 Task: Look for space in L'Eliana, Spain from 11th June, 2023 to 15th June, 2023 for 2 adults in price range Rs.7000 to Rs.16000. Place can be private room with 1  bedroom having 2 beds and 1 bathroom. Property type can be house, flat, guest house, hotel. Booking option can be shelf check-in. Required host language is English.
Action: Mouse moved to (302, 163)
Screenshot: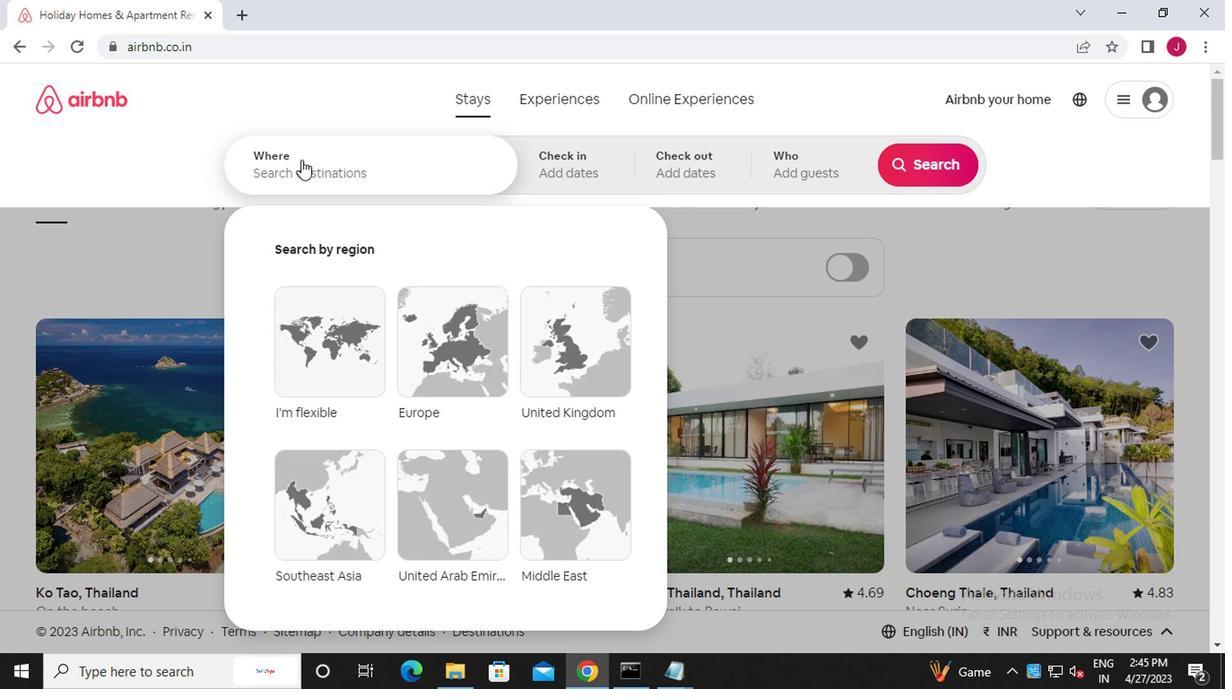 
Action: Mouse pressed left at (302, 163)
Screenshot: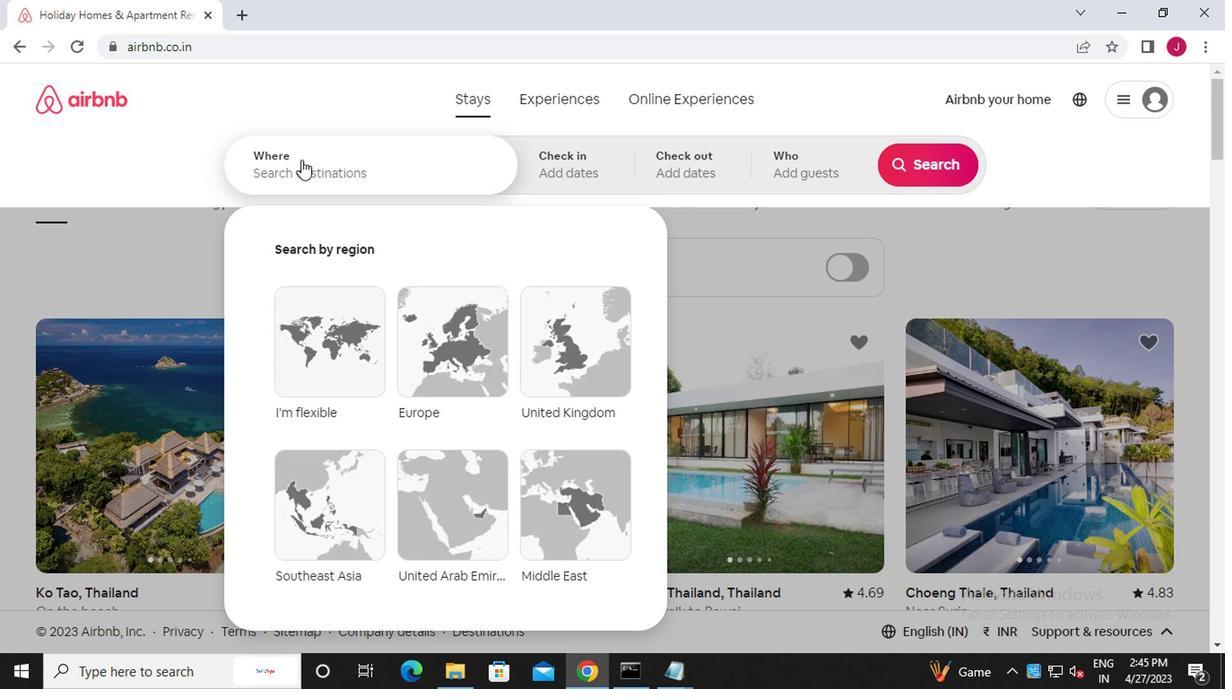 
Action: Mouse moved to (305, 165)
Screenshot: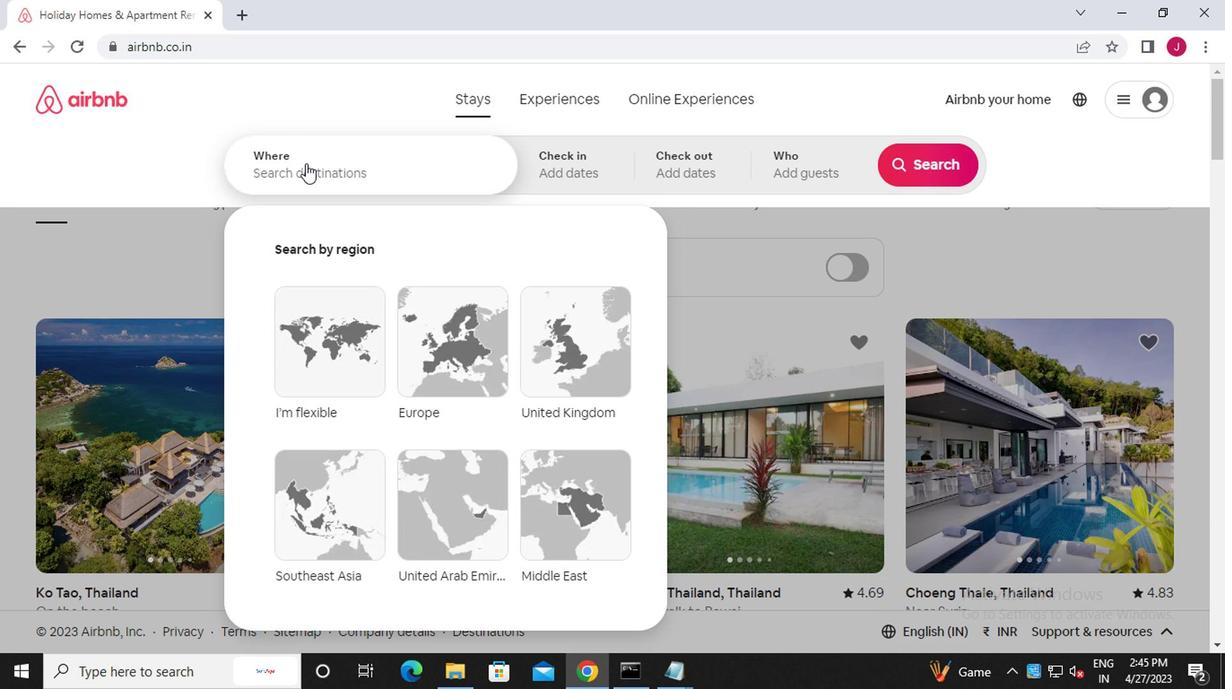 
Action: Key pressed l<Key.space><Key.caps_lock>e<Key.caps_lock>liana
Screenshot: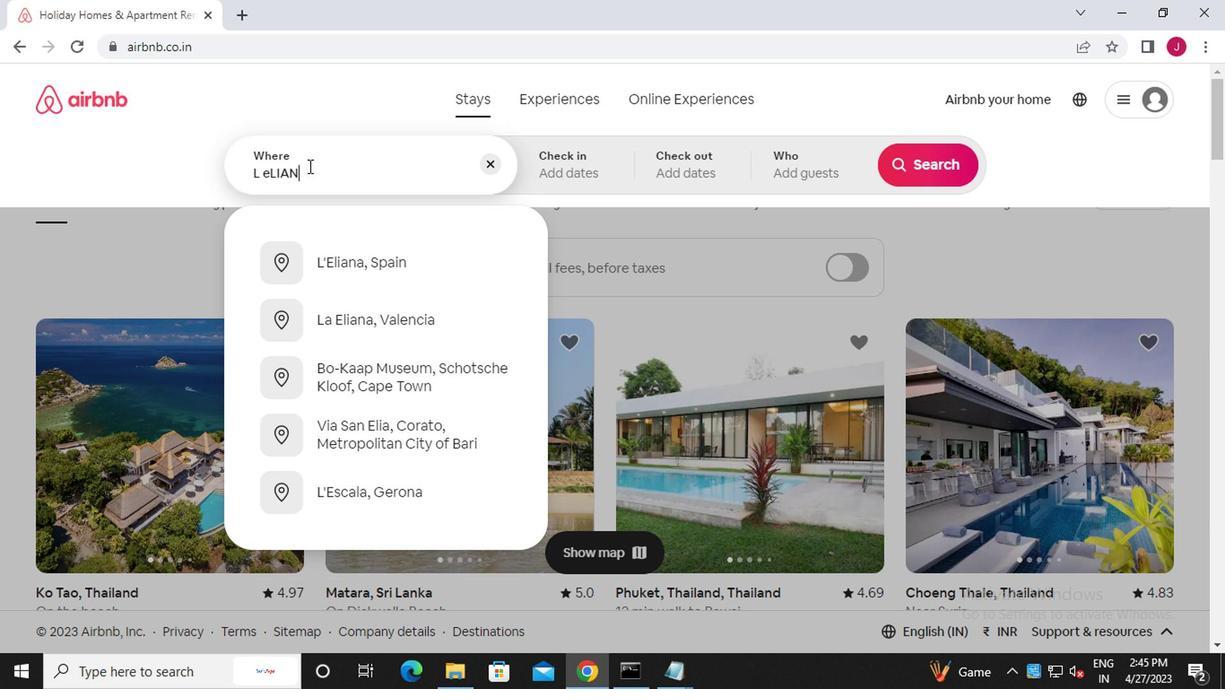 
Action: Mouse moved to (372, 264)
Screenshot: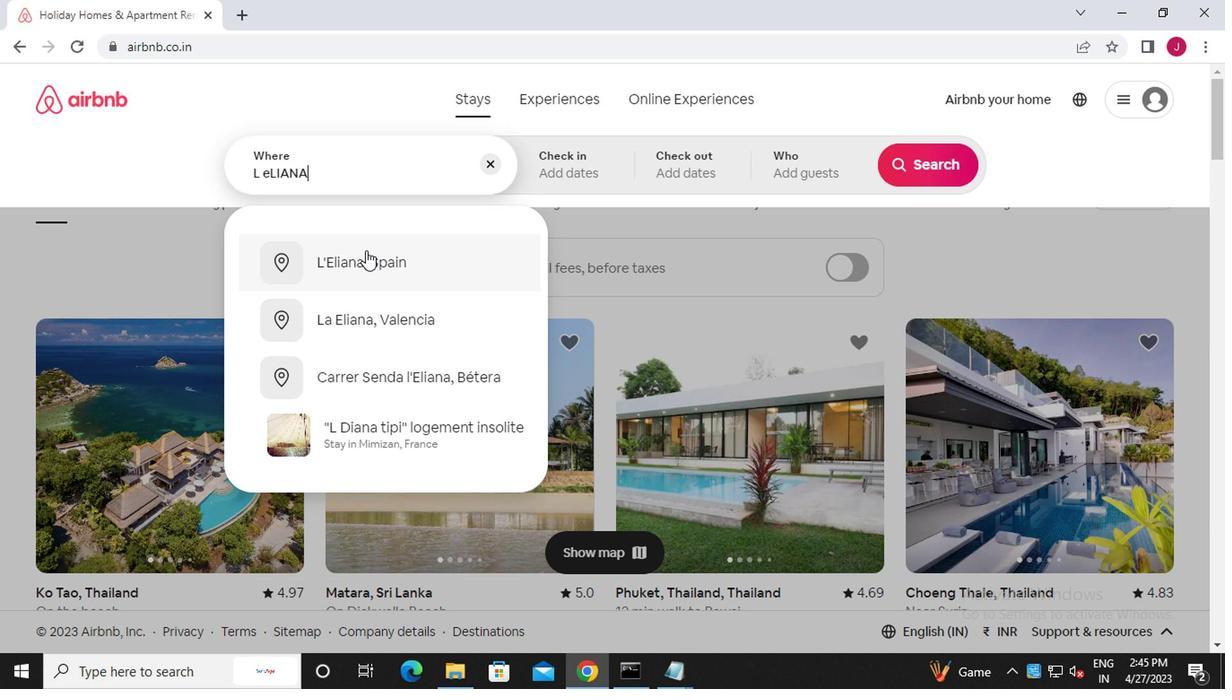 
Action: Mouse pressed left at (372, 264)
Screenshot: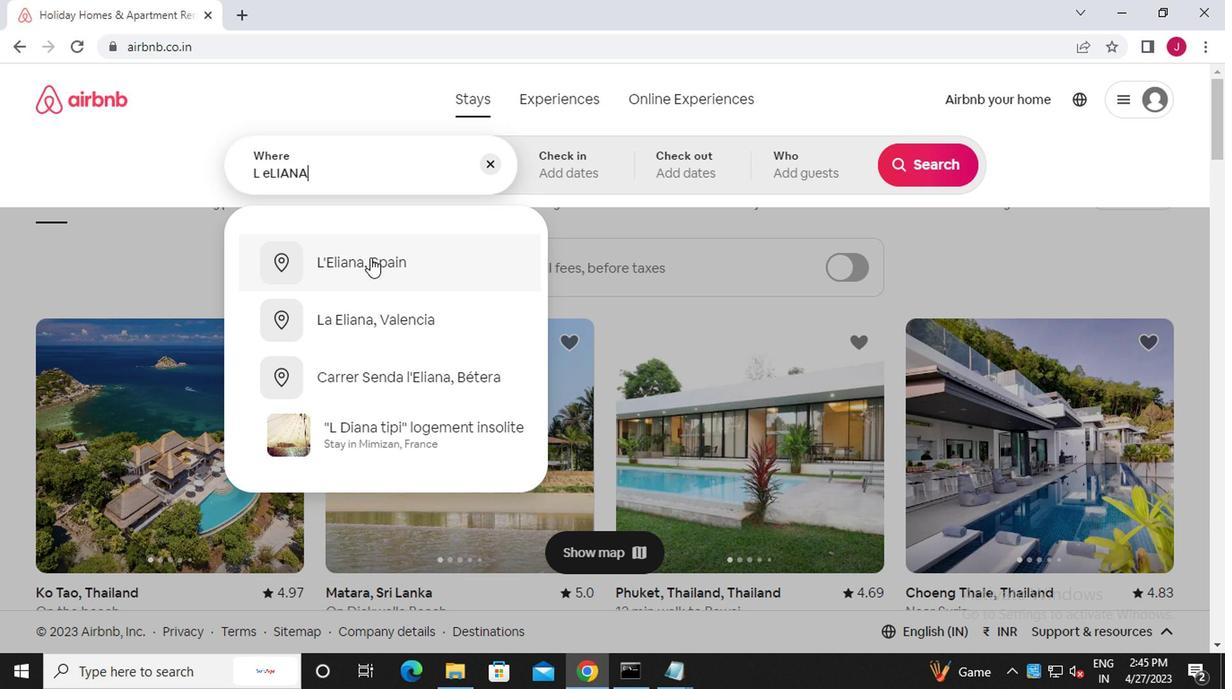 
Action: Mouse moved to (911, 308)
Screenshot: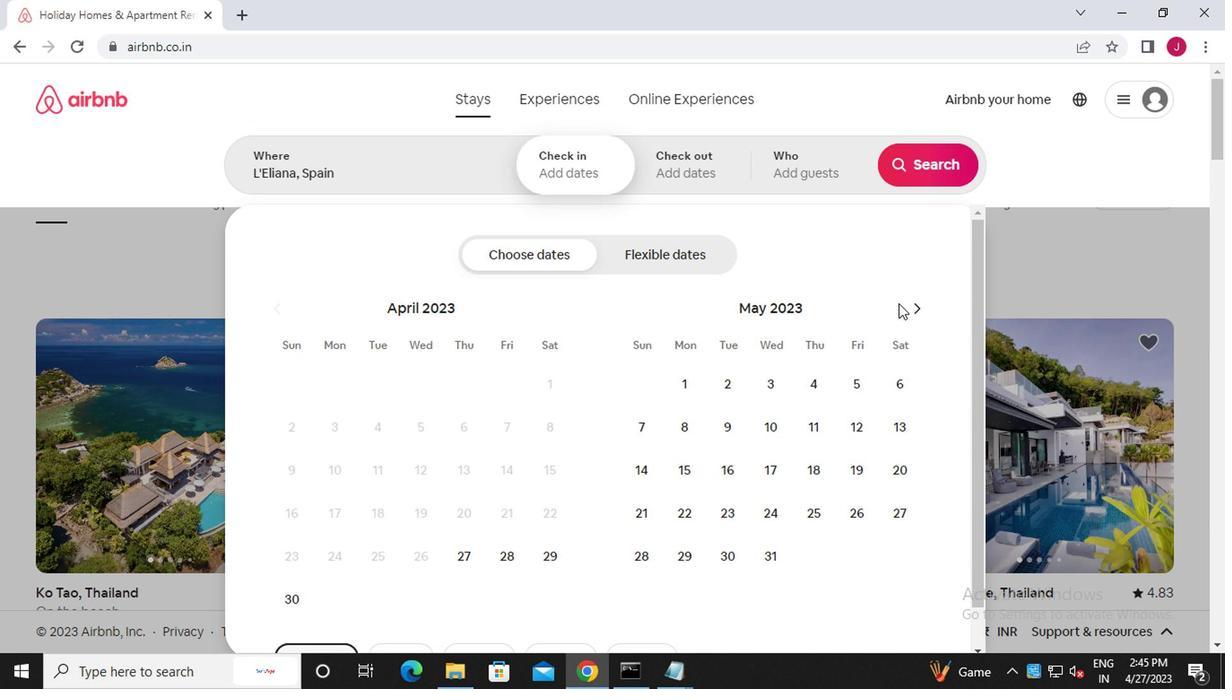 
Action: Mouse pressed left at (911, 308)
Screenshot: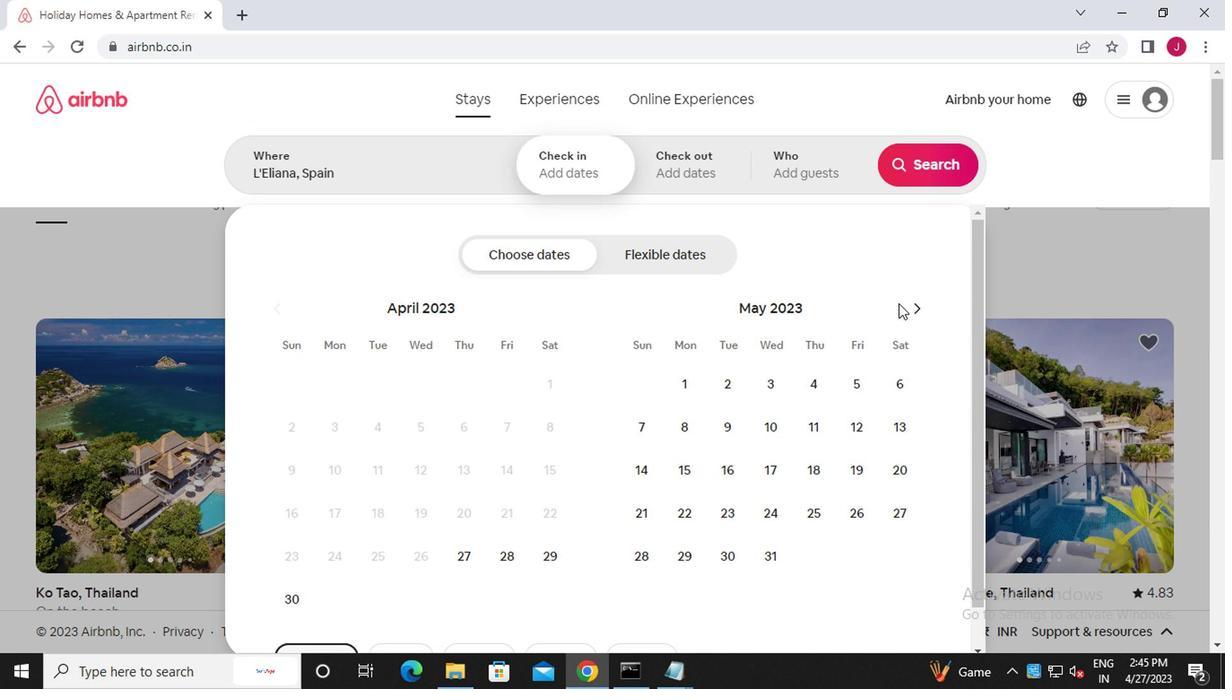 
Action: Mouse moved to (651, 463)
Screenshot: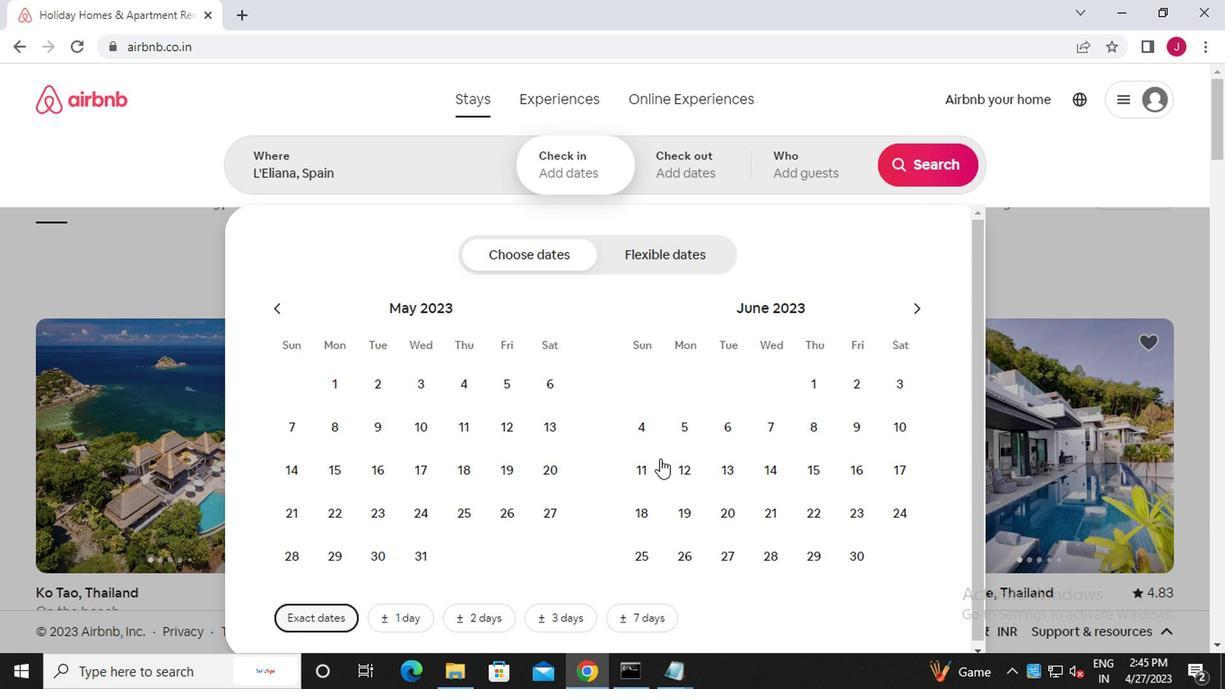 
Action: Mouse pressed left at (651, 463)
Screenshot: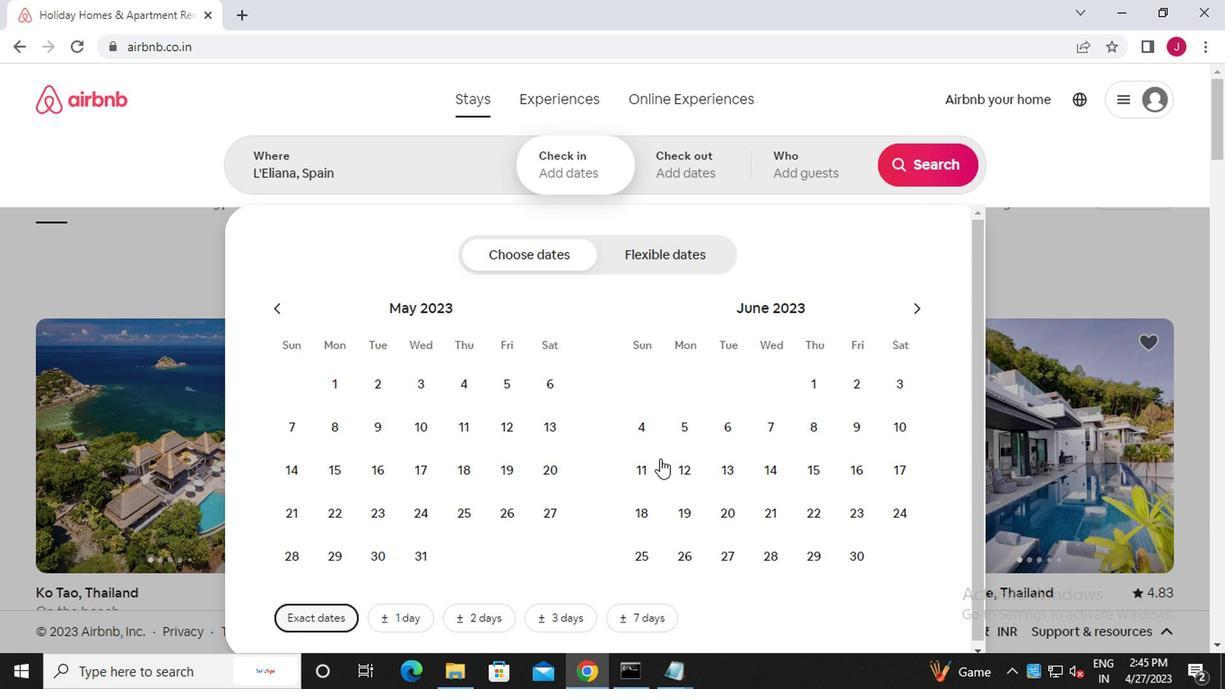 
Action: Mouse moved to (810, 461)
Screenshot: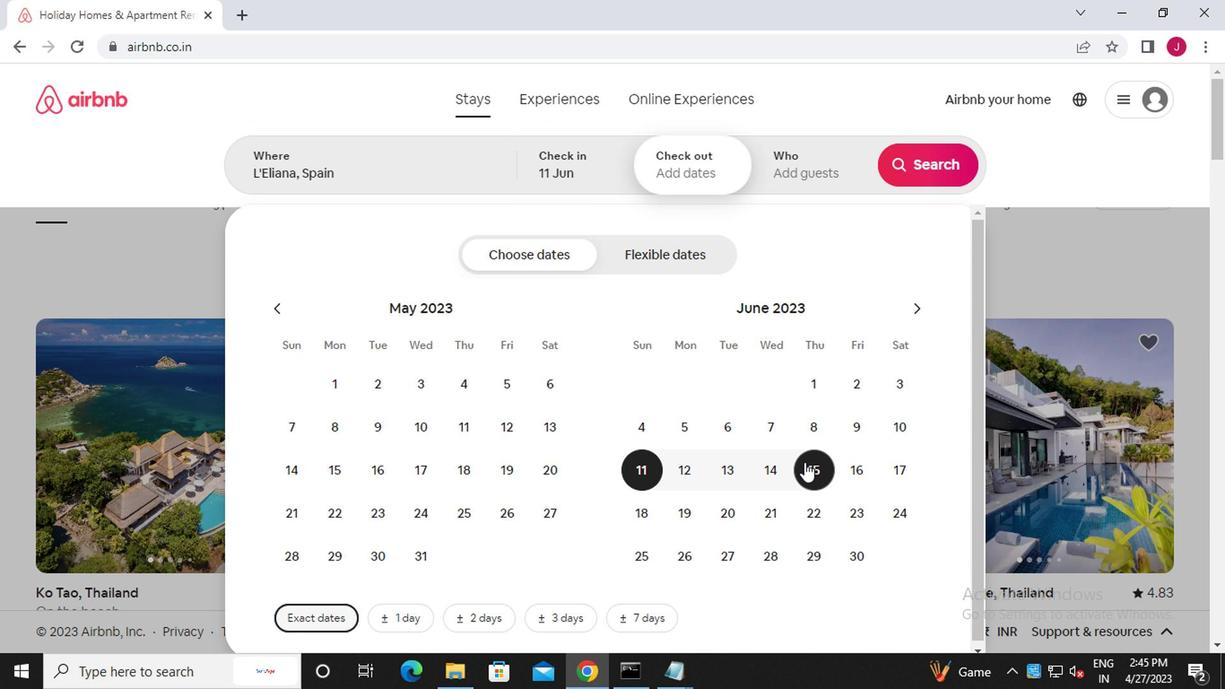 
Action: Mouse pressed left at (810, 461)
Screenshot: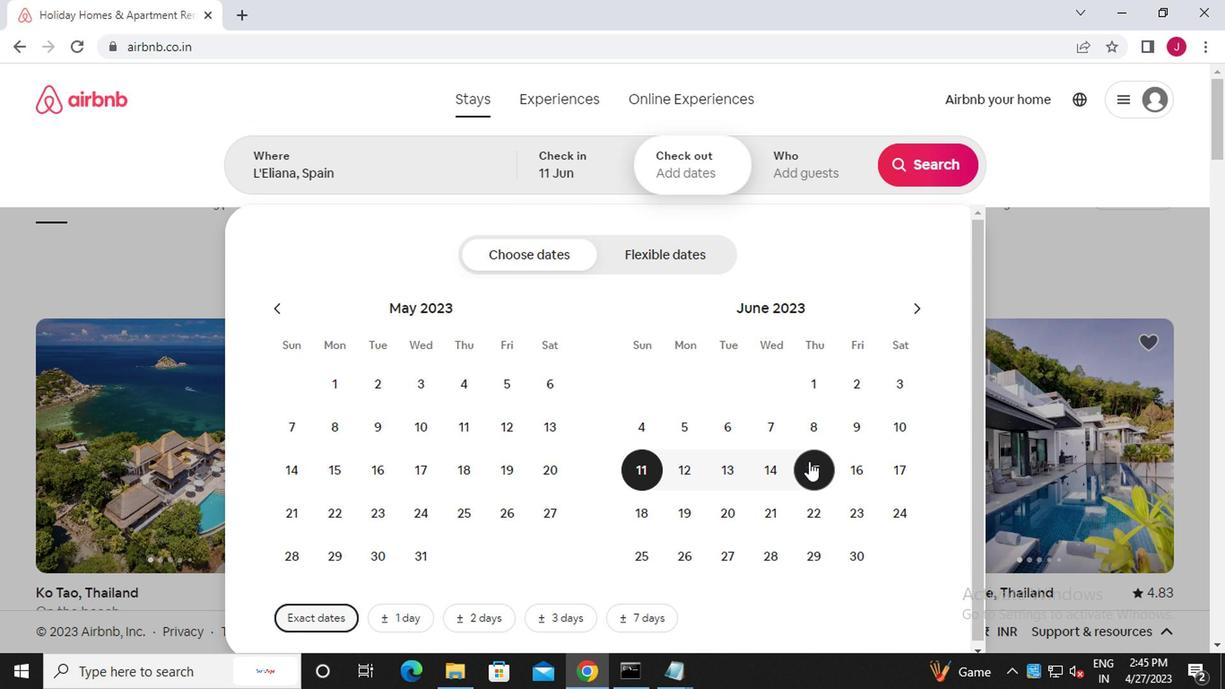 
Action: Mouse moved to (825, 176)
Screenshot: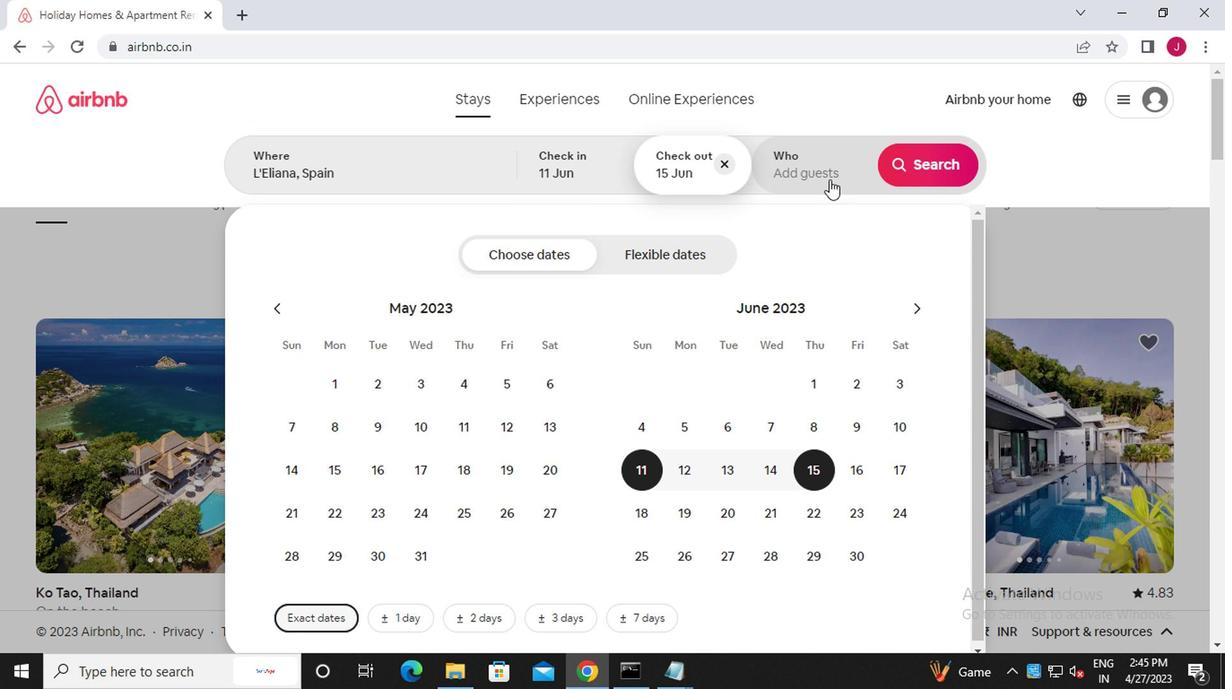
Action: Mouse pressed left at (825, 176)
Screenshot: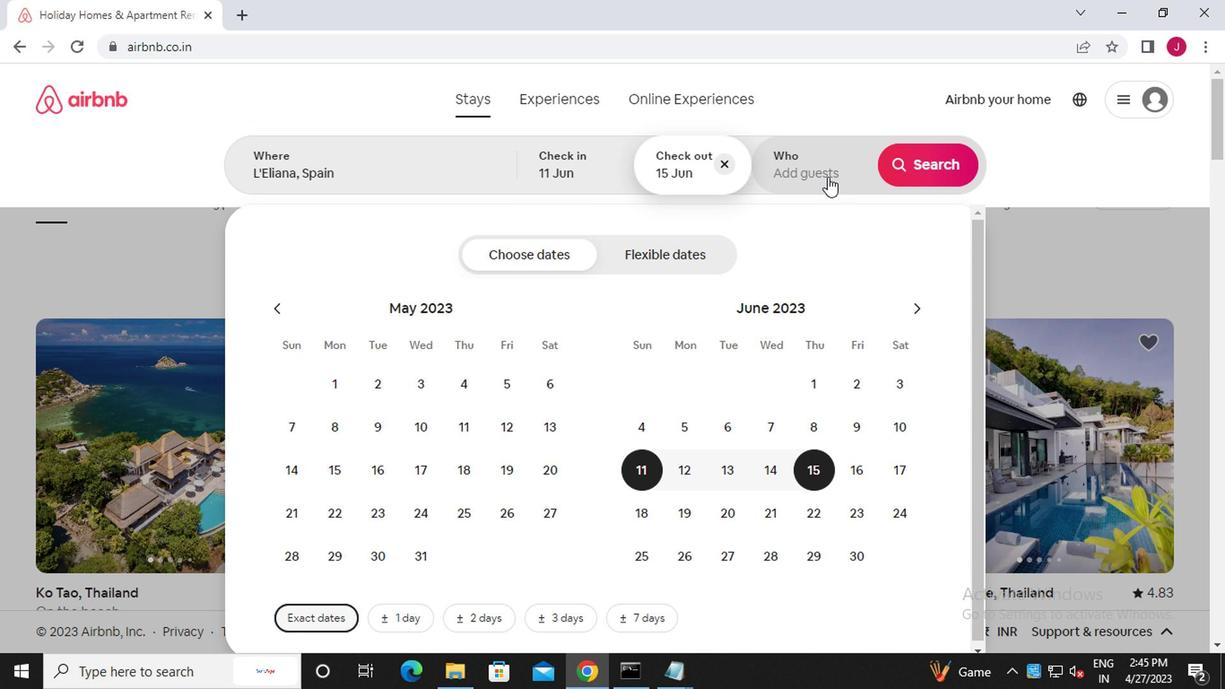 
Action: Mouse moved to (925, 257)
Screenshot: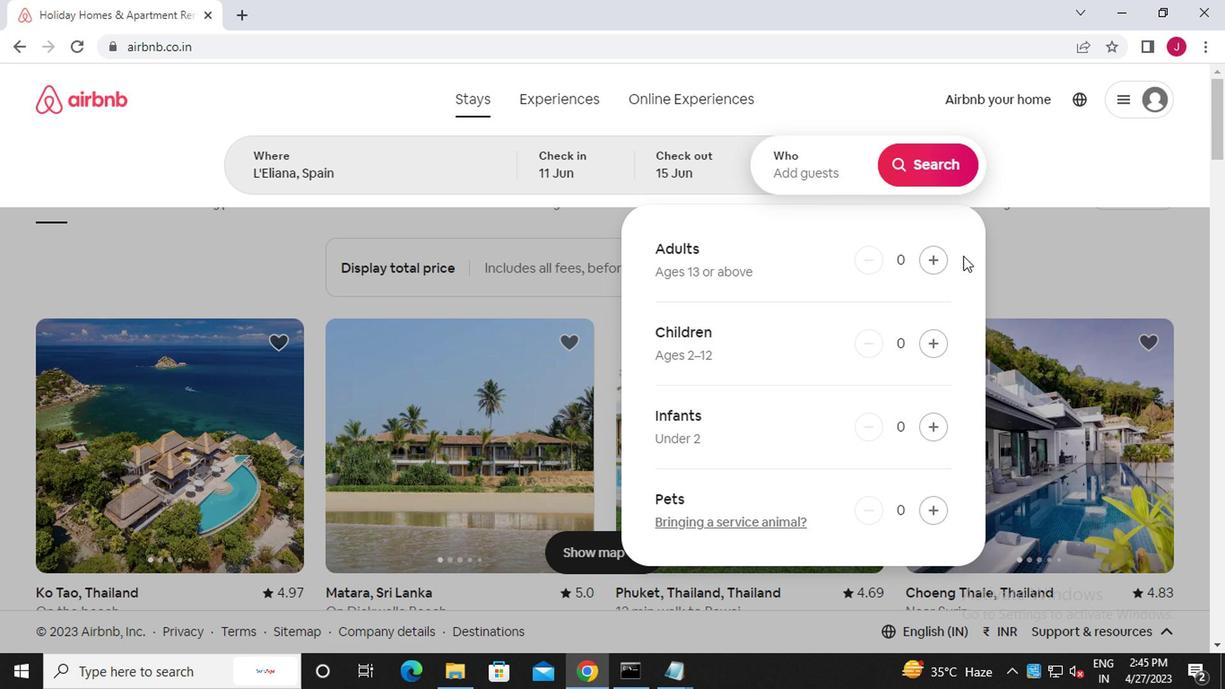
Action: Mouse pressed left at (925, 257)
Screenshot: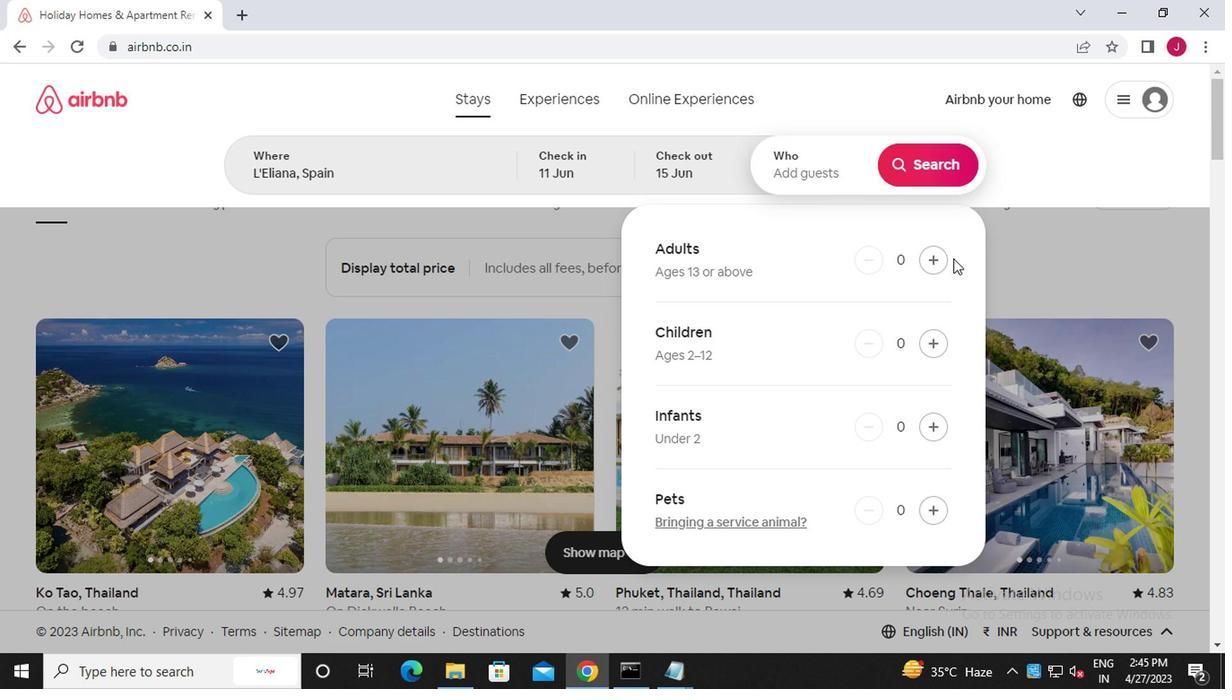 
Action: Mouse moved to (926, 257)
Screenshot: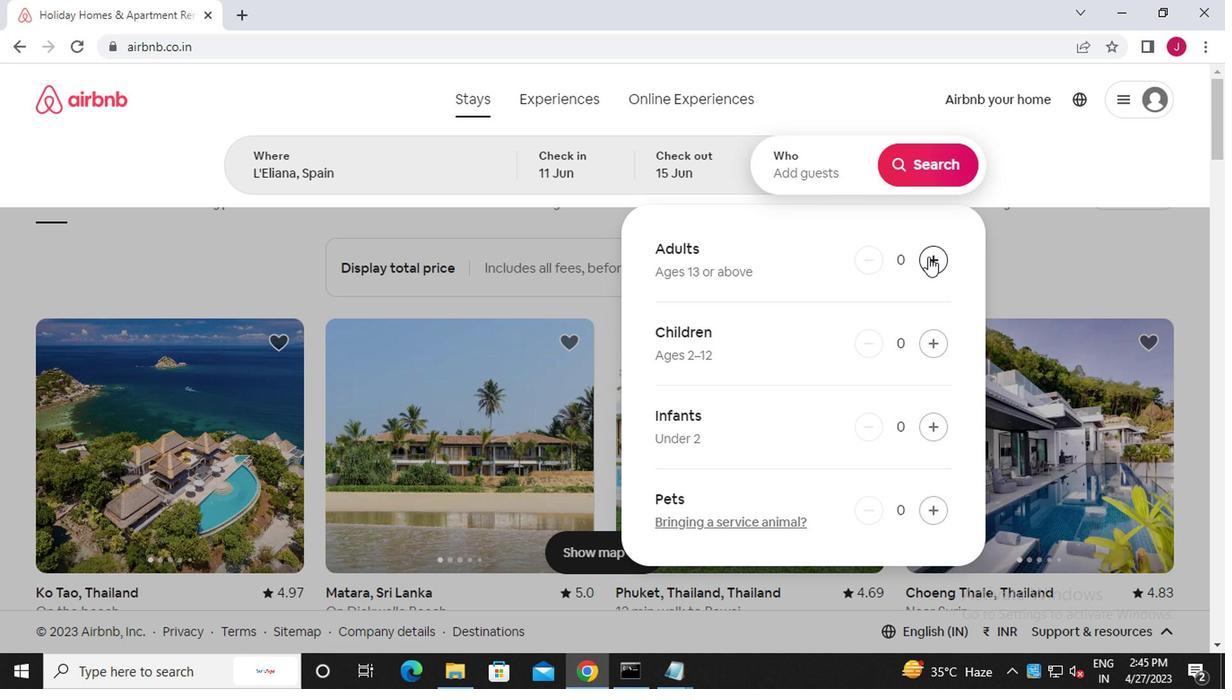 
Action: Mouse pressed left at (926, 257)
Screenshot: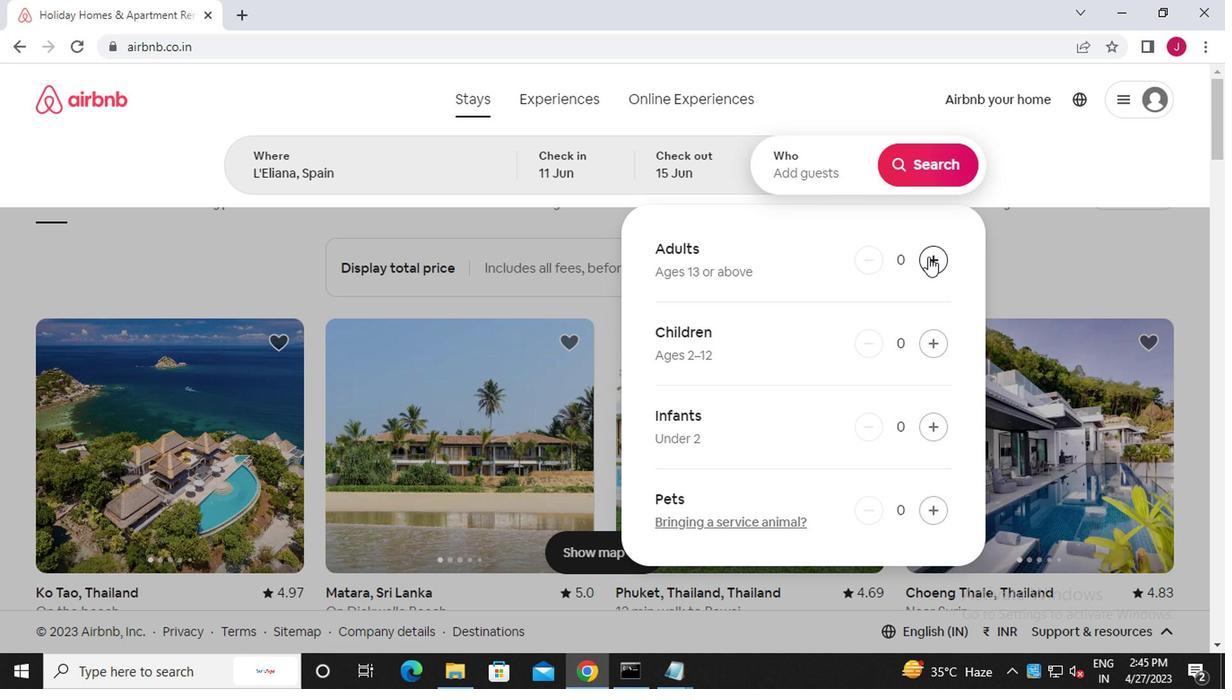 
Action: Mouse moved to (939, 160)
Screenshot: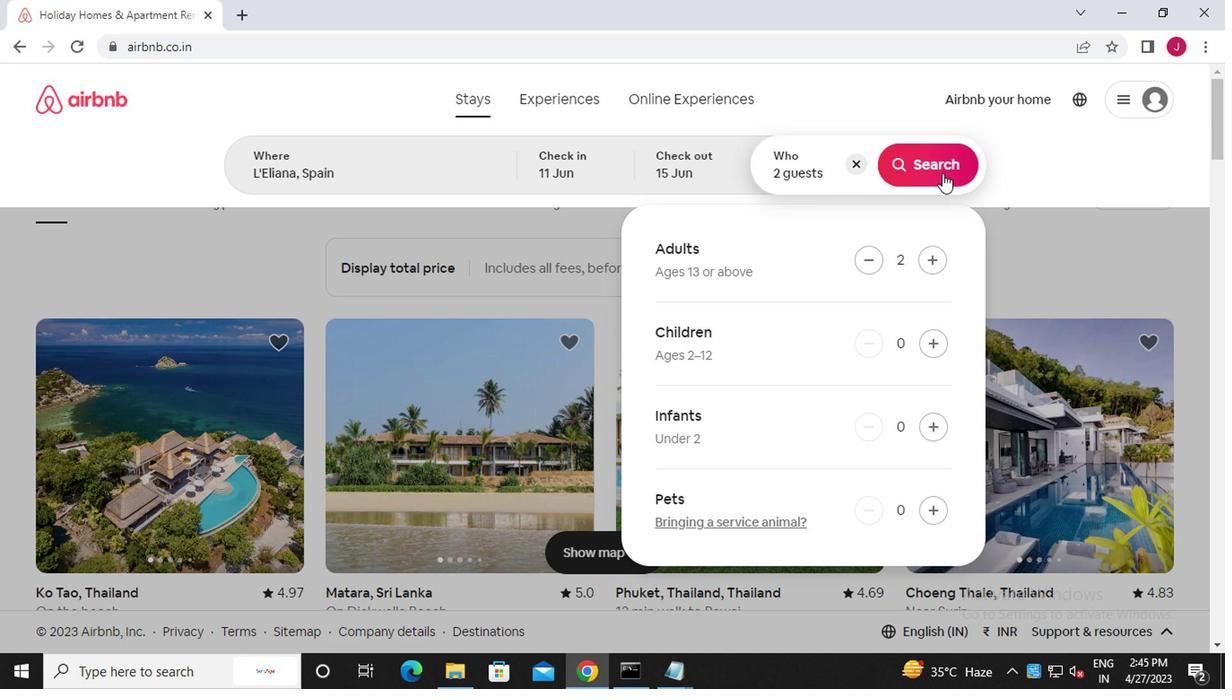 
Action: Mouse pressed left at (939, 160)
Screenshot: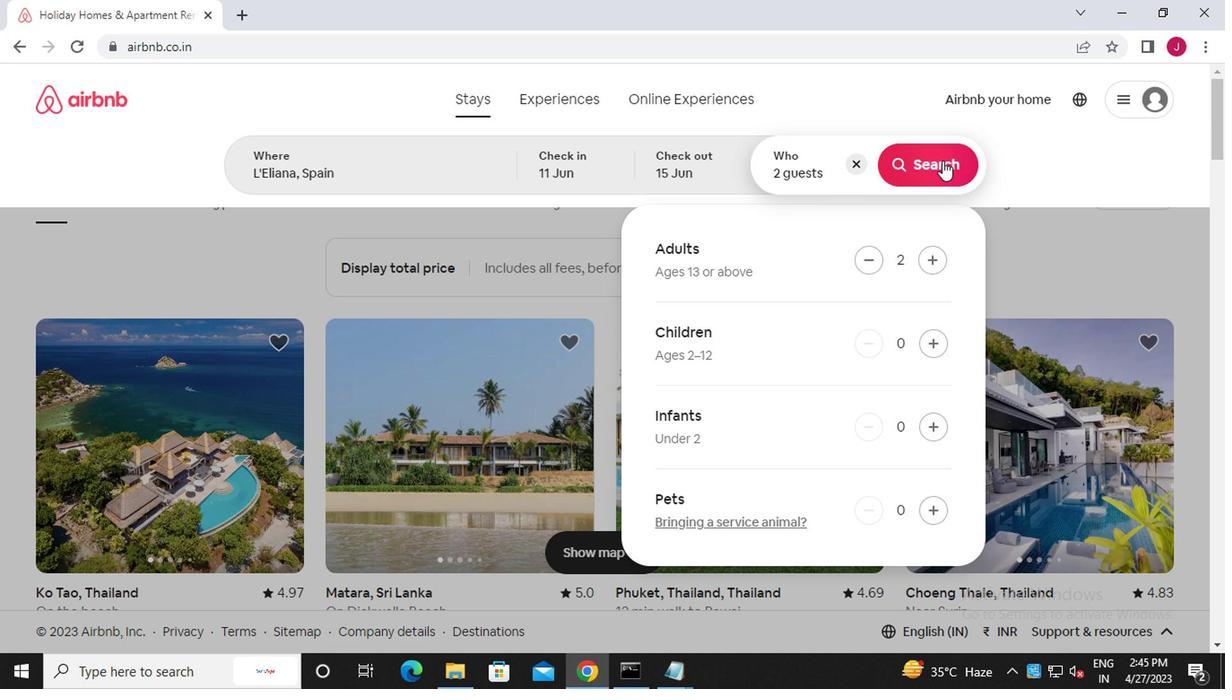 
Action: Mouse moved to (1158, 172)
Screenshot: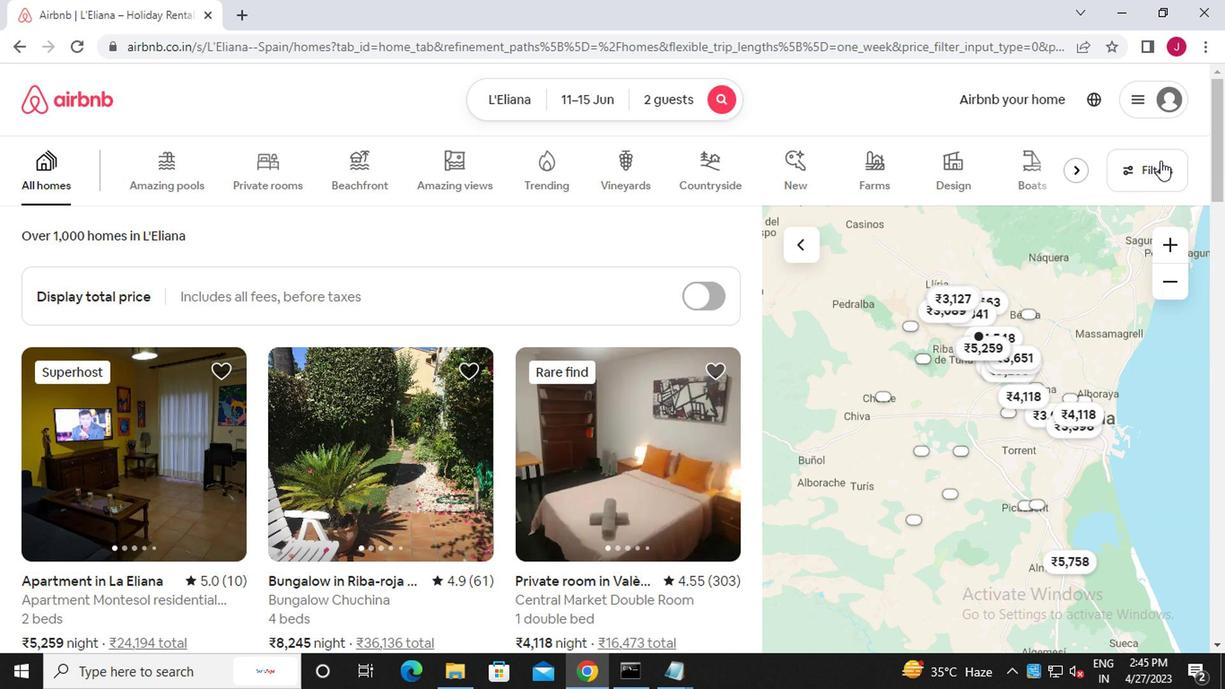 
Action: Mouse pressed left at (1158, 172)
Screenshot: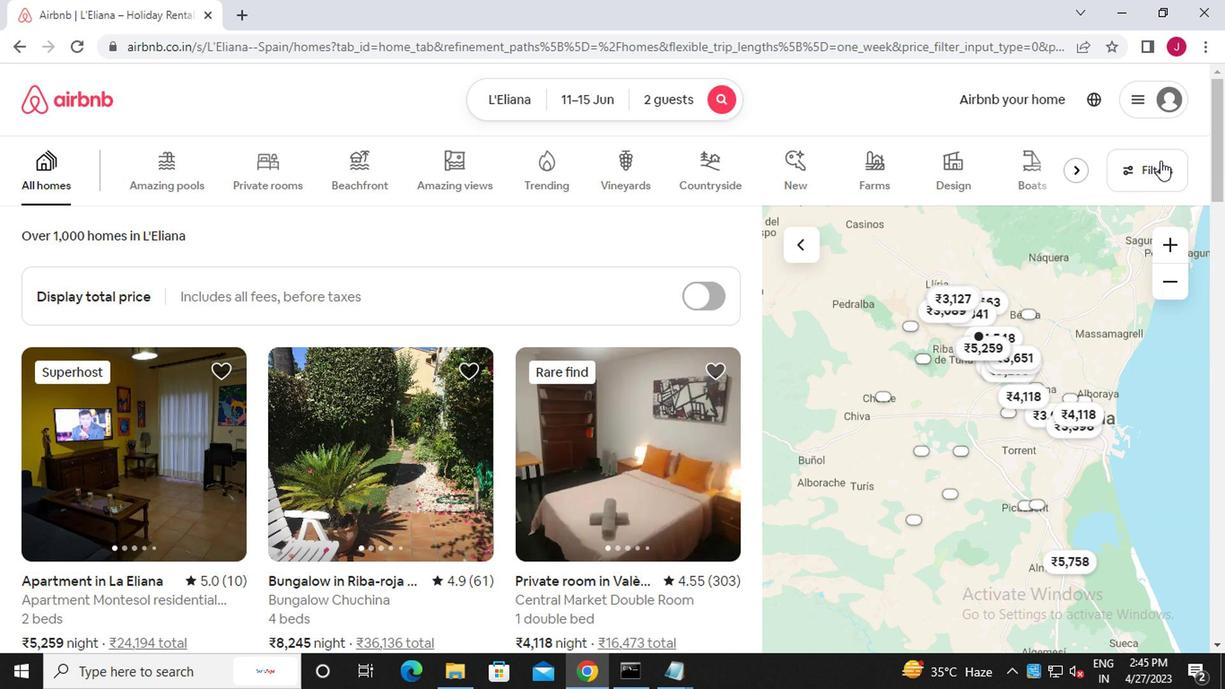 
Action: Mouse moved to (428, 408)
Screenshot: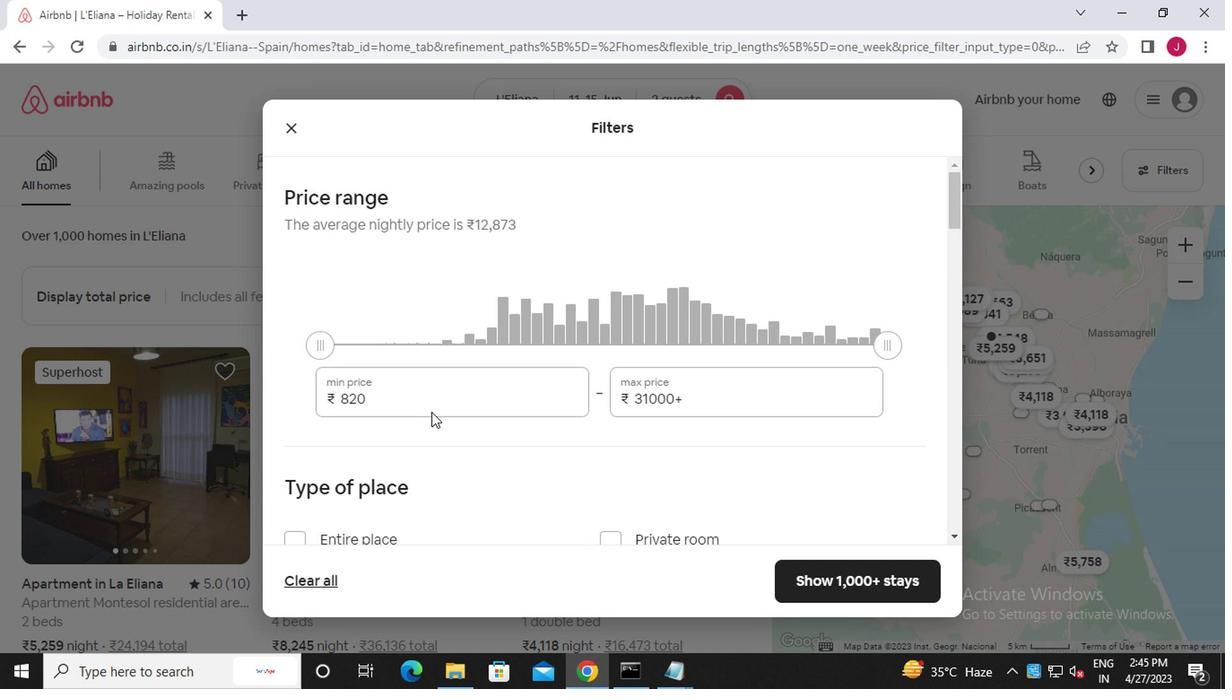 
Action: Mouse pressed left at (428, 408)
Screenshot: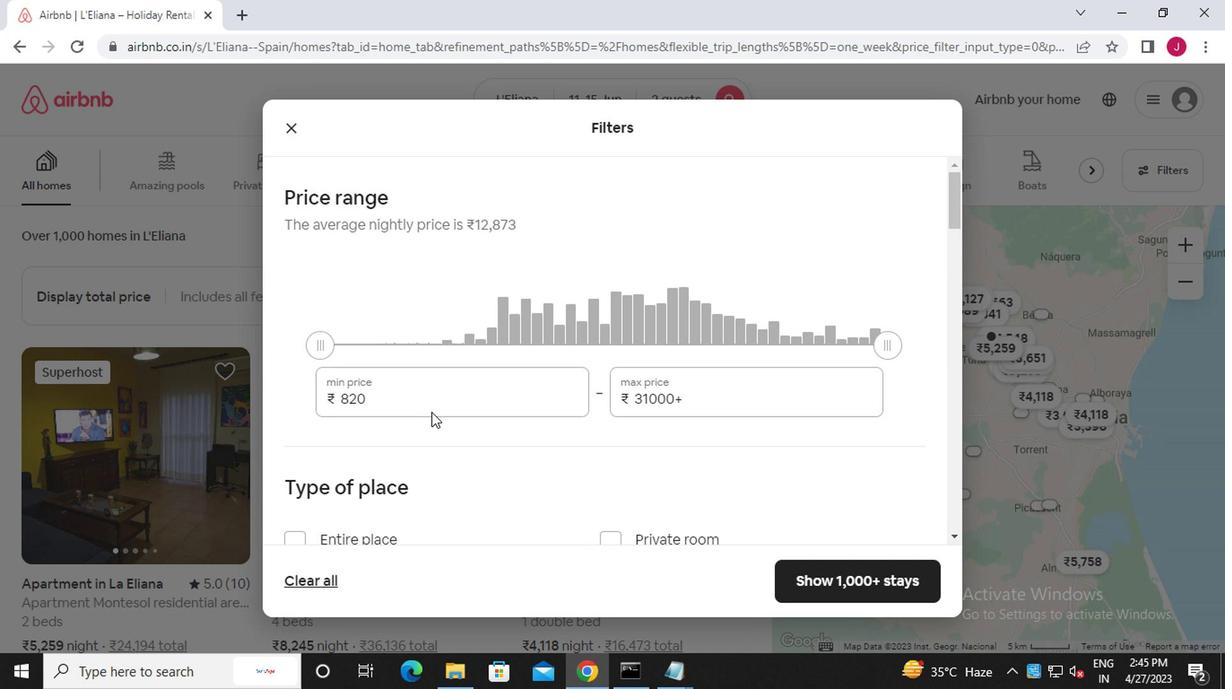 
Action: Key pressed <Key.backspace><Key.backspace><Key.backspace><Key.backspace><Key.backspace><Key.backspace><Key.backspace><Key.backspace><Key.backspace><Key.backspace><<103>><<96>><<96>><<96>>
Screenshot: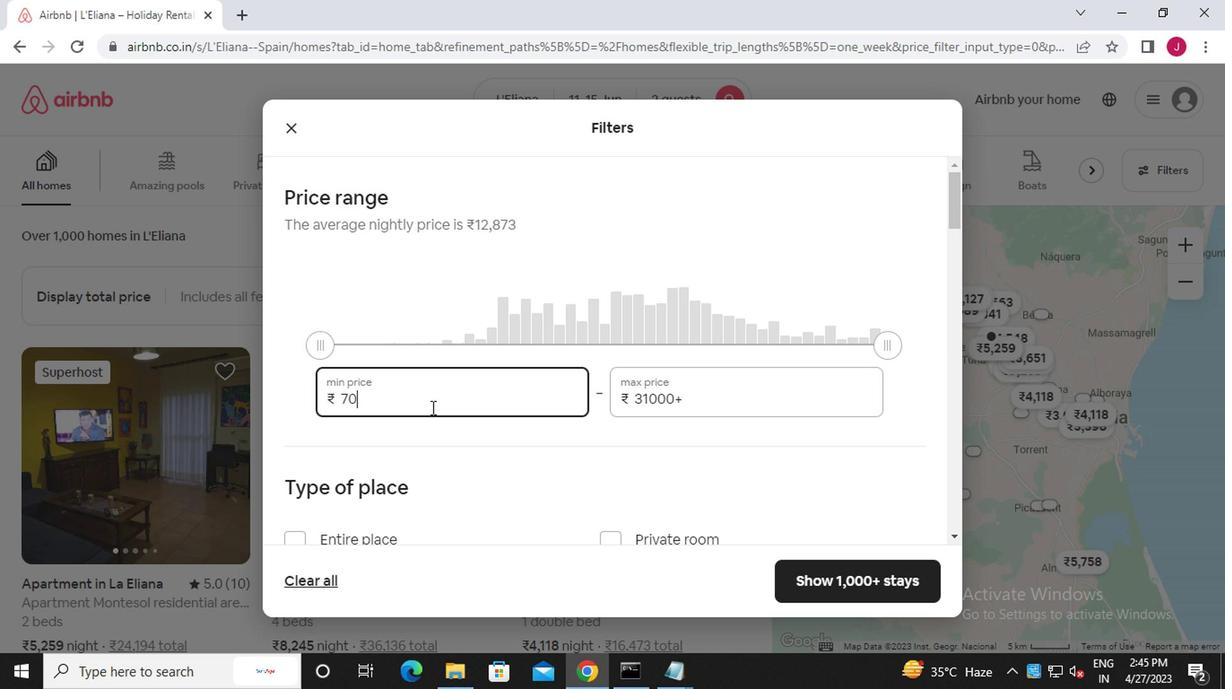 
Action: Mouse moved to (726, 390)
Screenshot: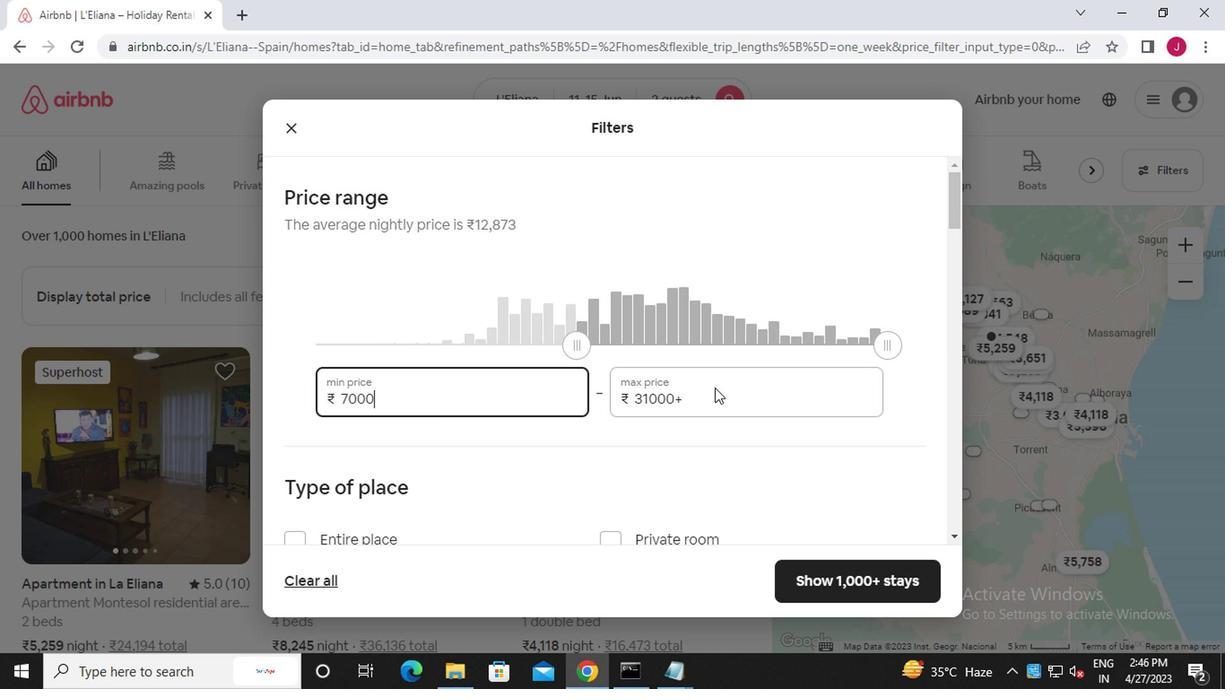 
Action: Mouse pressed left at (726, 390)
Screenshot: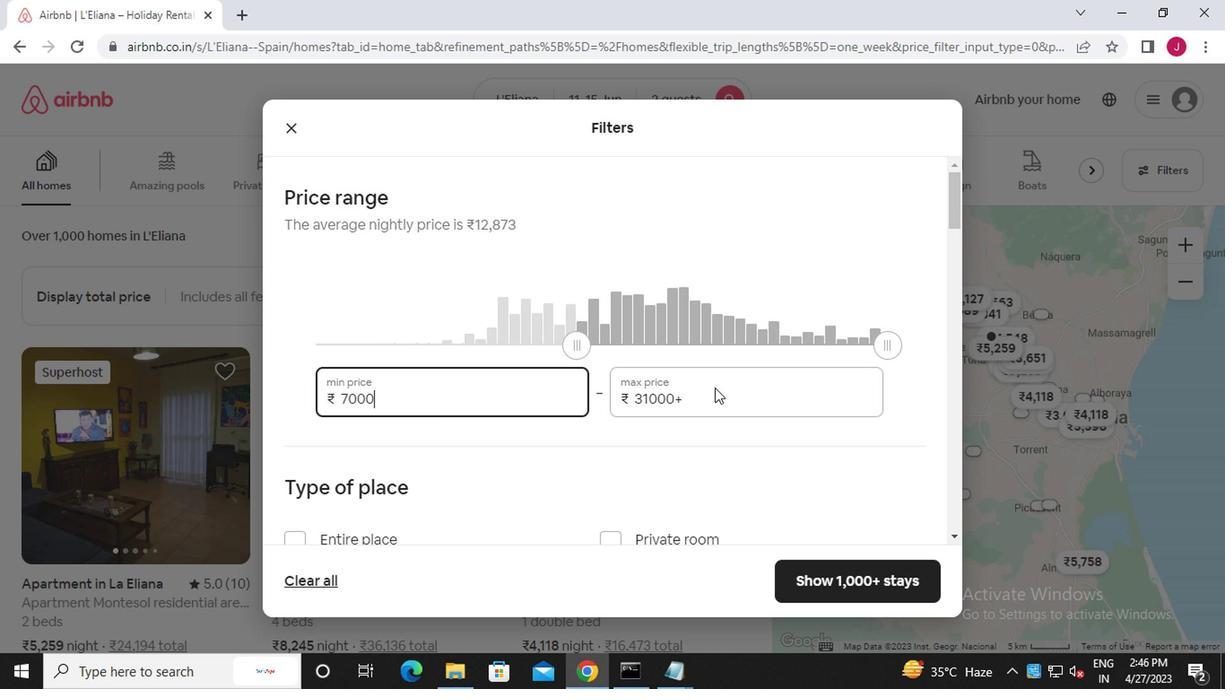 
Action: Mouse moved to (723, 397)
Screenshot: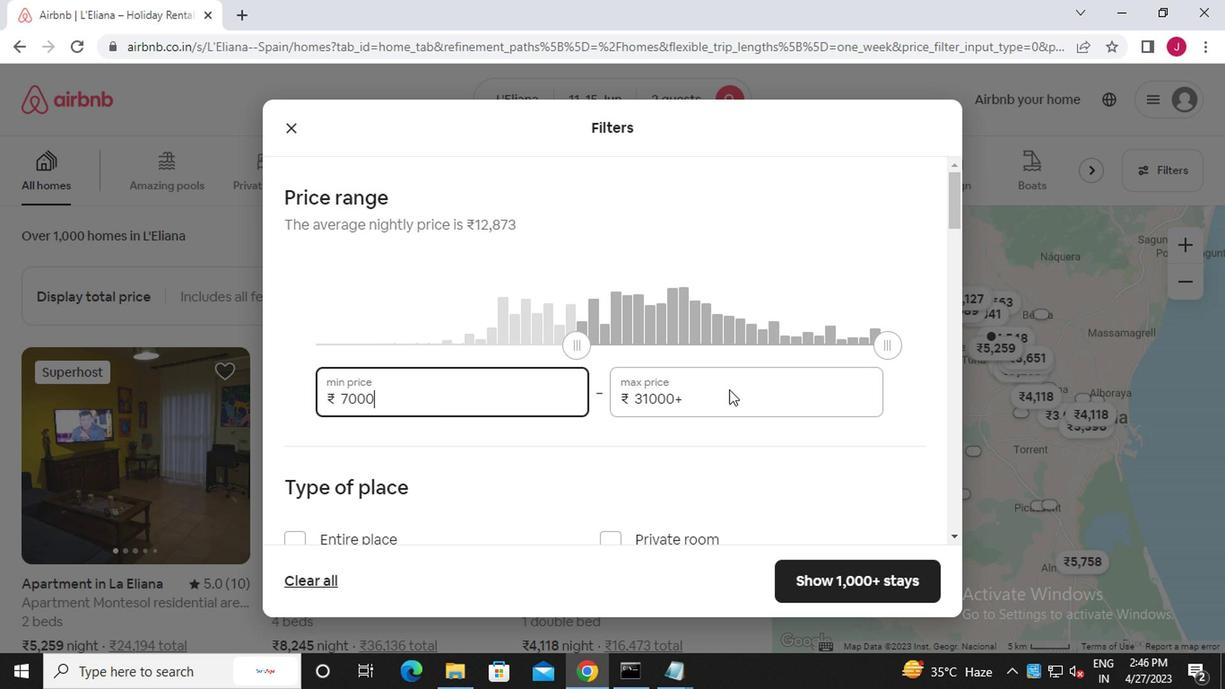 
Action: Key pressed <Key.backspace><Key.backspace><Key.backspace><Key.backspace><Key.backspace><Key.backspace><Key.backspace><Key.backspace><Key.backspace><Key.backspace><Key.backspace><Key.backspace><<97>><<102>><<96>><<96>><<96>>
Screenshot: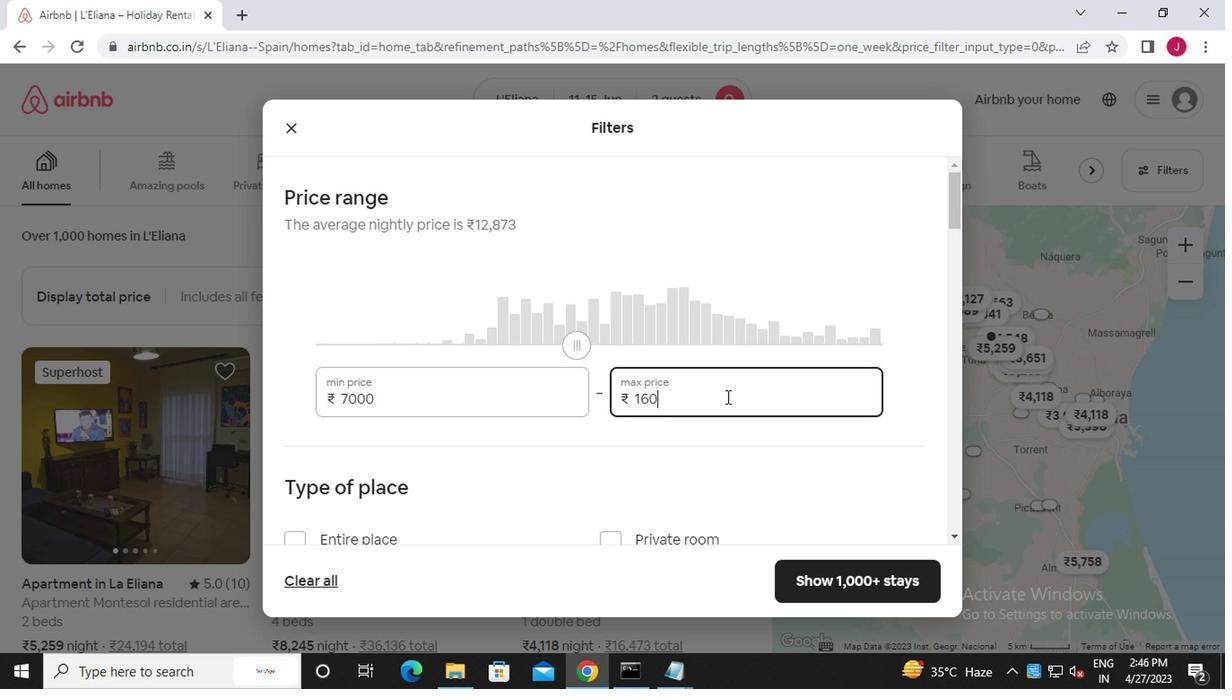 
Action: Mouse moved to (721, 398)
Screenshot: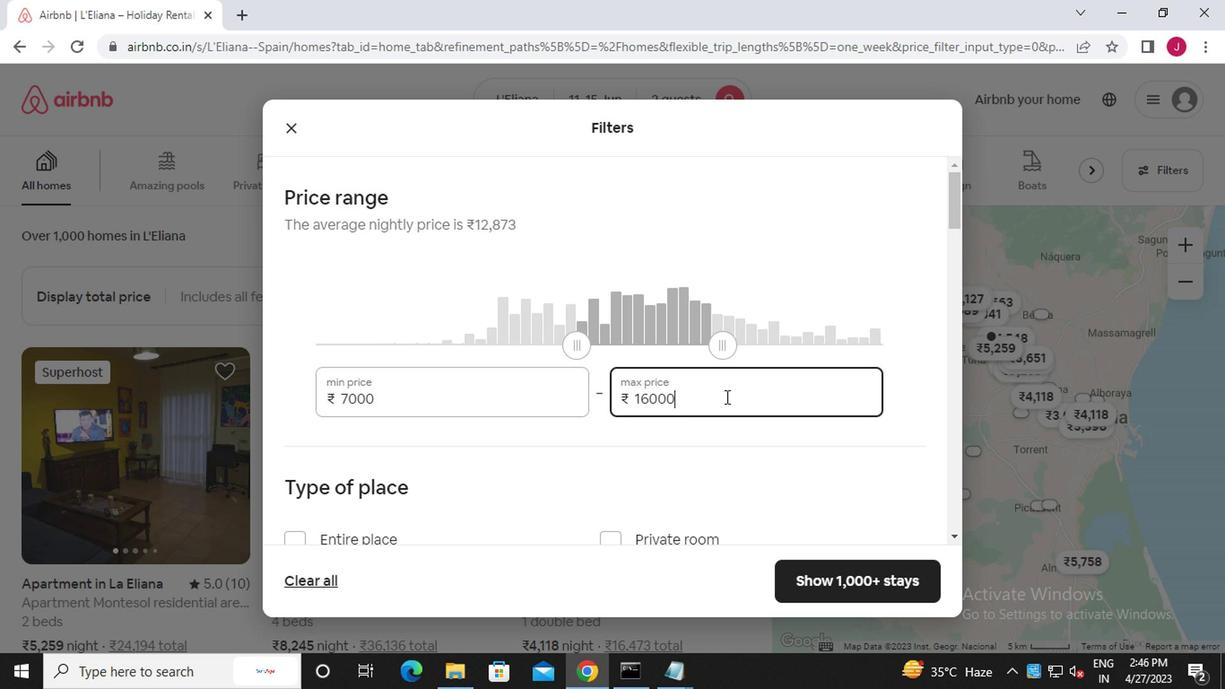 
Action: Mouse scrolled (721, 397) with delta (0, 0)
Screenshot: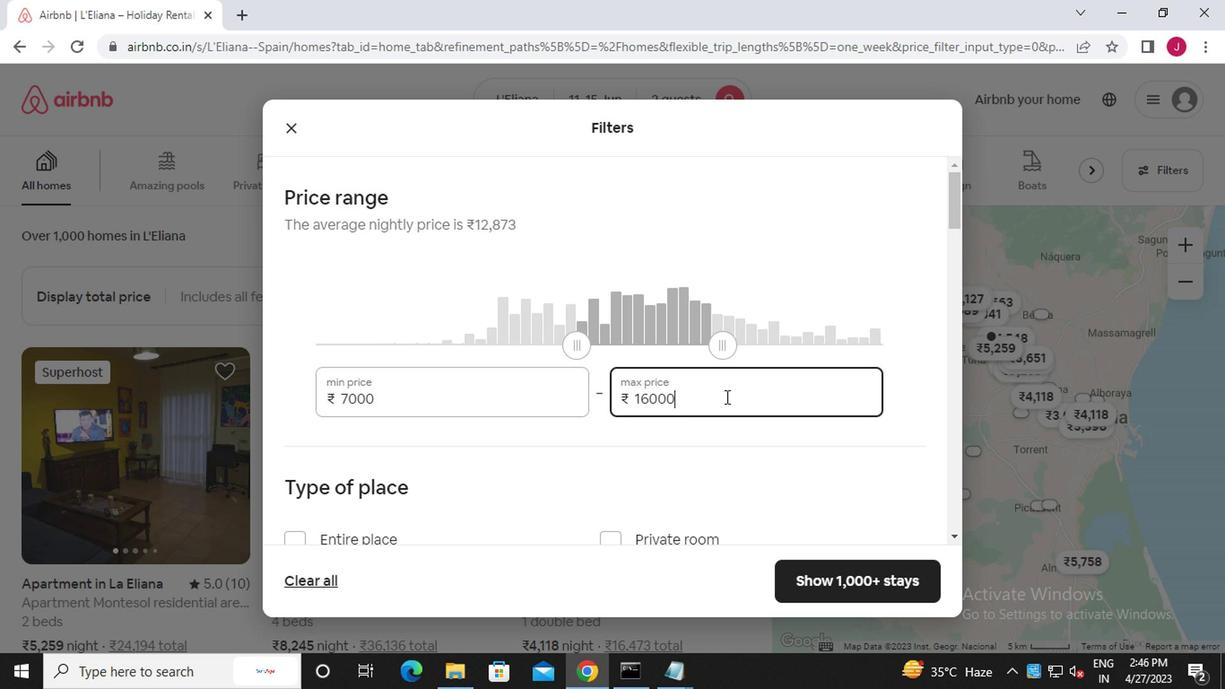 
Action: Mouse moved to (722, 401)
Screenshot: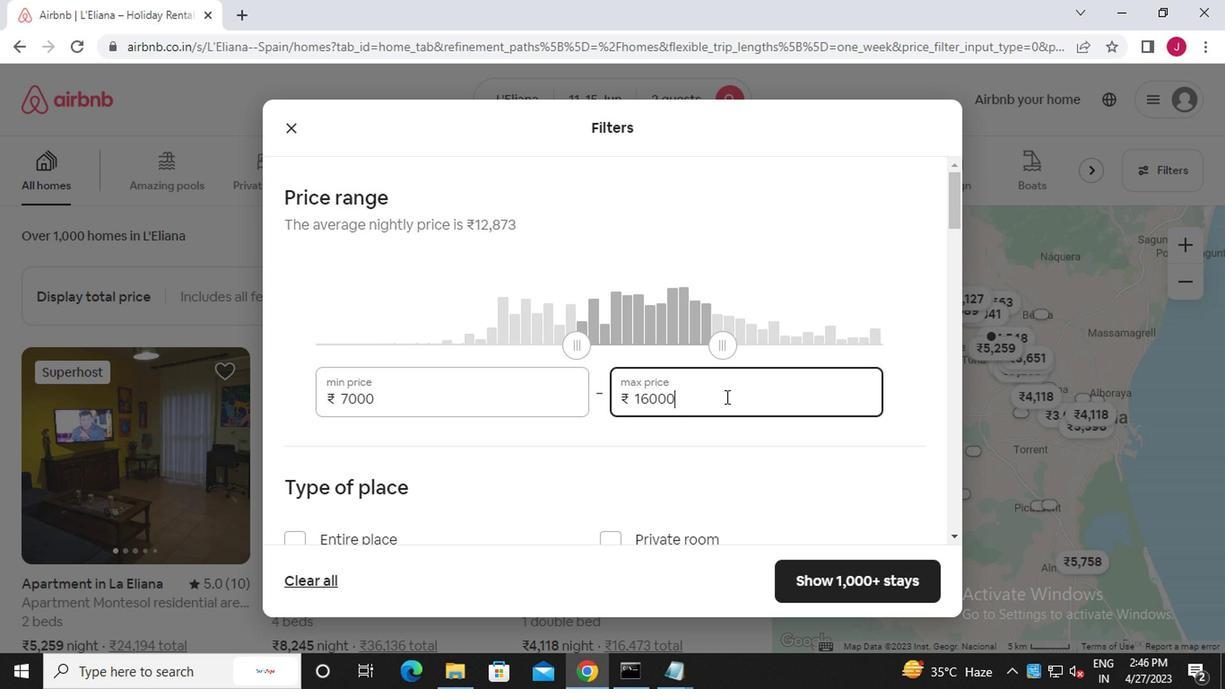 
Action: Mouse scrolled (722, 400) with delta (0, -1)
Screenshot: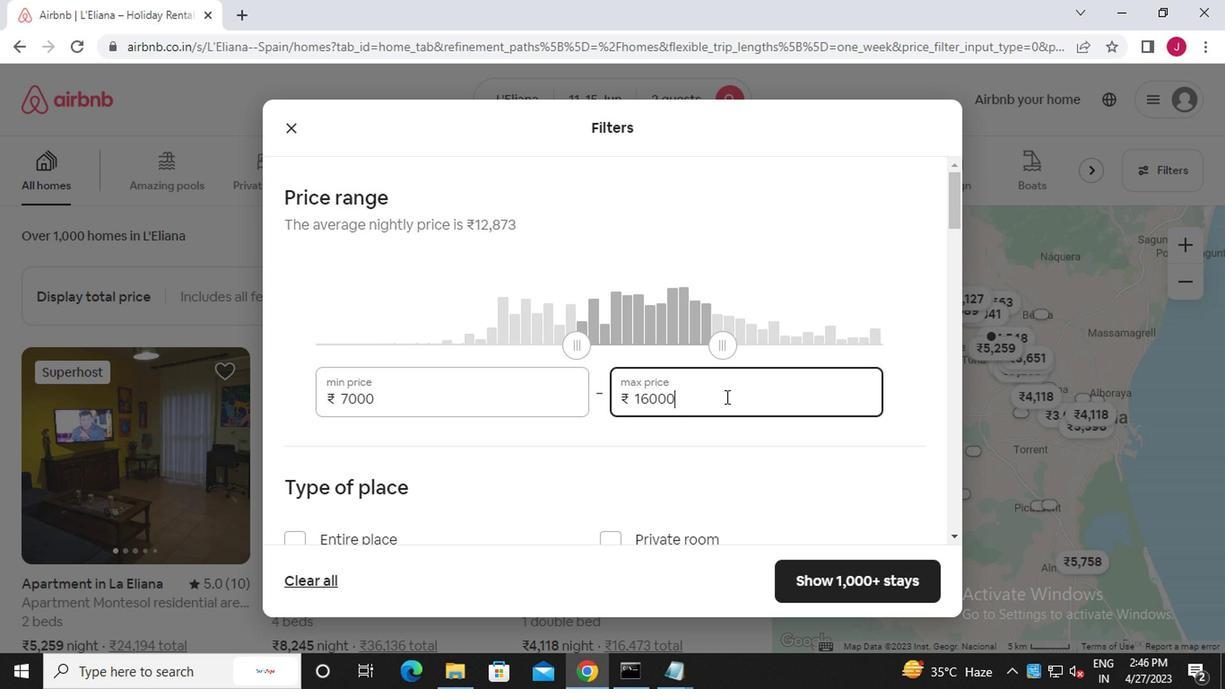 
Action: Mouse moved to (724, 402)
Screenshot: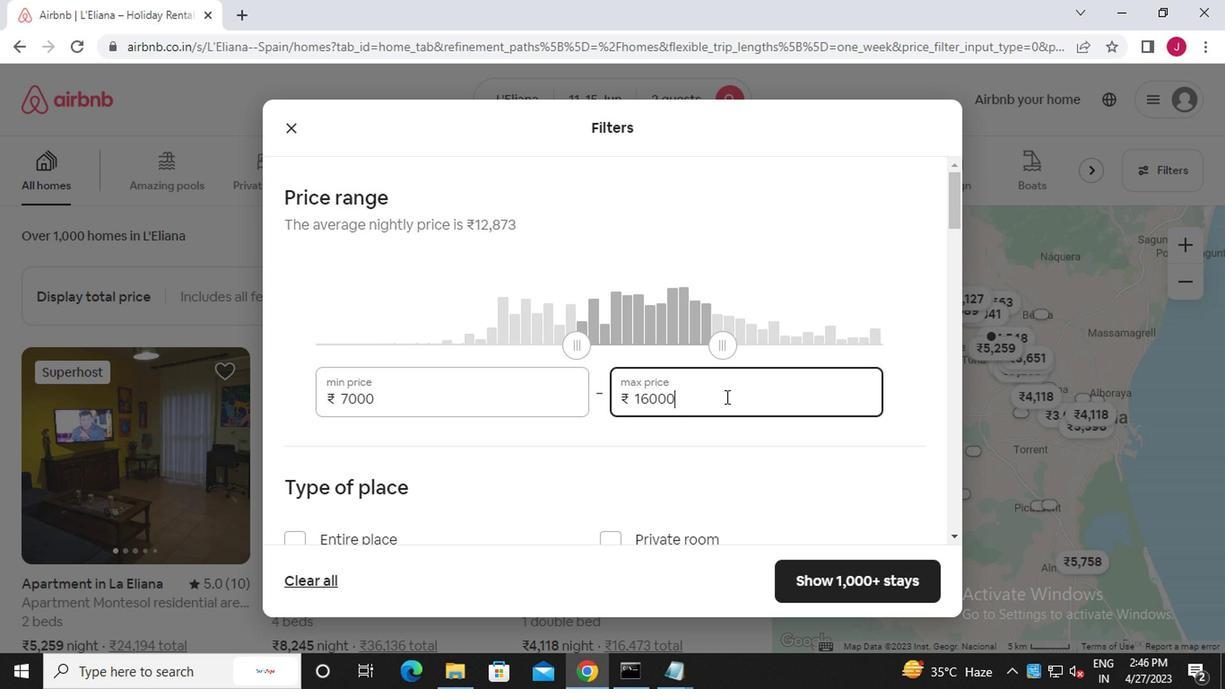 
Action: Mouse scrolled (724, 401) with delta (0, 0)
Screenshot: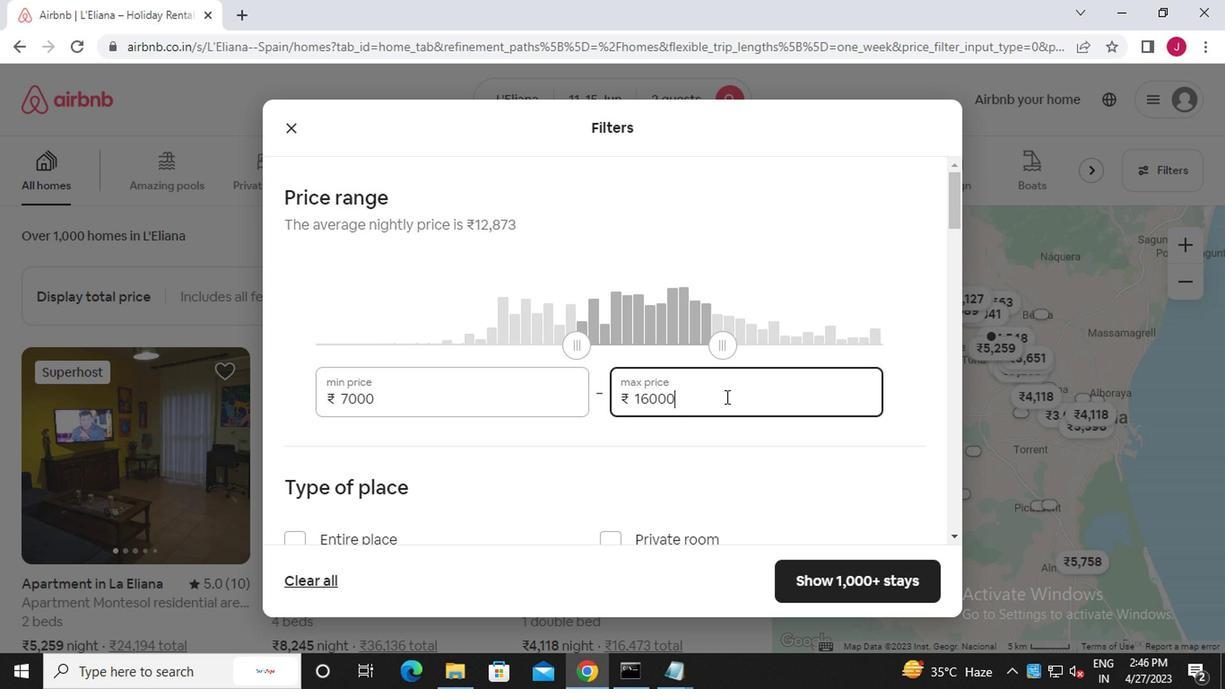 
Action: Mouse moved to (726, 404)
Screenshot: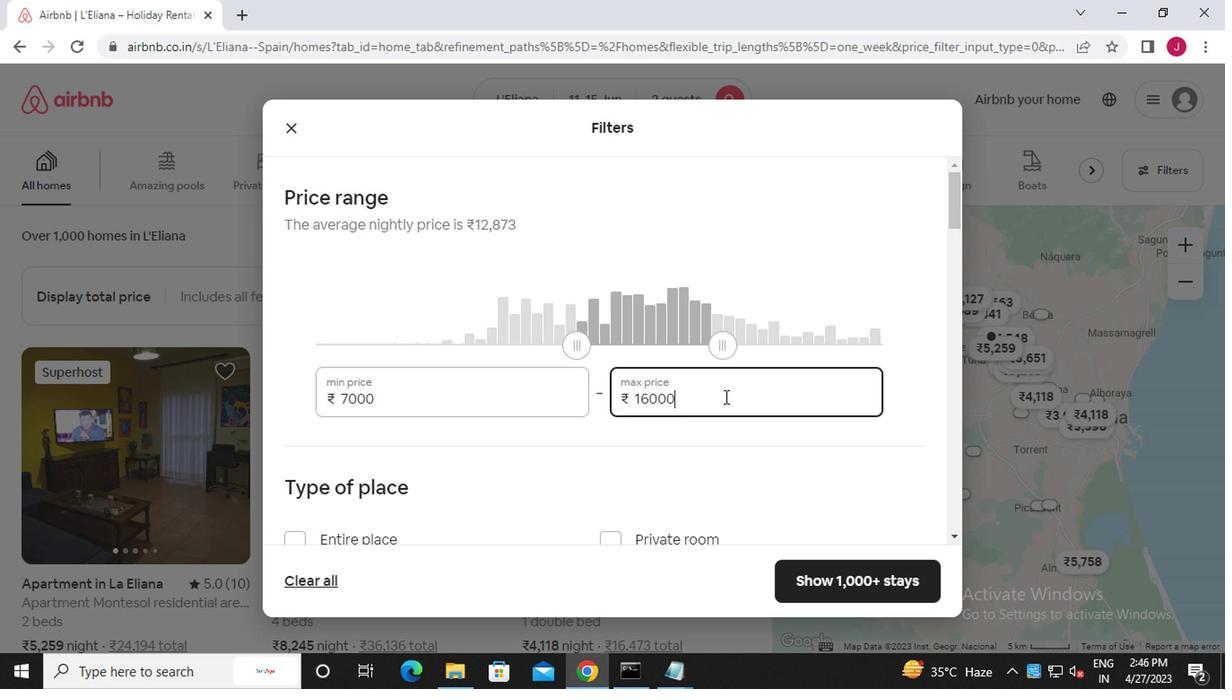 
Action: Mouse scrolled (726, 403) with delta (0, 0)
Screenshot: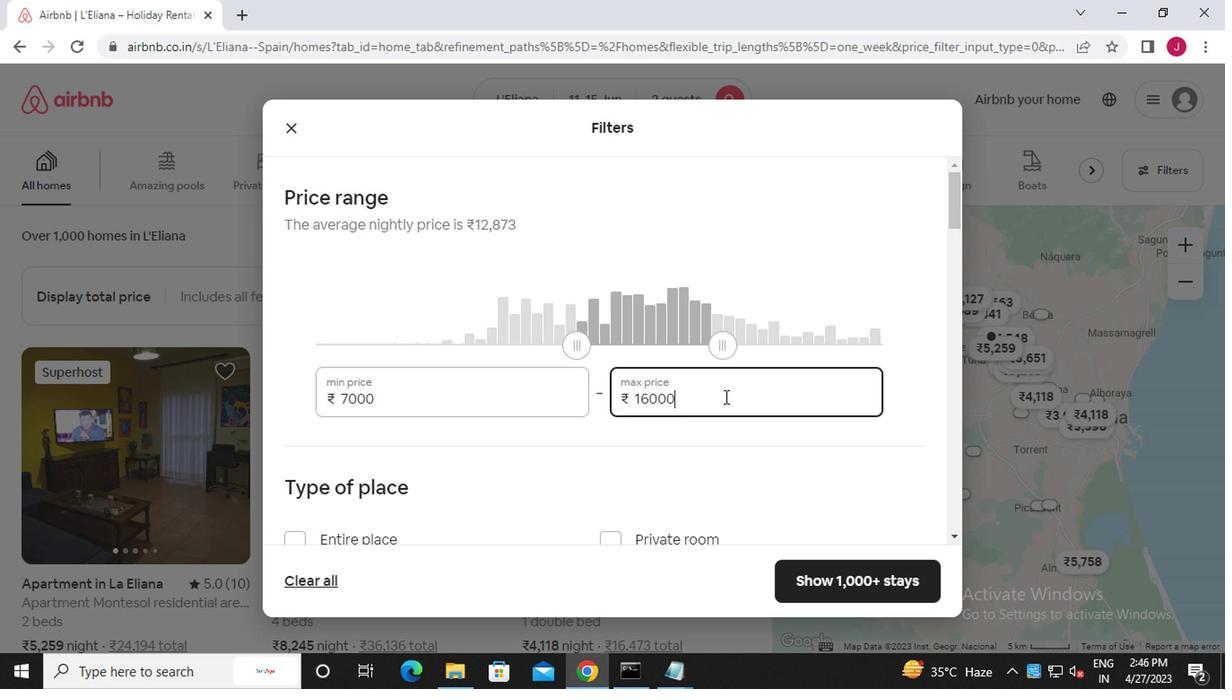 
Action: Mouse moved to (610, 179)
Screenshot: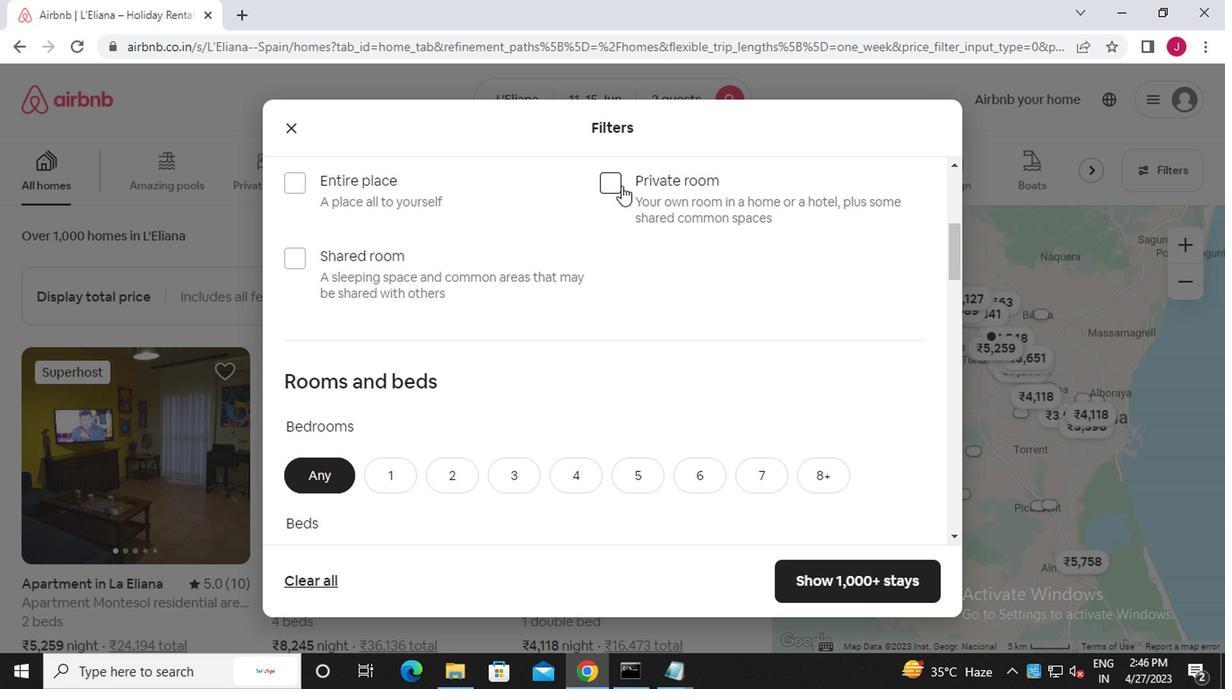 
Action: Mouse pressed left at (610, 179)
Screenshot: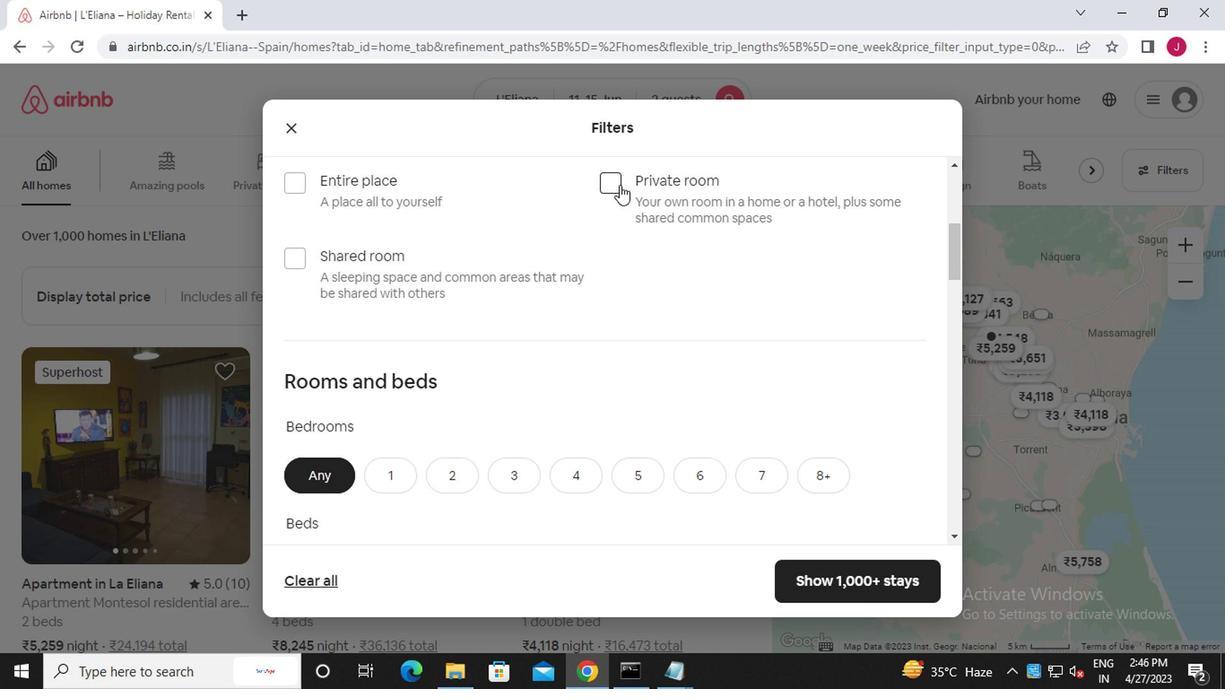 
Action: Mouse moved to (387, 358)
Screenshot: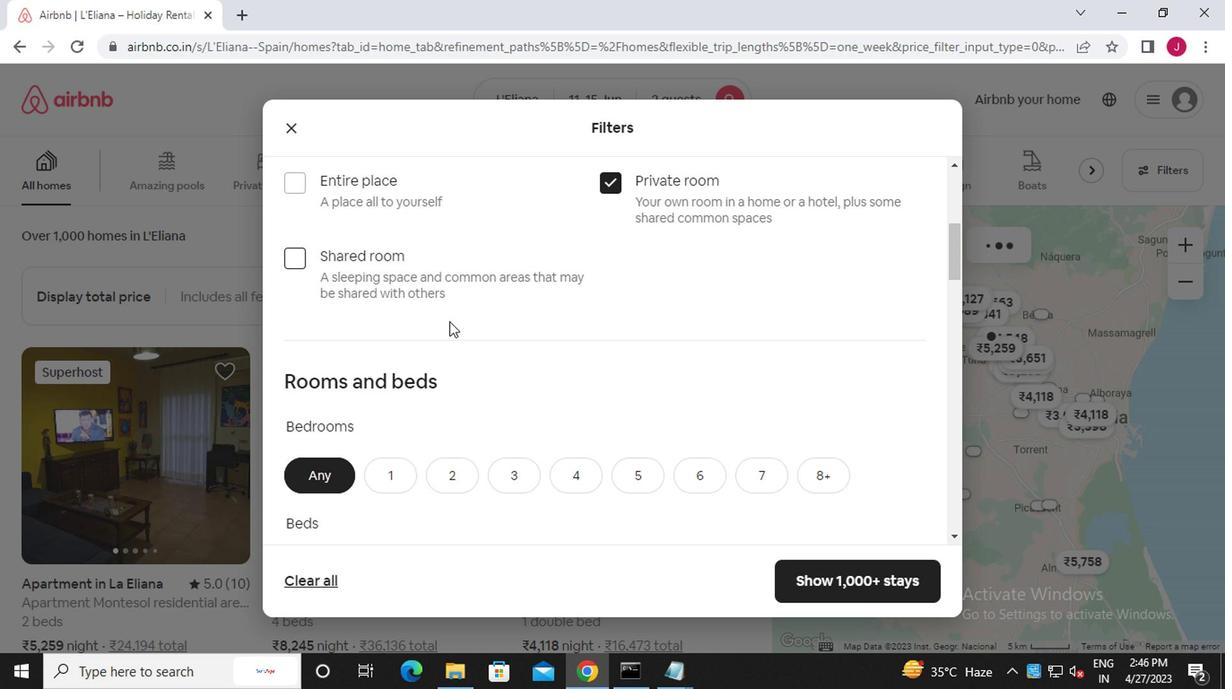 
Action: Mouse scrolled (387, 358) with delta (0, 0)
Screenshot: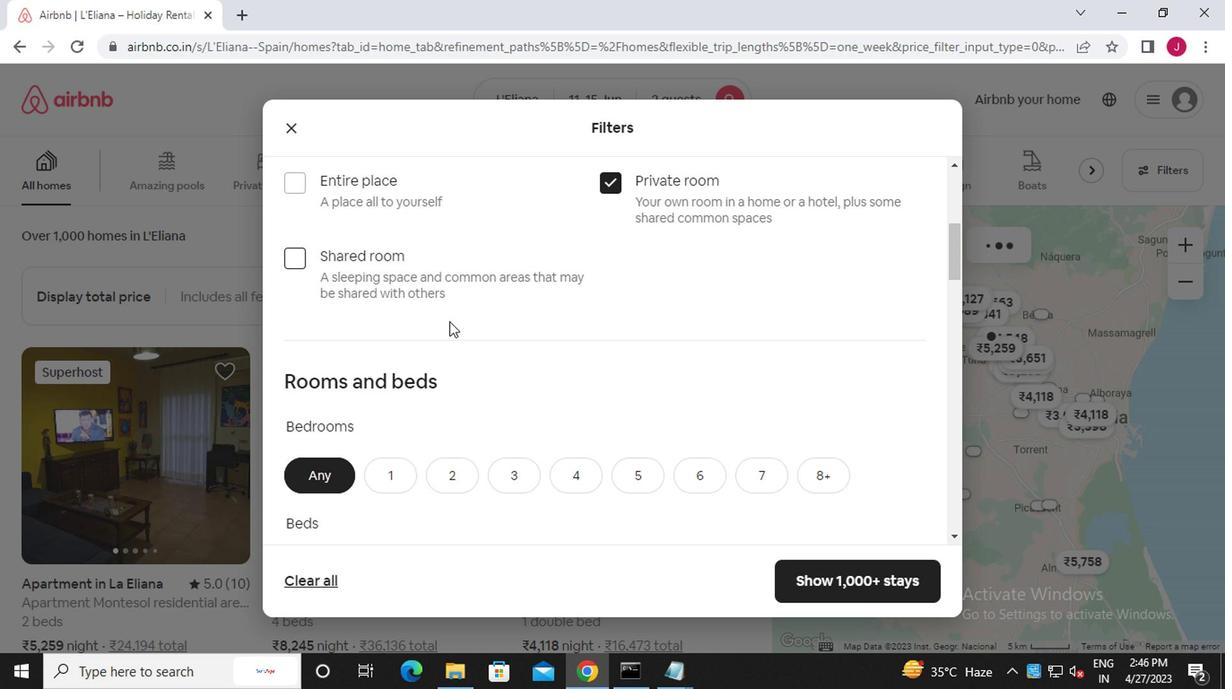 
Action: Mouse scrolled (387, 358) with delta (0, 0)
Screenshot: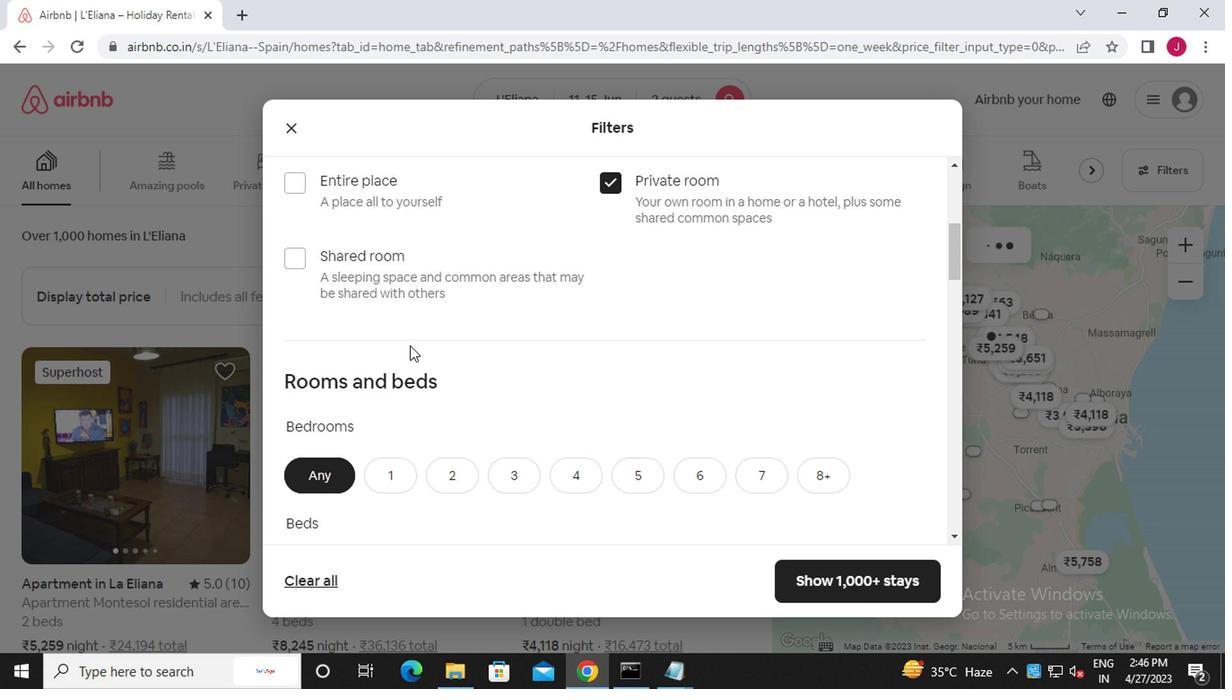 
Action: Mouse moved to (403, 306)
Screenshot: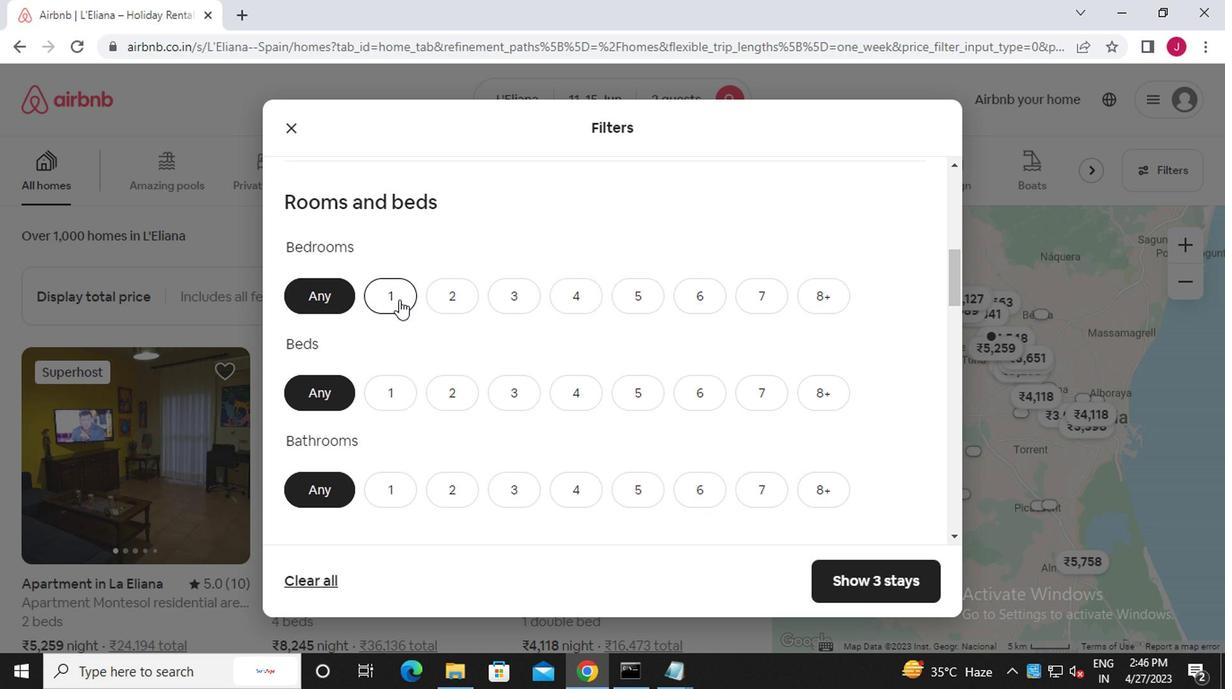
Action: Mouse pressed left at (403, 306)
Screenshot: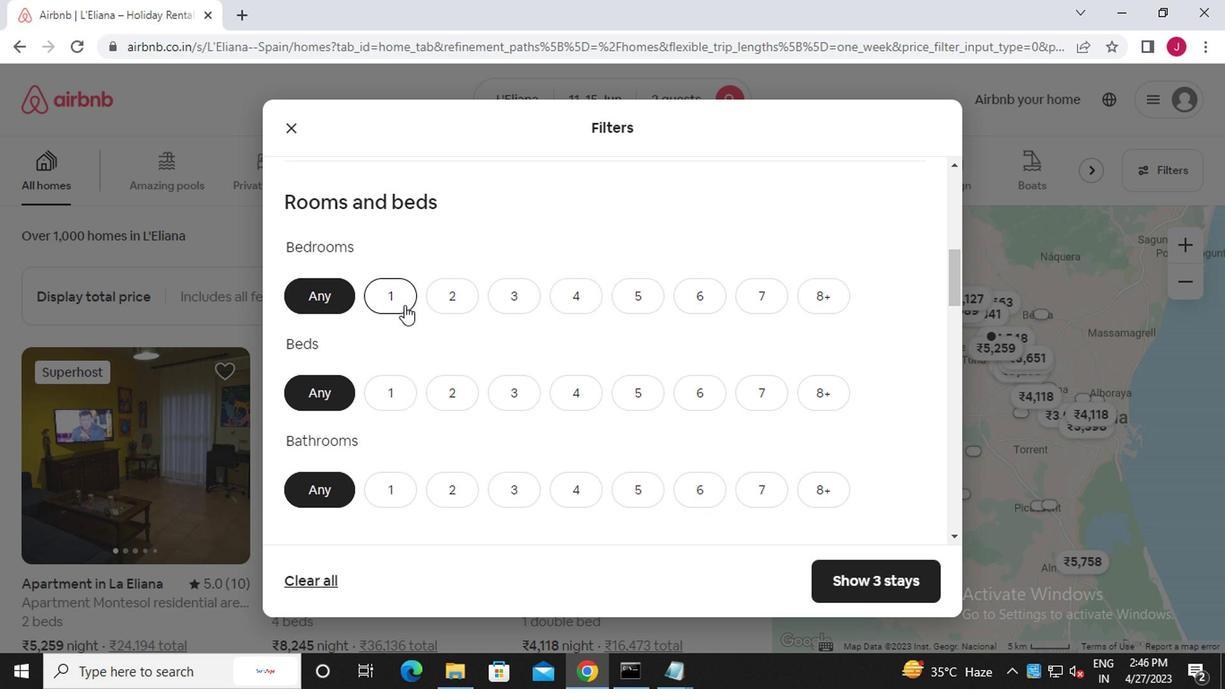
Action: Mouse moved to (455, 382)
Screenshot: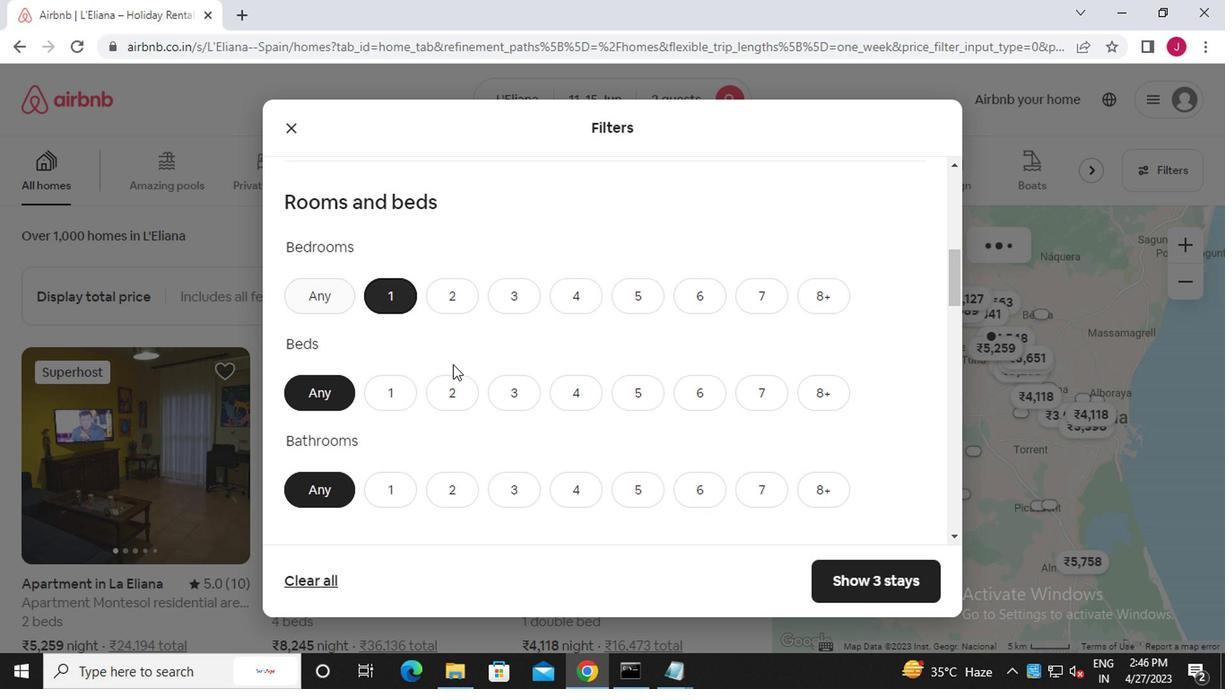
Action: Mouse pressed left at (455, 382)
Screenshot: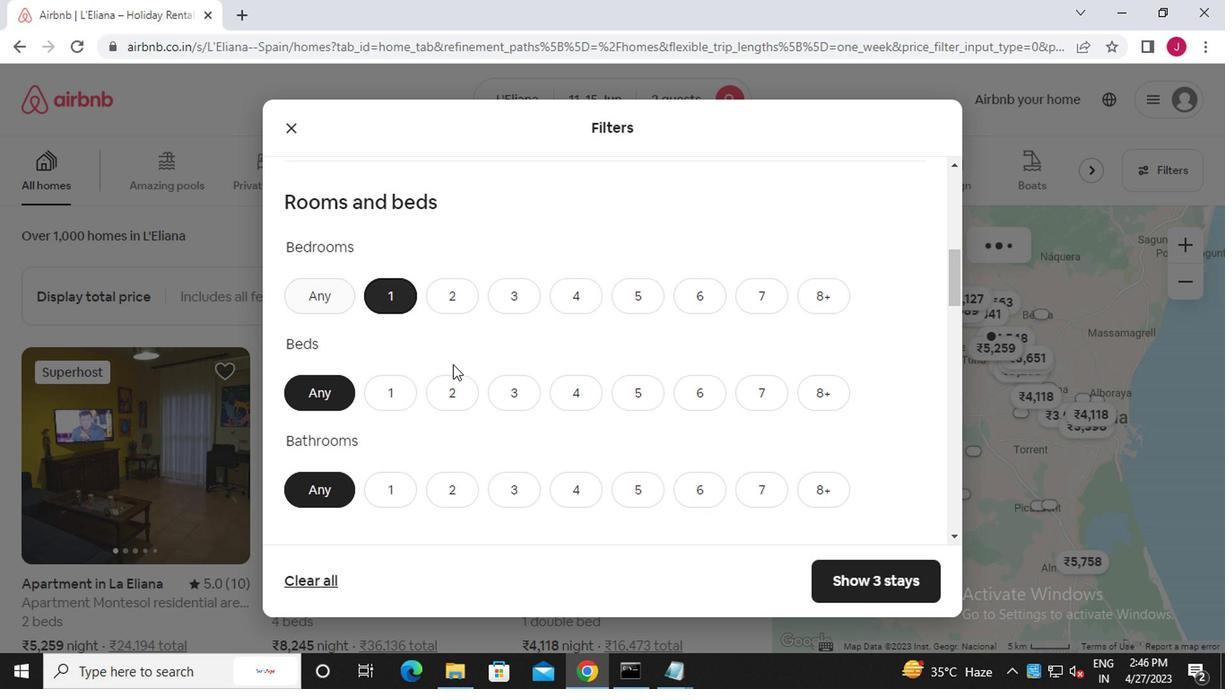 
Action: Mouse moved to (394, 483)
Screenshot: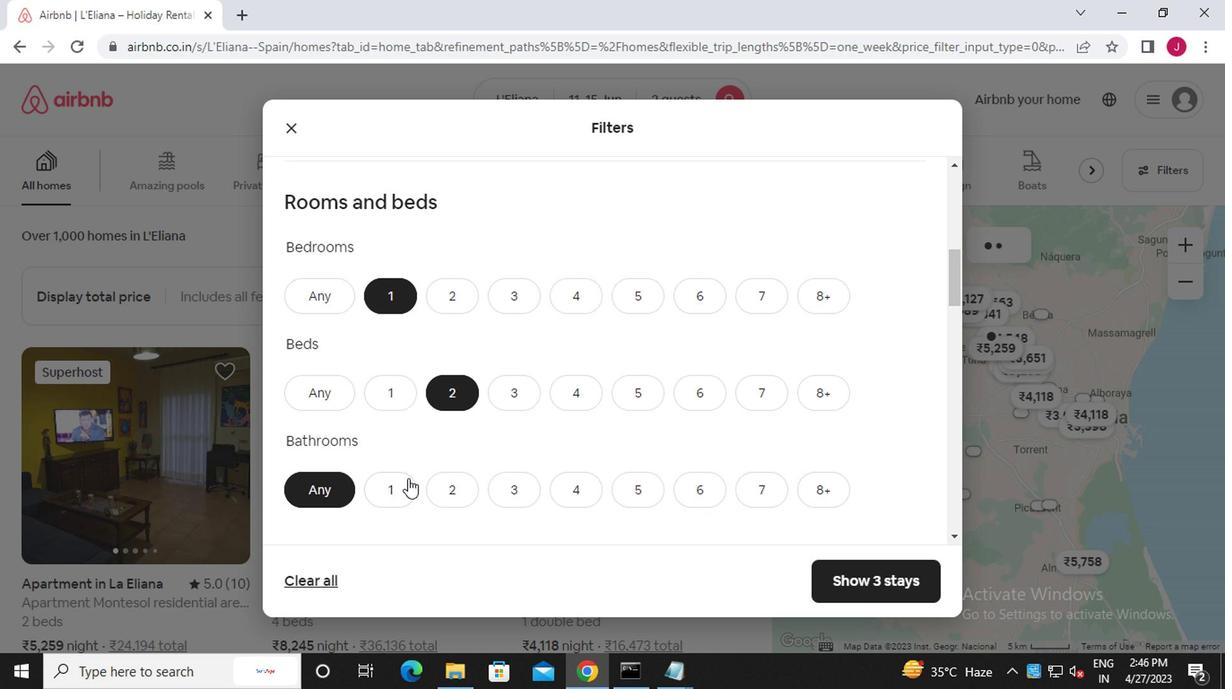 
Action: Mouse pressed left at (394, 483)
Screenshot: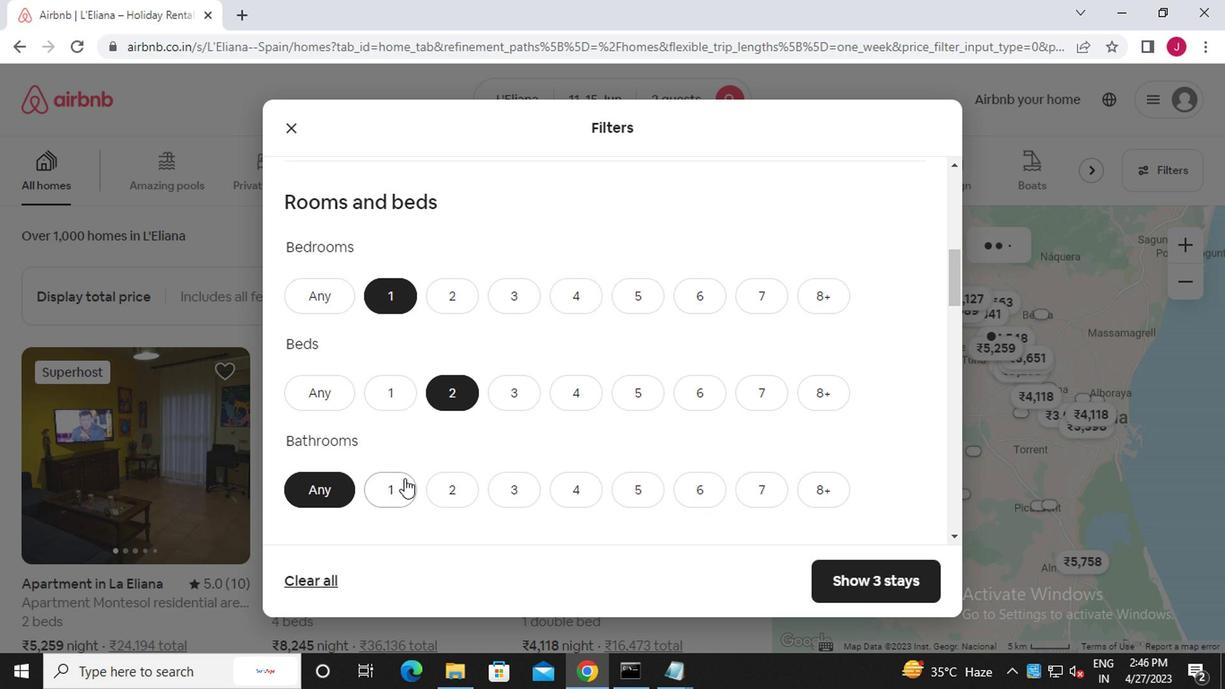 
Action: Mouse moved to (437, 511)
Screenshot: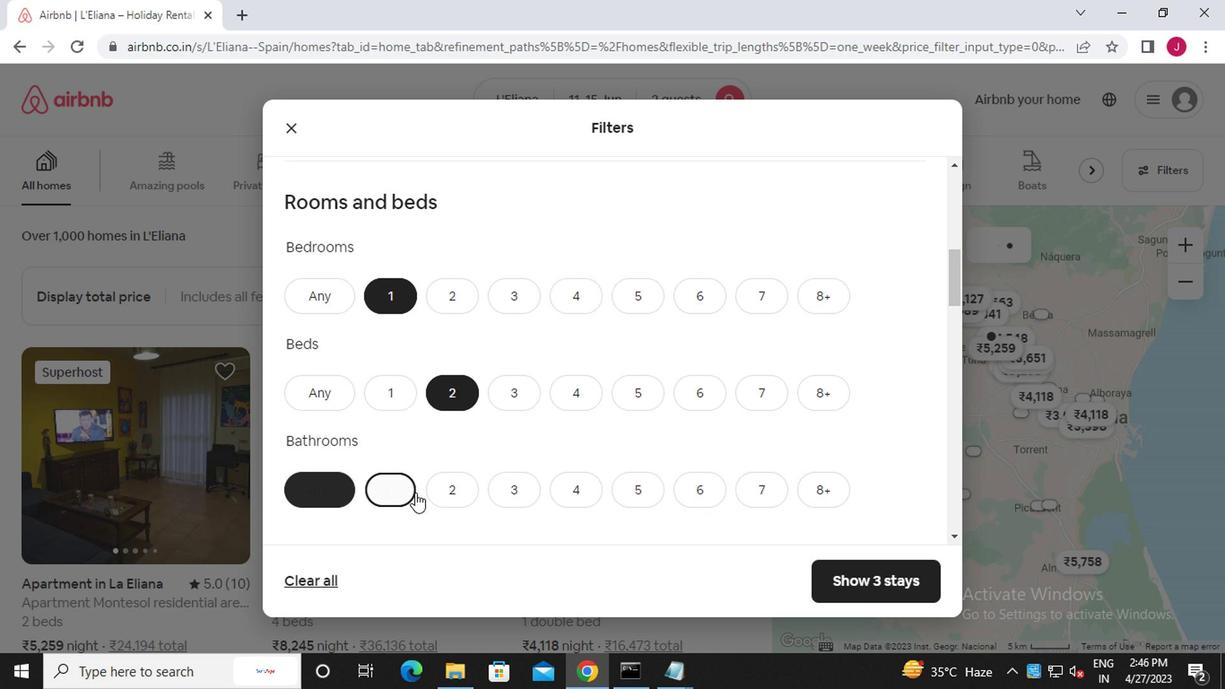 
Action: Mouse scrolled (437, 509) with delta (0, -1)
Screenshot: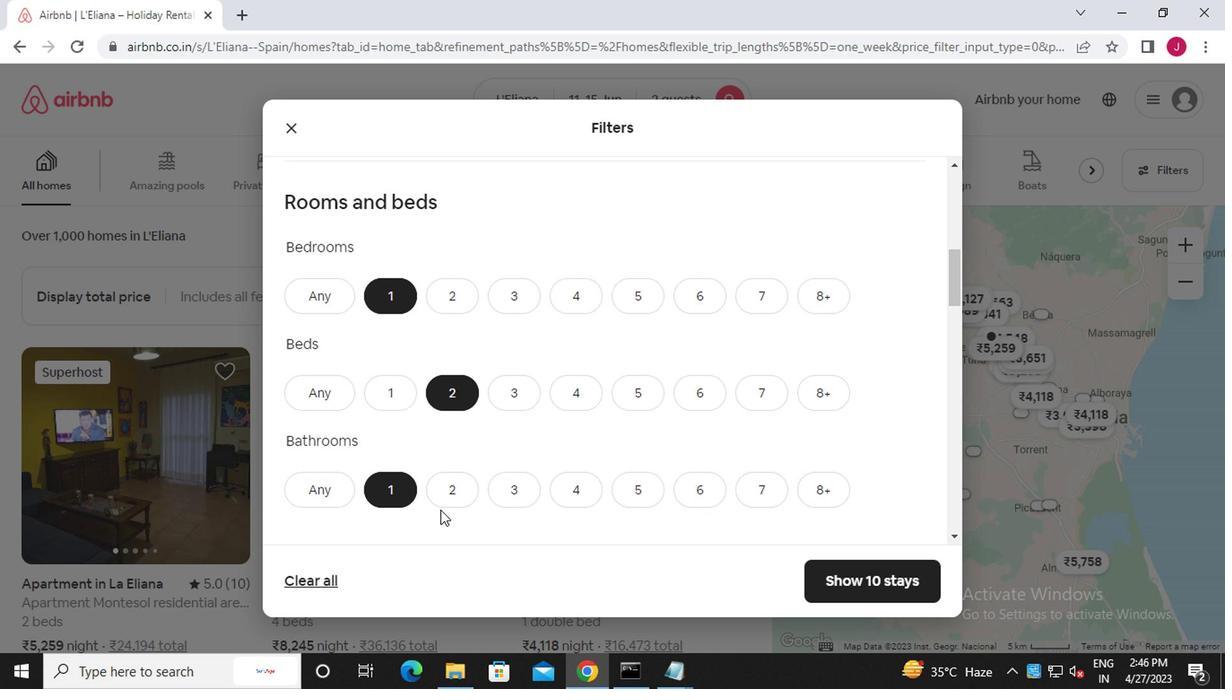 
Action: Mouse scrolled (437, 509) with delta (0, -1)
Screenshot: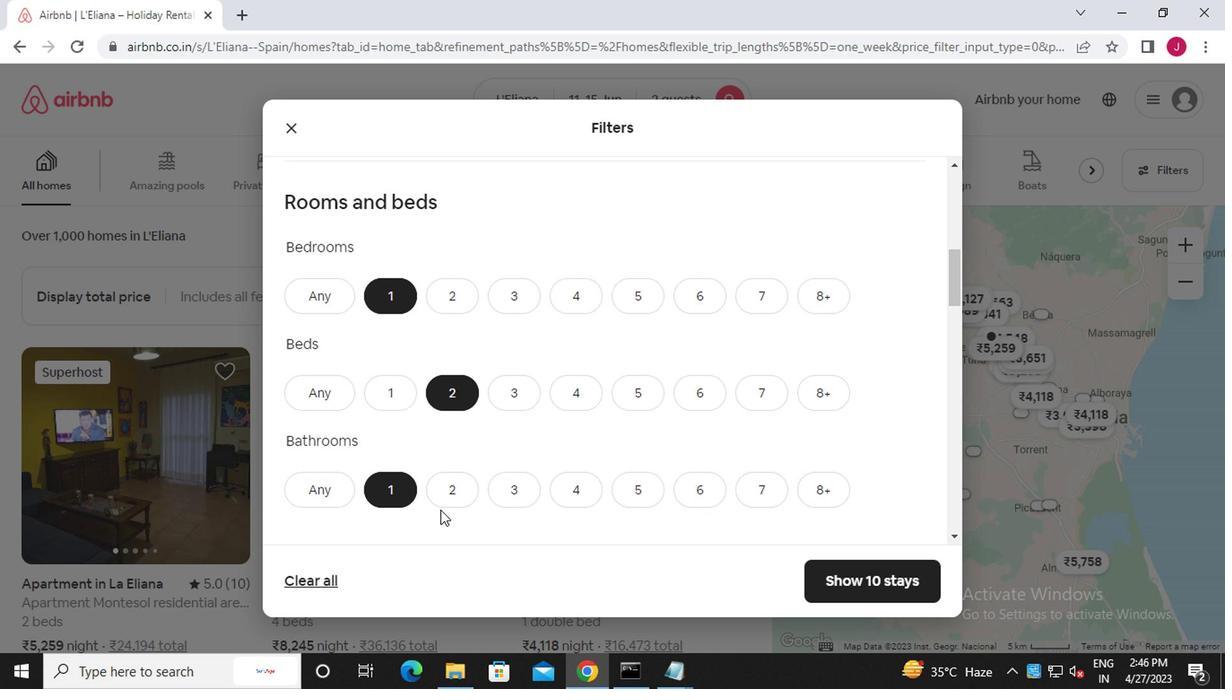 
Action: Mouse moved to (372, 511)
Screenshot: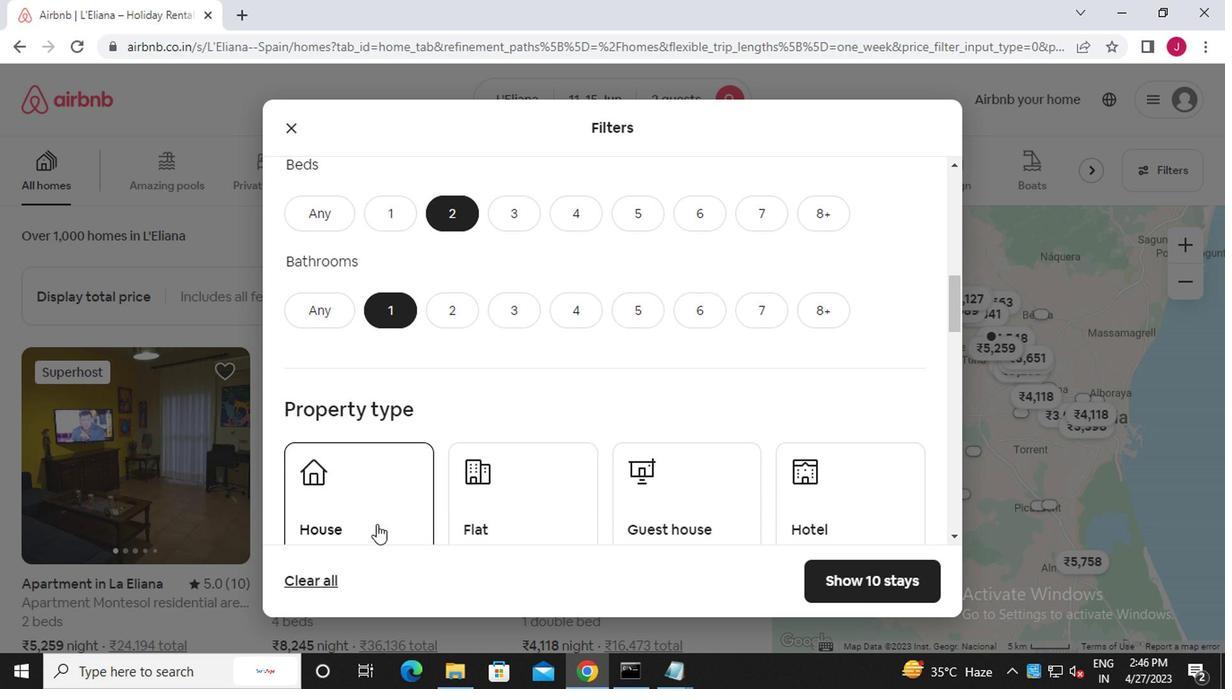 
Action: Mouse pressed left at (372, 511)
Screenshot: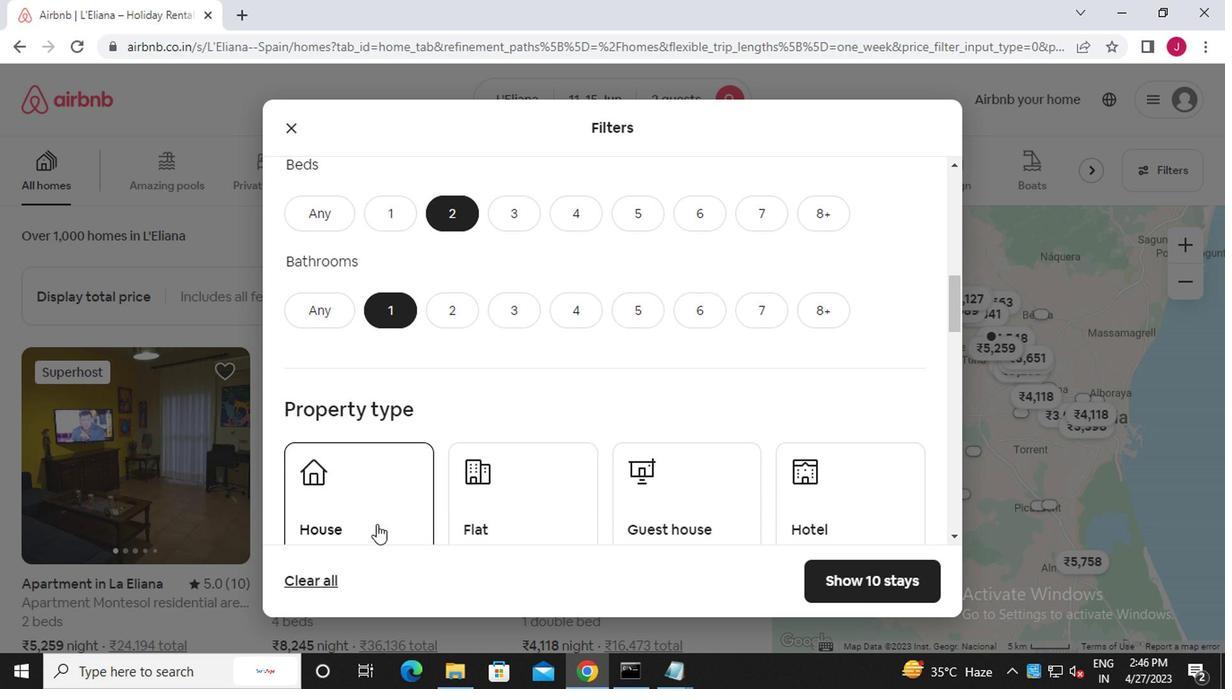 
Action: Mouse moved to (488, 505)
Screenshot: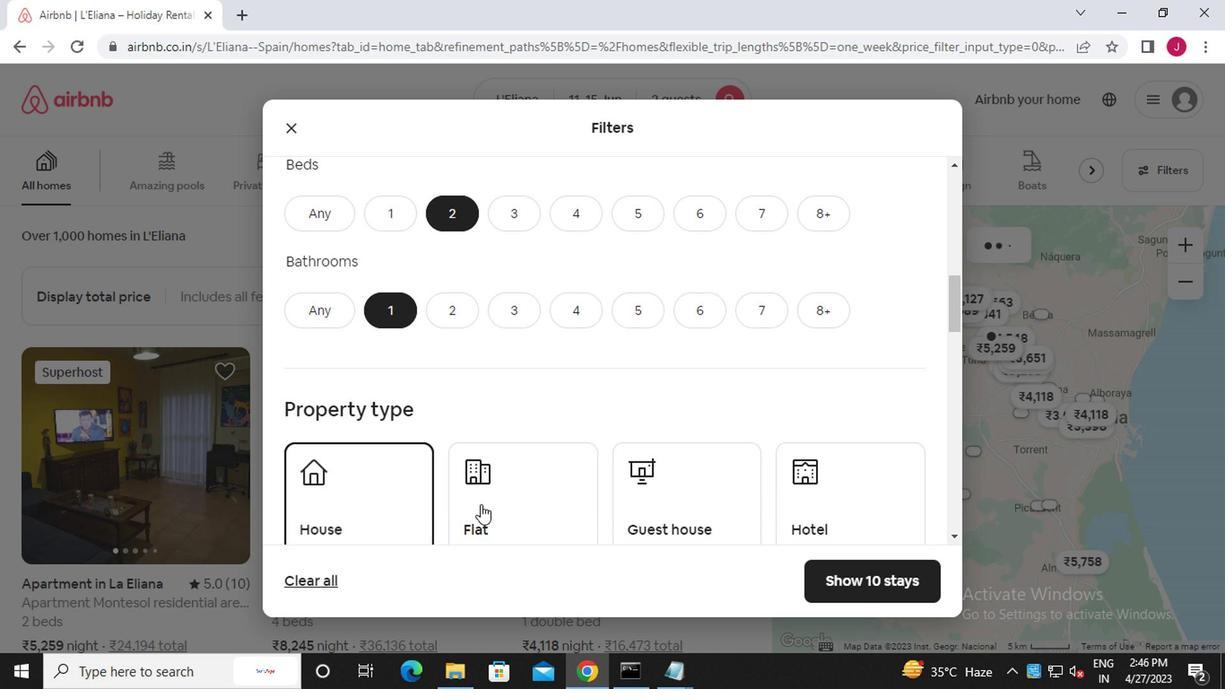 
Action: Mouse pressed left at (488, 505)
Screenshot: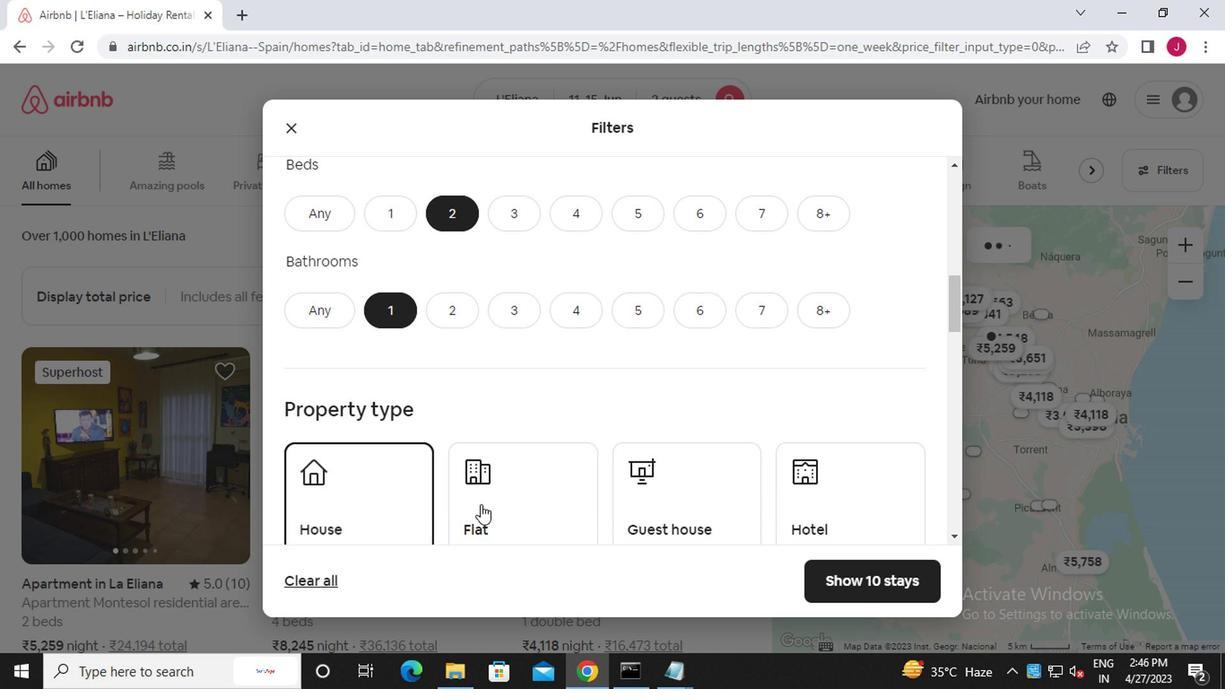 
Action: Mouse moved to (617, 507)
Screenshot: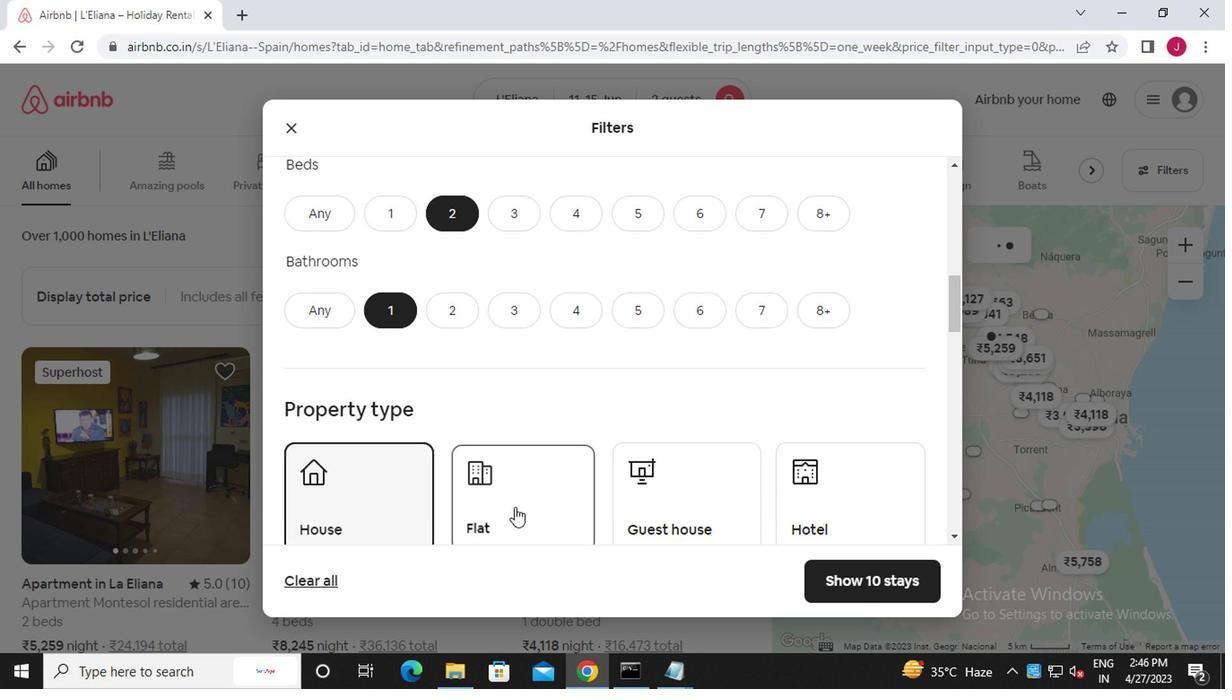 
Action: Mouse pressed left at (617, 507)
Screenshot: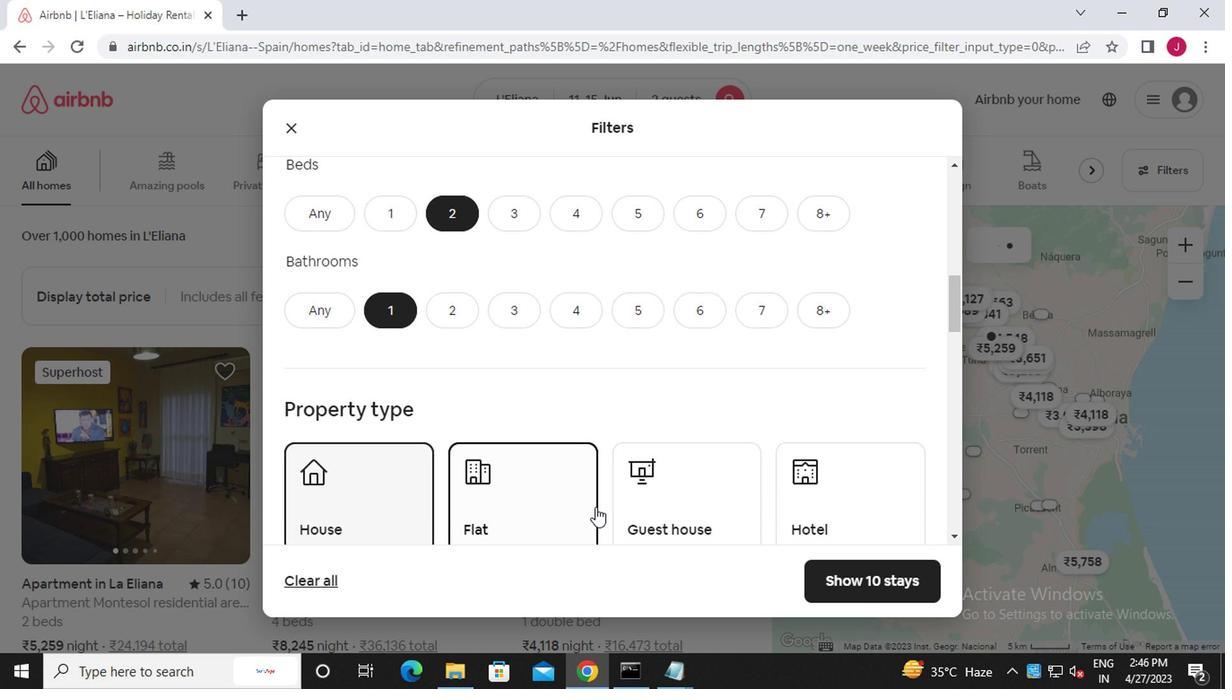 
Action: Mouse moved to (821, 500)
Screenshot: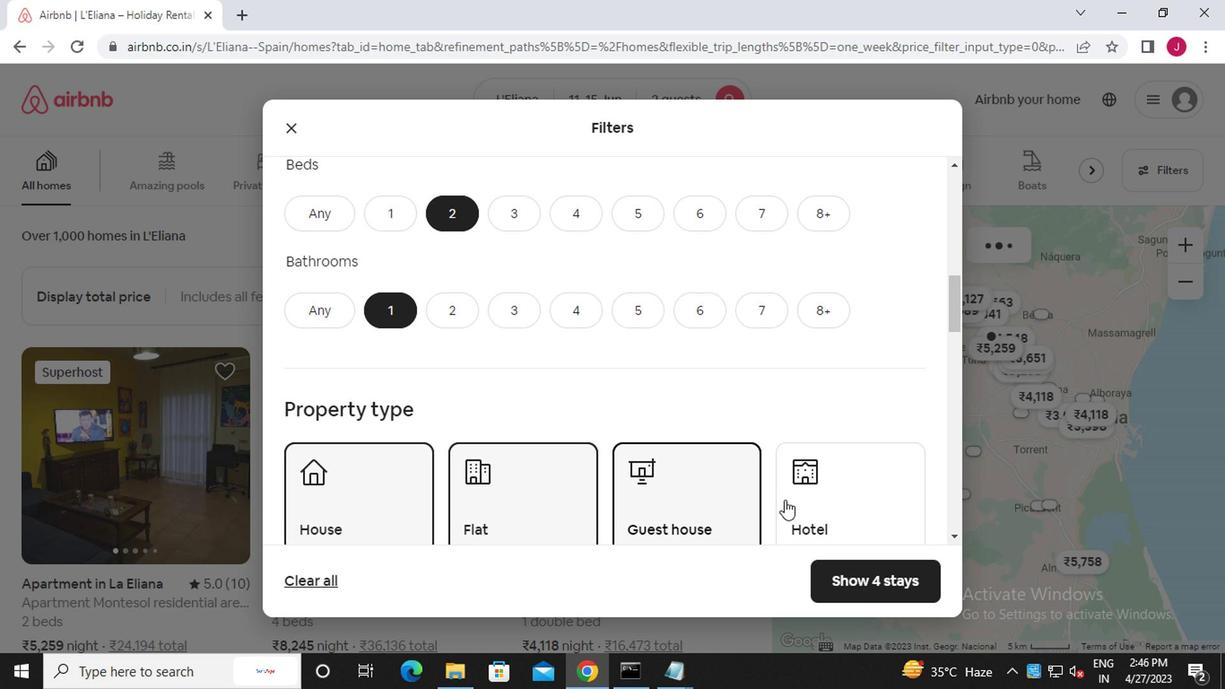 
Action: Mouse pressed left at (821, 500)
Screenshot: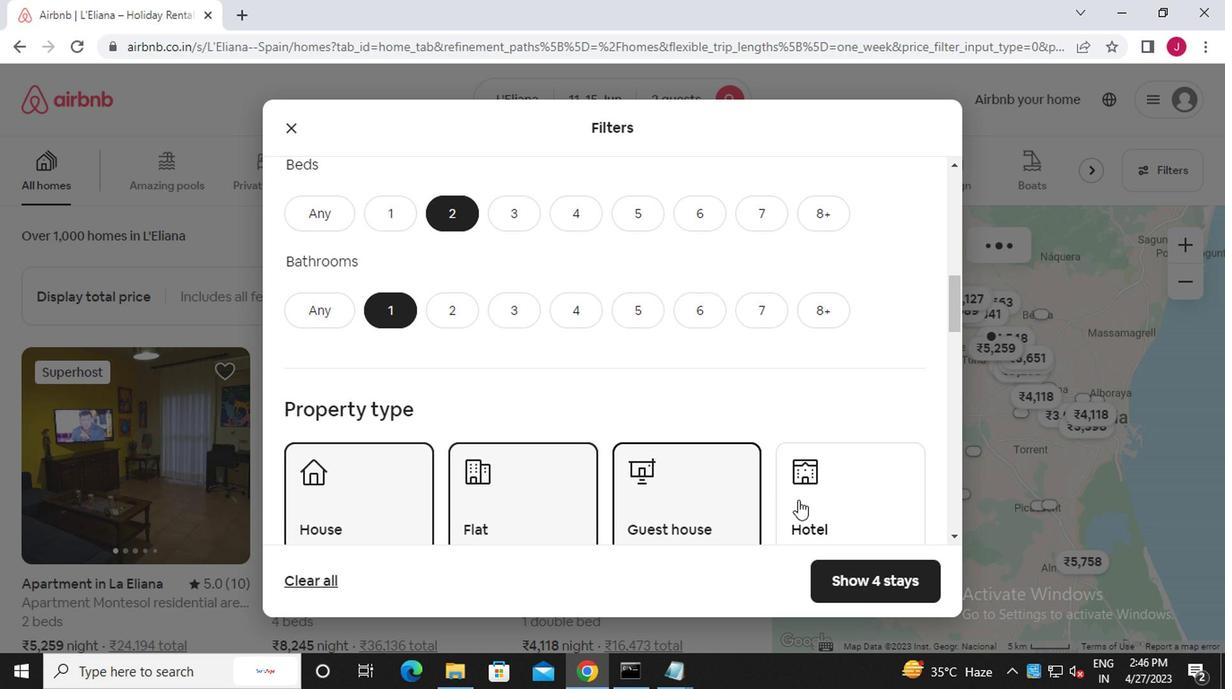 
Action: Mouse moved to (610, 477)
Screenshot: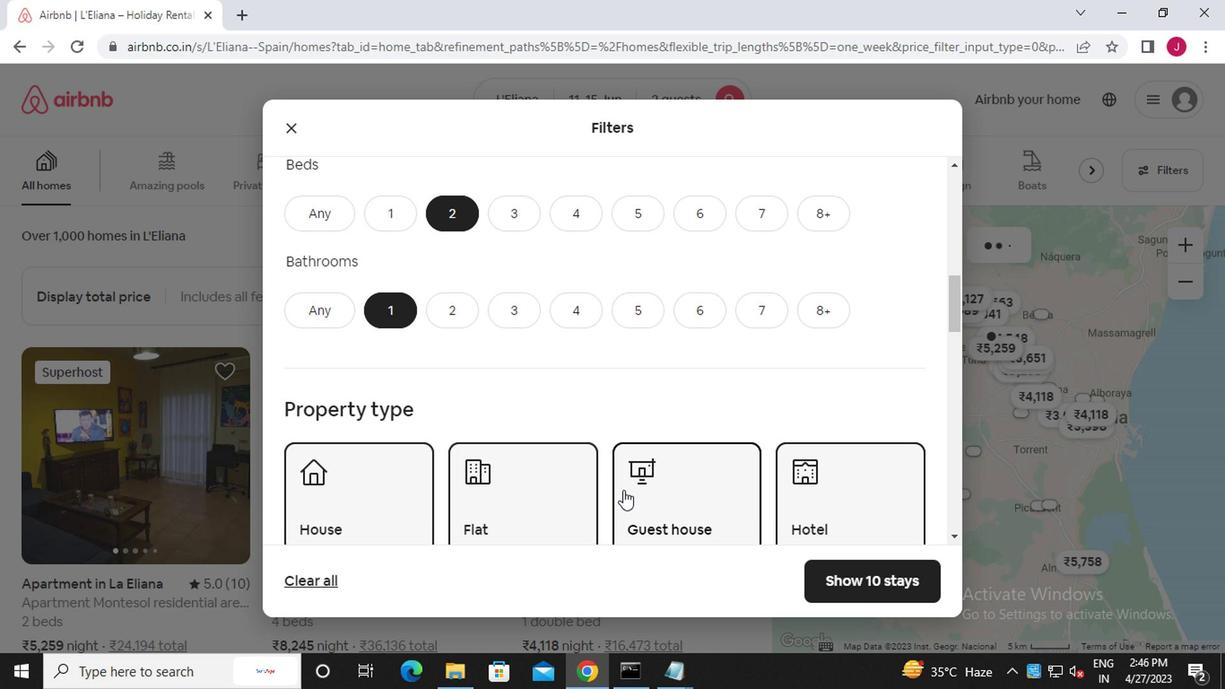 
Action: Mouse scrolled (610, 476) with delta (0, 0)
Screenshot: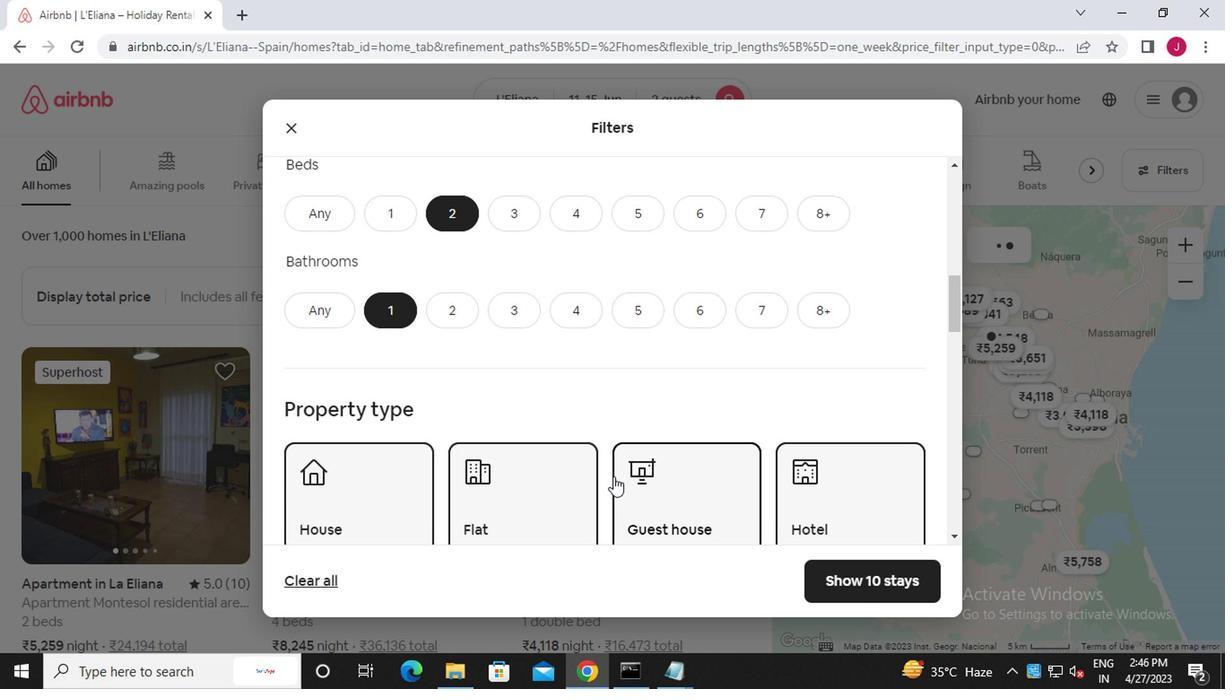 
Action: Mouse scrolled (610, 476) with delta (0, 0)
Screenshot: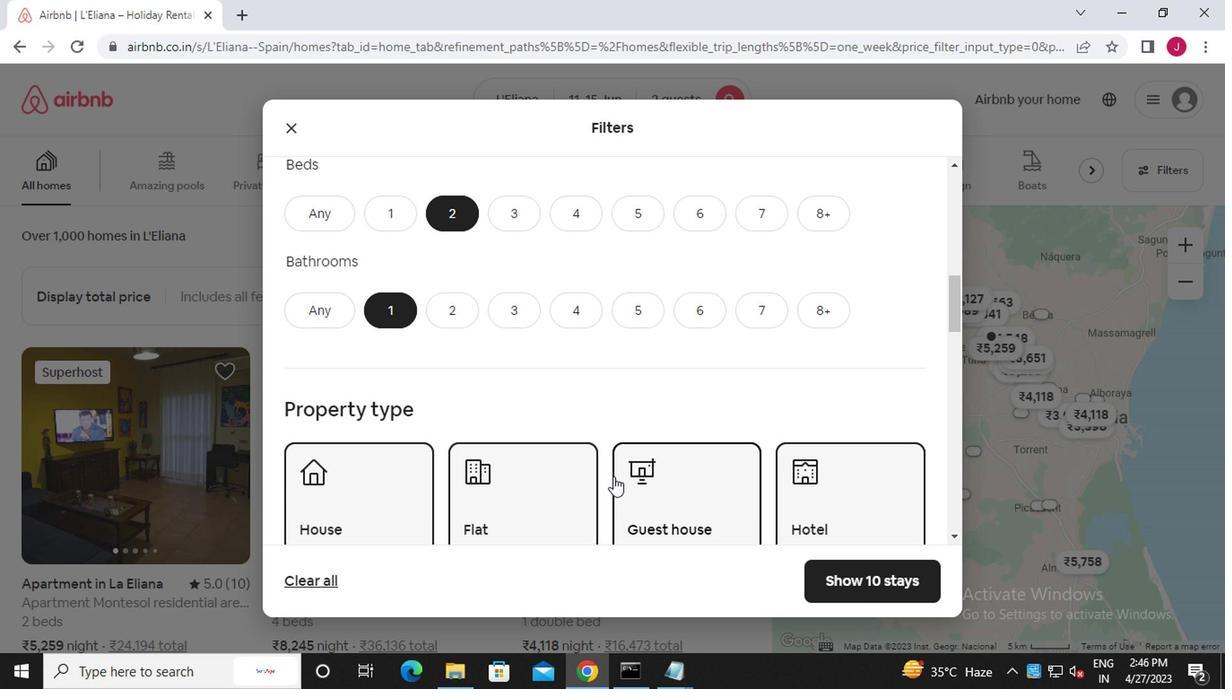 
Action: Mouse scrolled (610, 476) with delta (0, 0)
Screenshot: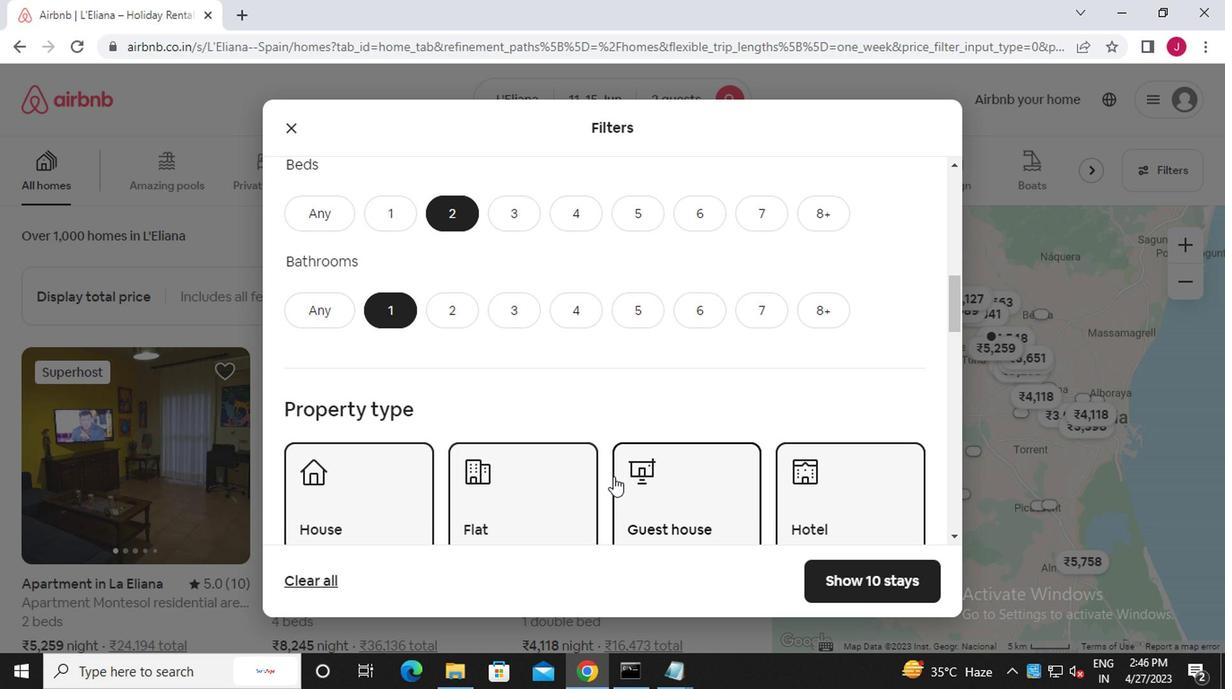 
Action: Mouse scrolled (610, 476) with delta (0, 0)
Screenshot: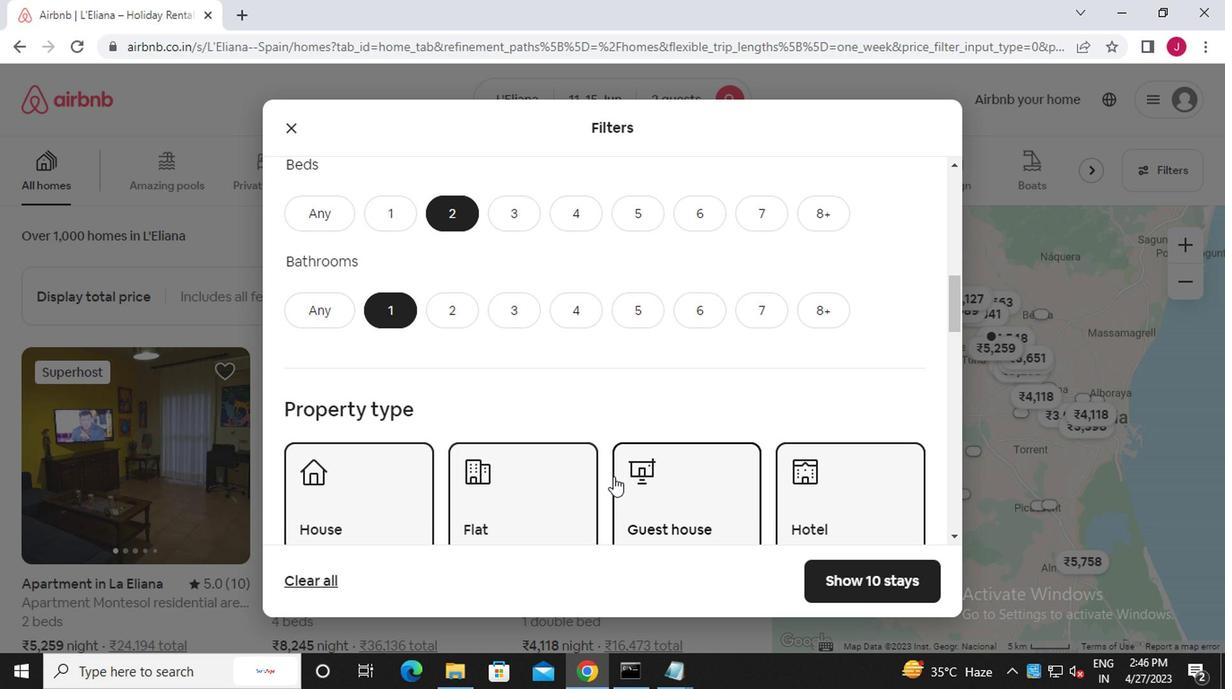
Action: Mouse scrolled (610, 476) with delta (0, 0)
Screenshot: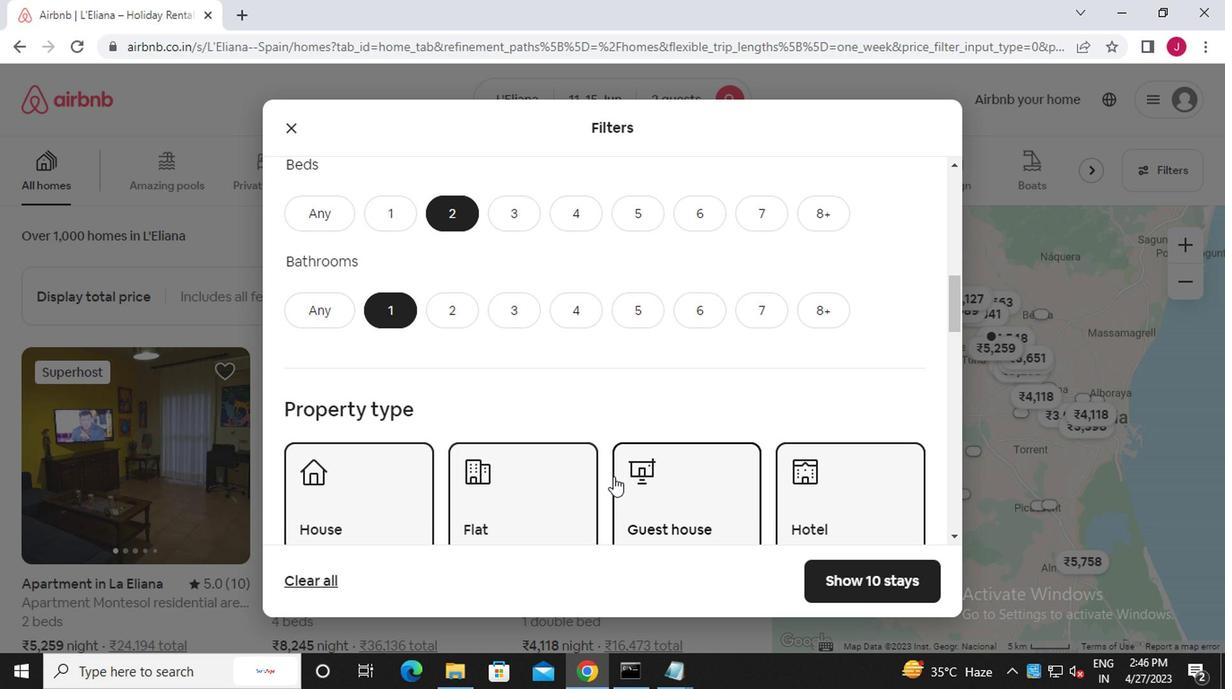 
Action: Mouse scrolled (610, 476) with delta (0, 0)
Screenshot: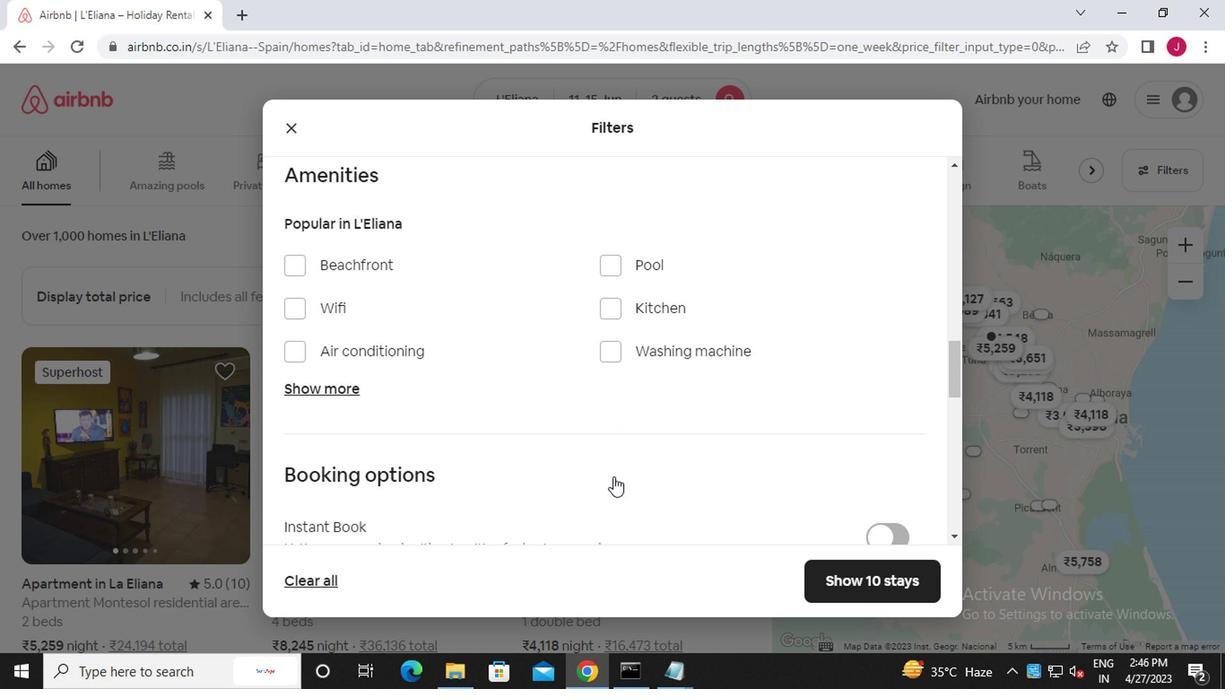 
Action: Mouse scrolled (610, 476) with delta (0, 0)
Screenshot: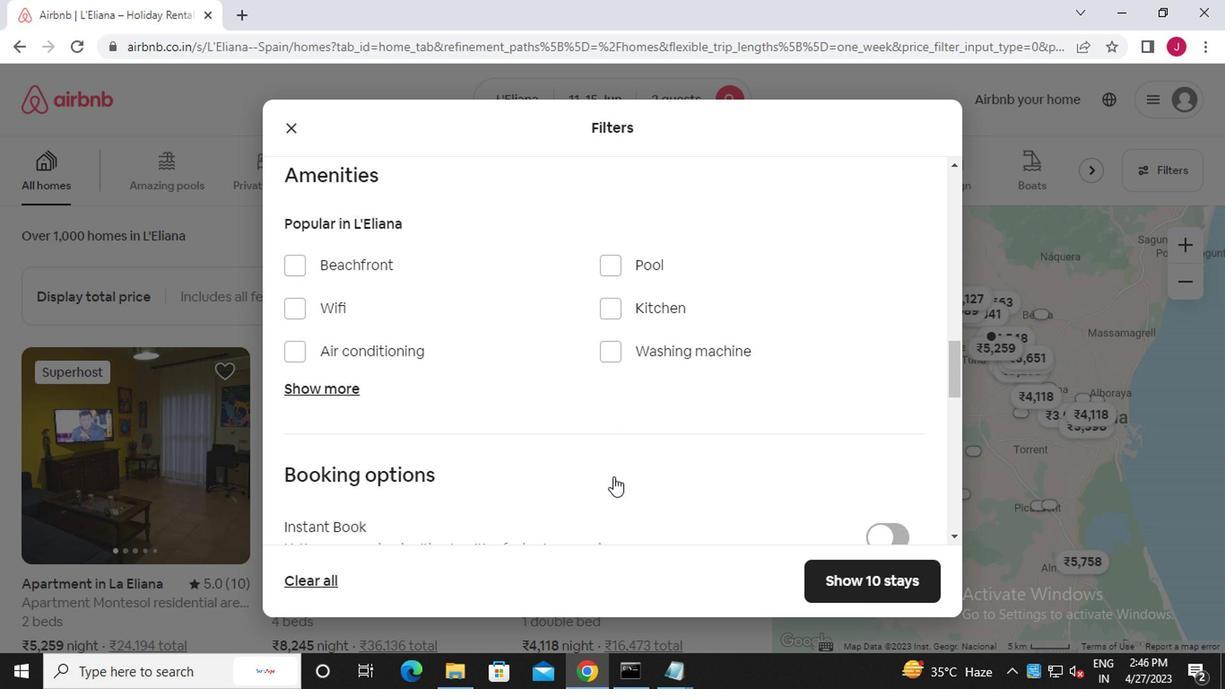 
Action: Mouse moved to (892, 421)
Screenshot: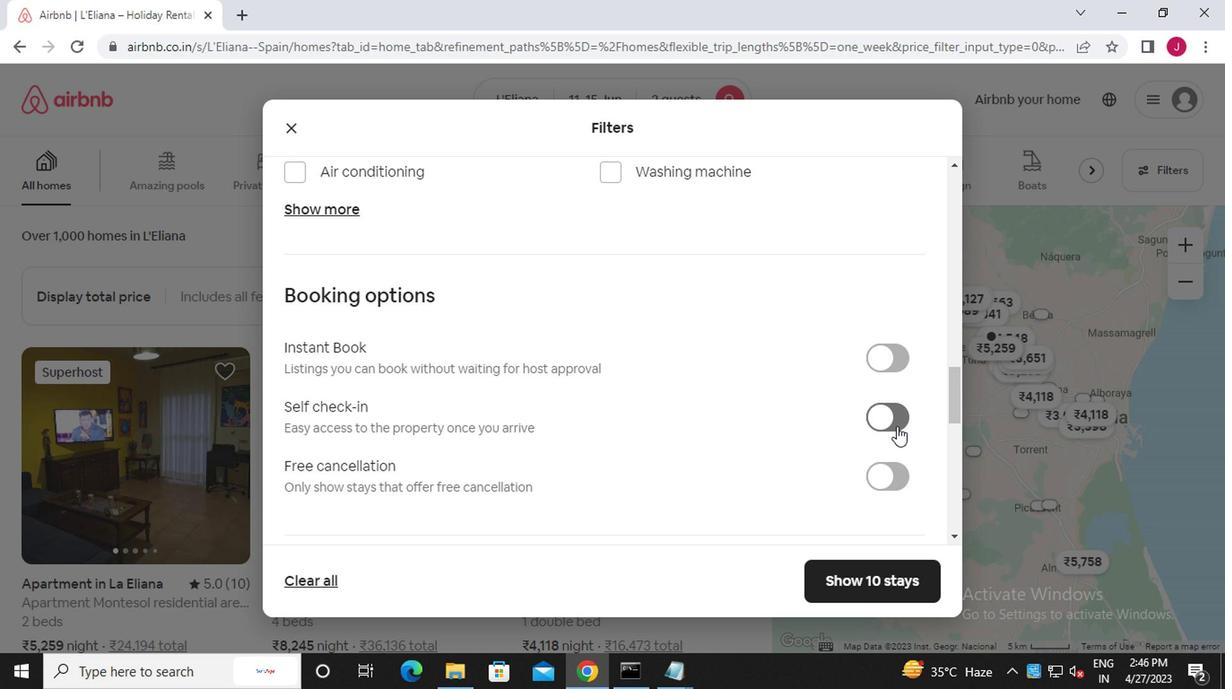 
Action: Mouse pressed left at (892, 421)
Screenshot: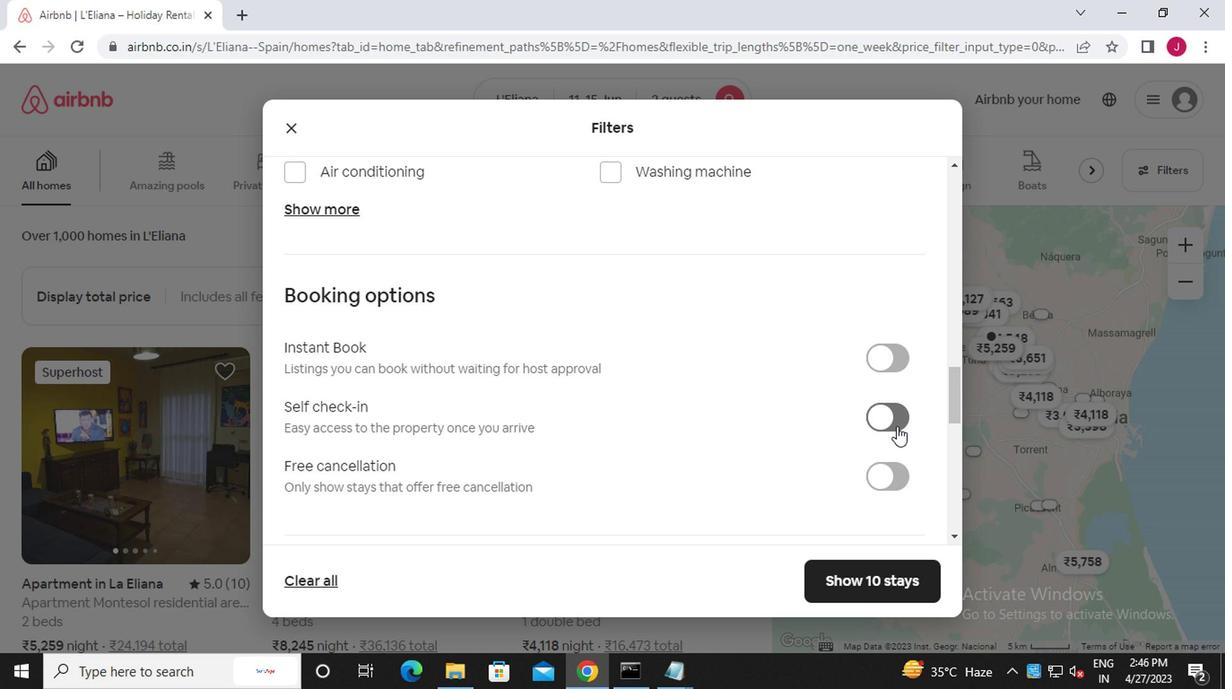 
Action: Mouse moved to (753, 469)
Screenshot: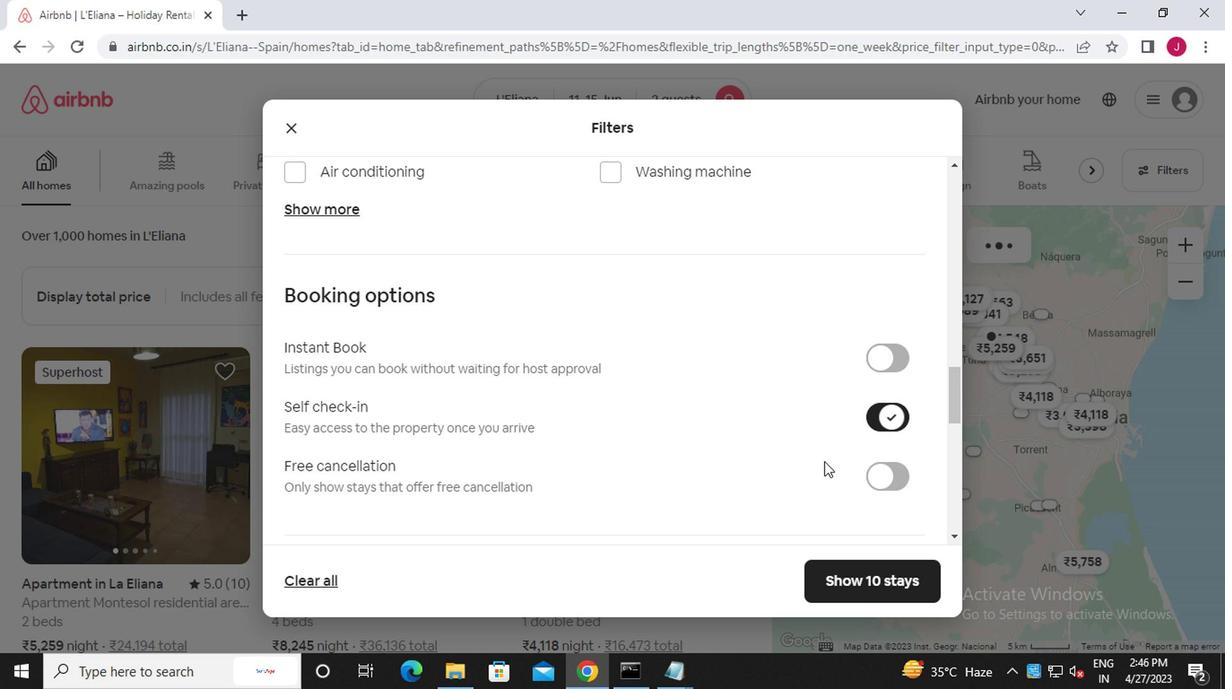 
Action: Mouse scrolled (753, 468) with delta (0, -1)
Screenshot: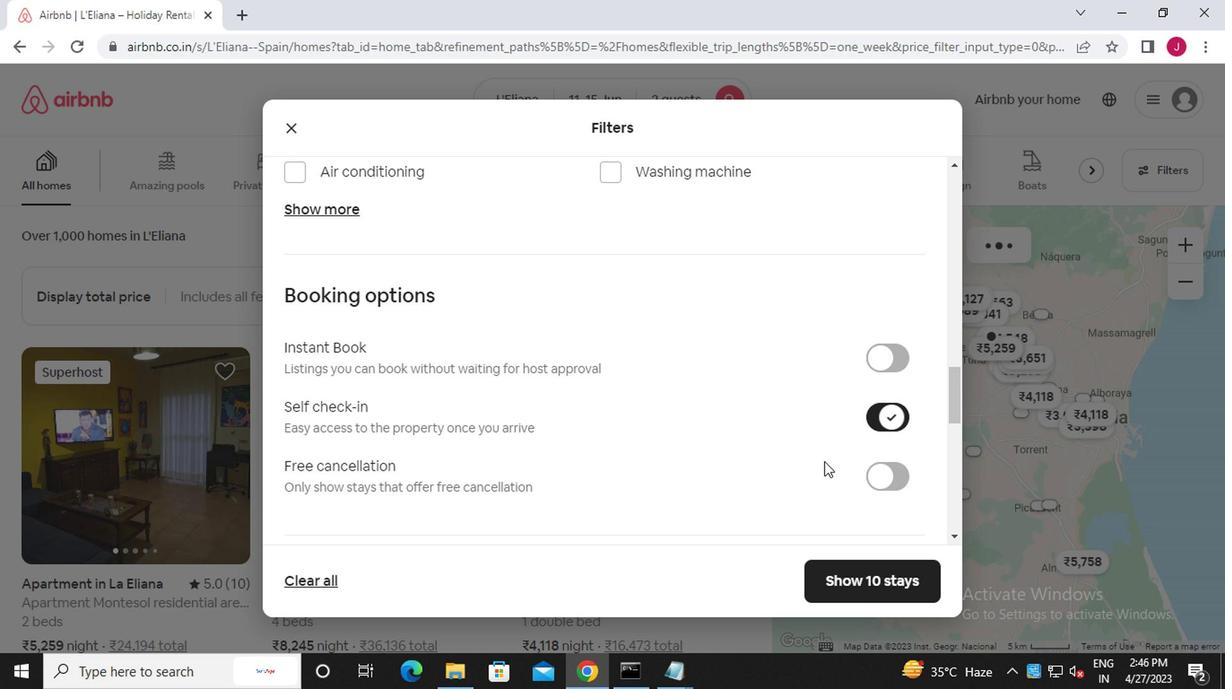 
Action: Mouse moved to (751, 469)
Screenshot: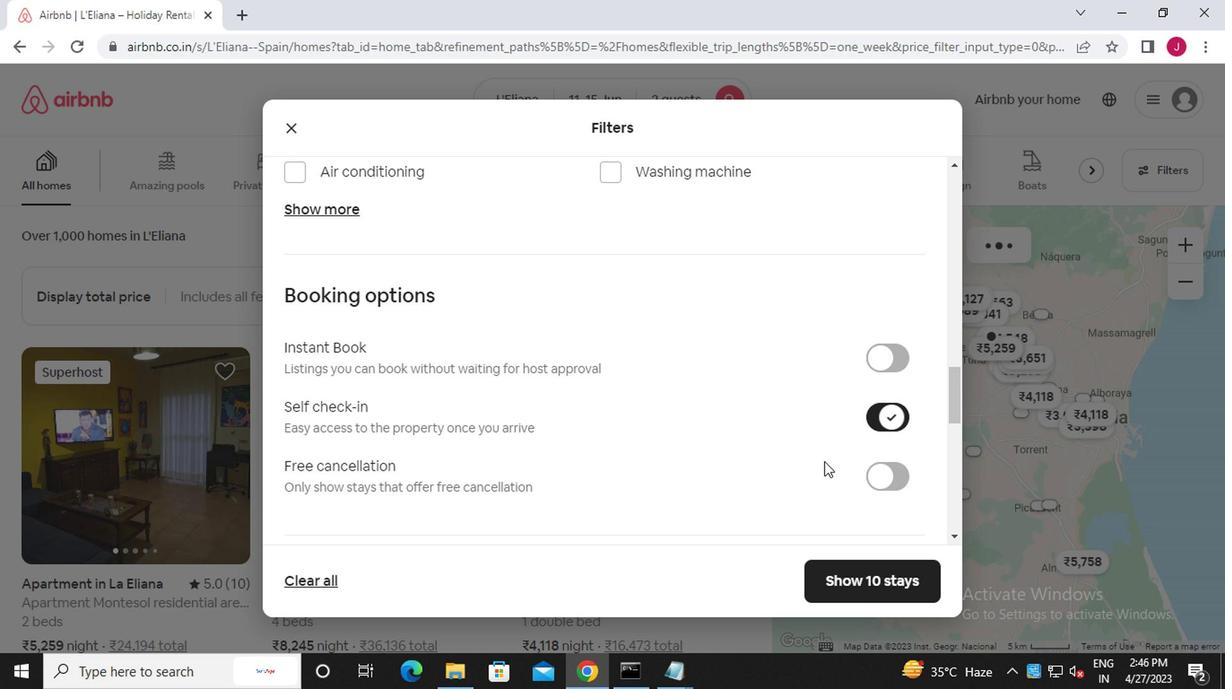 
Action: Mouse scrolled (751, 468) with delta (0, -1)
Screenshot: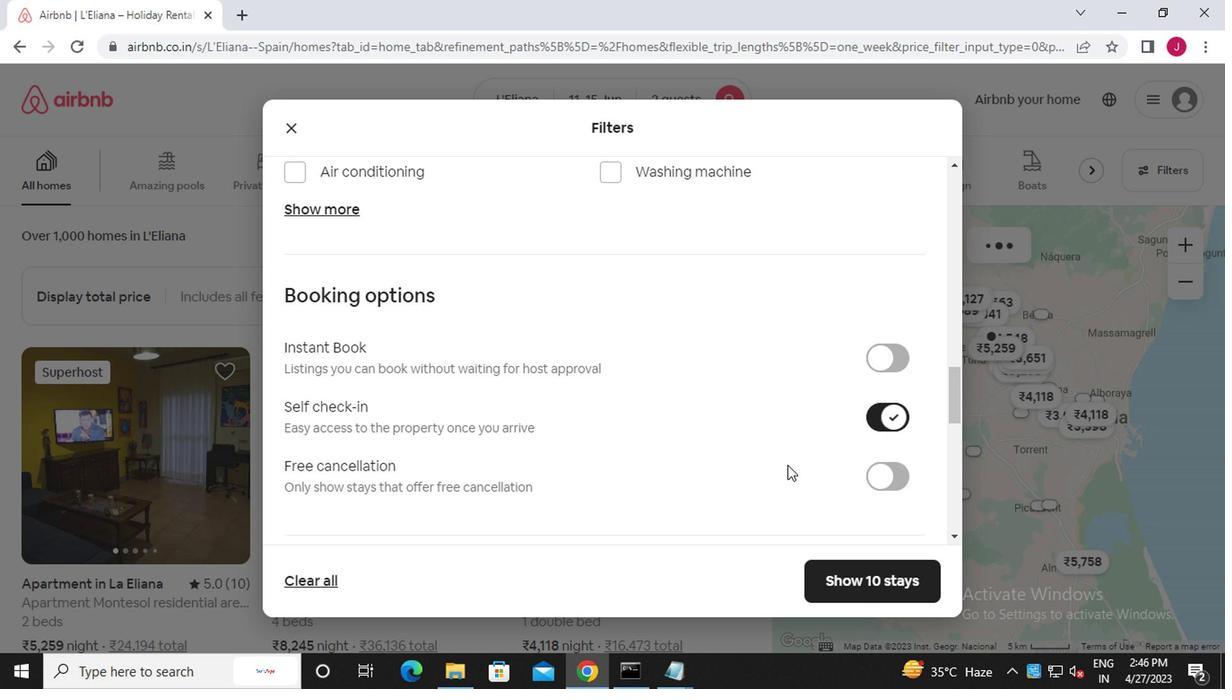 
Action: Mouse scrolled (751, 468) with delta (0, -1)
Screenshot: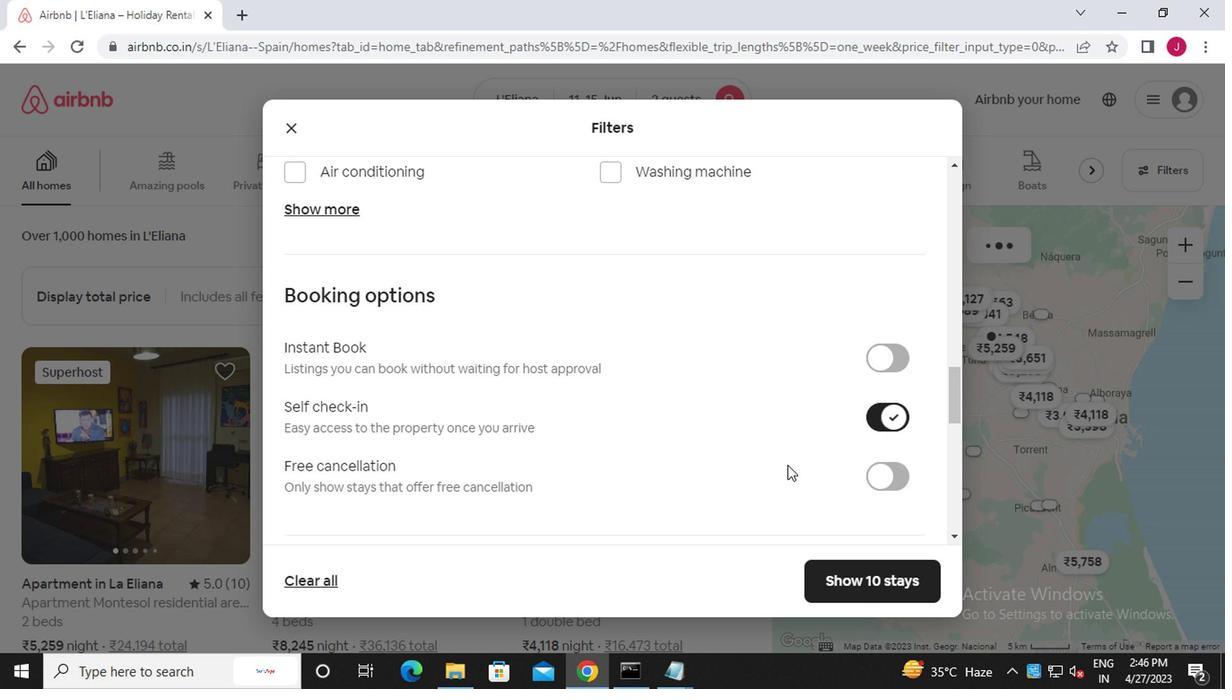 
Action: Mouse moved to (751, 469)
Screenshot: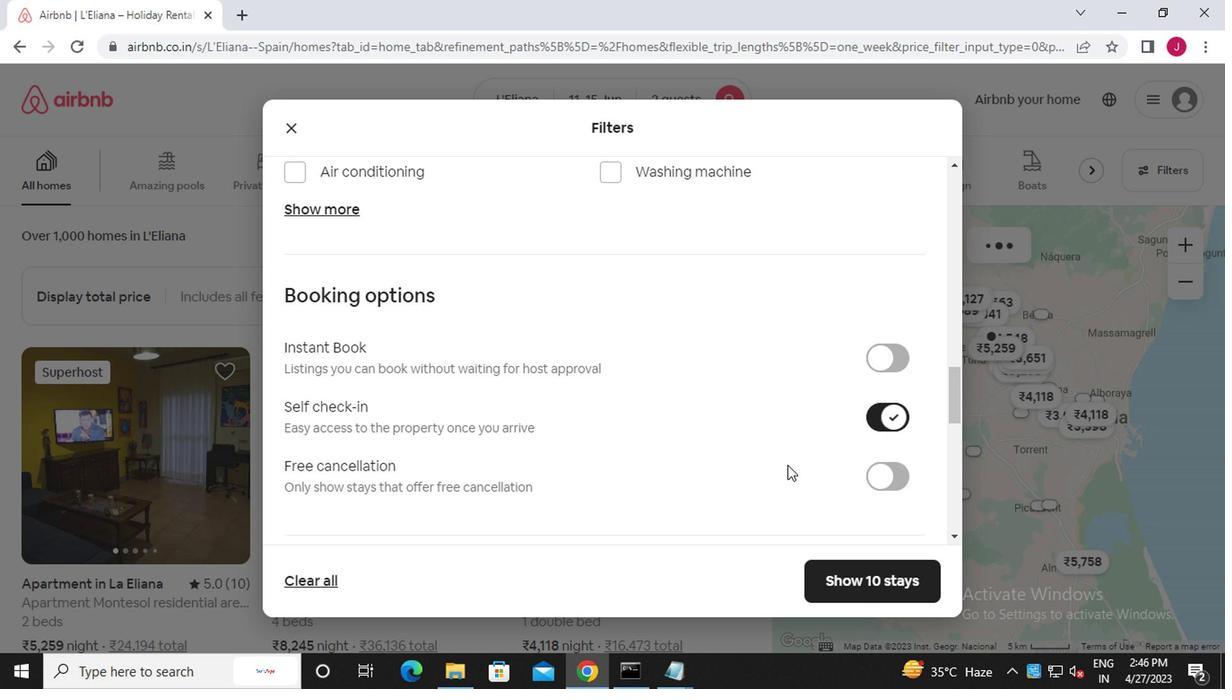 
Action: Mouse scrolled (751, 468) with delta (0, -1)
Screenshot: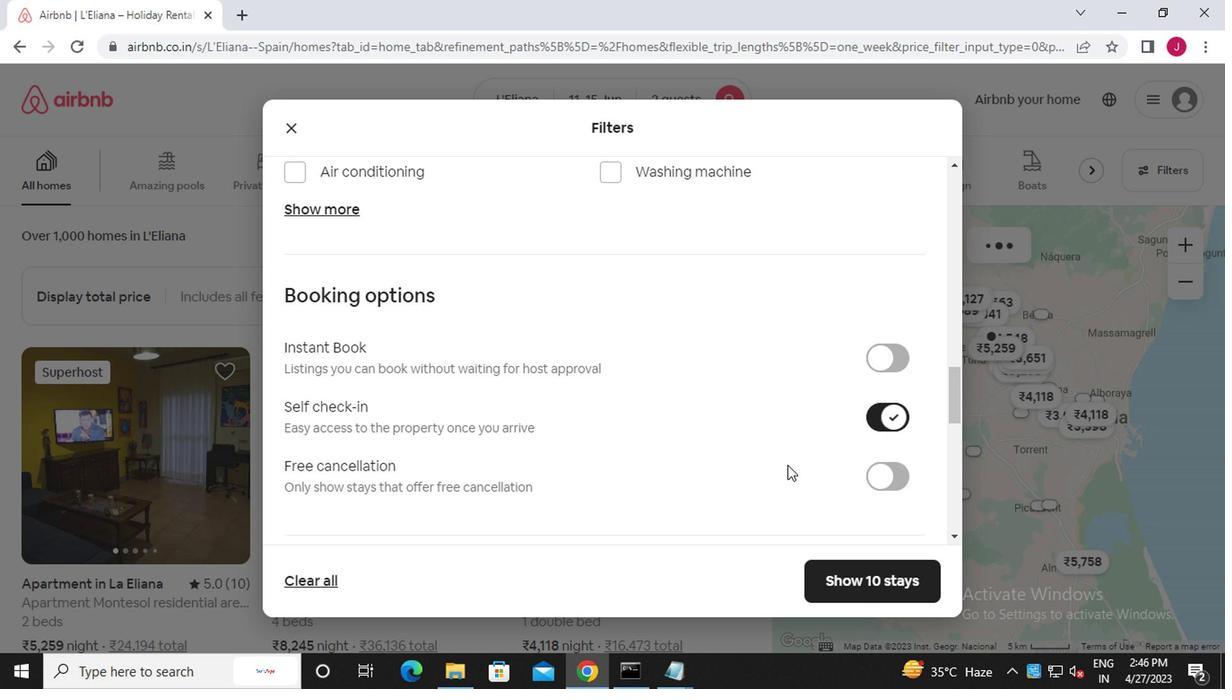 
Action: Mouse scrolled (751, 468) with delta (0, -1)
Screenshot: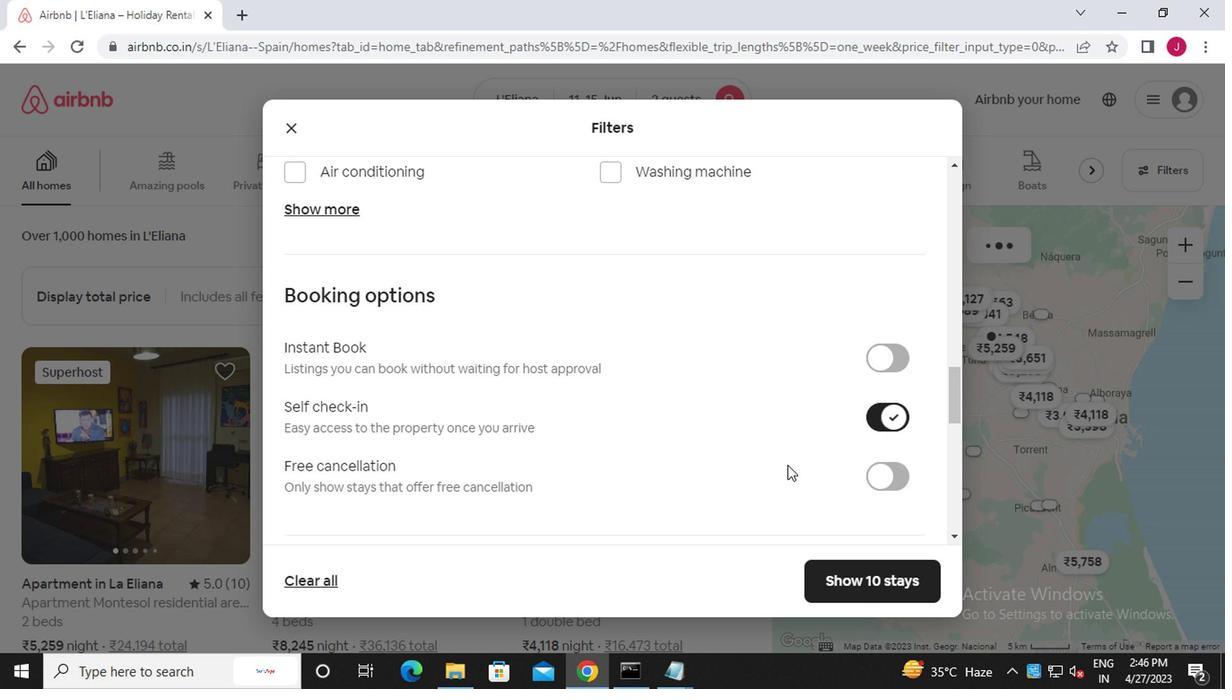 
Action: Mouse moved to (751, 469)
Screenshot: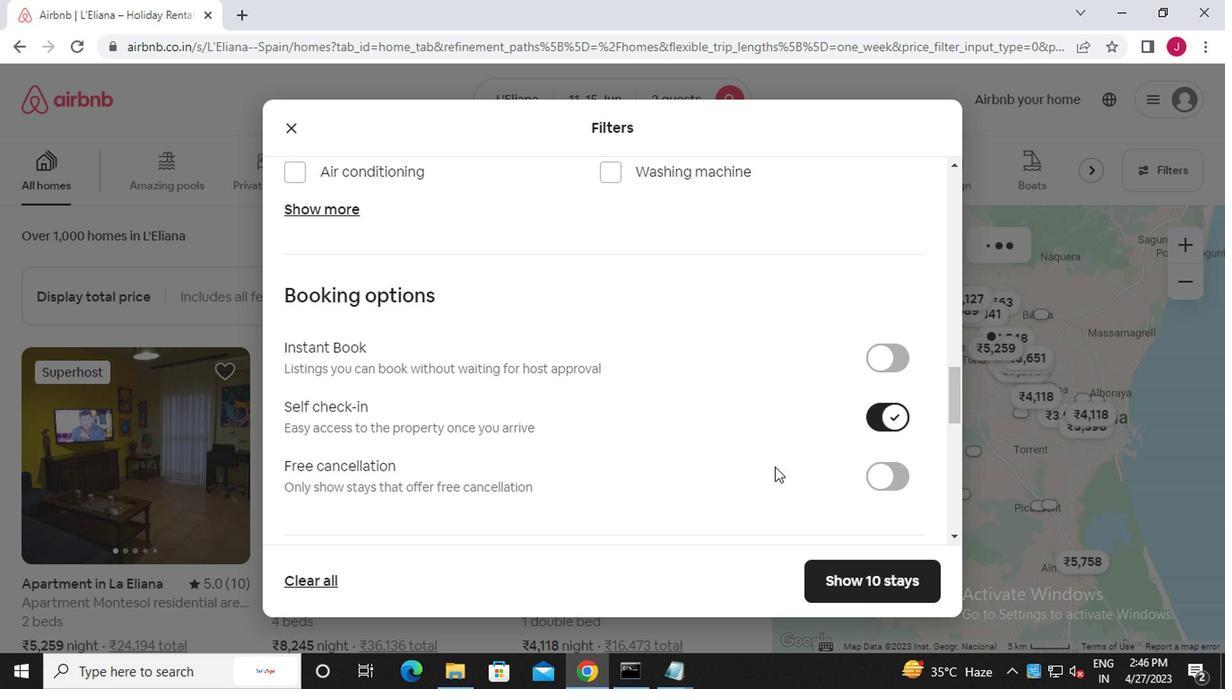 
Action: Mouse scrolled (751, 468) with delta (0, -1)
Screenshot: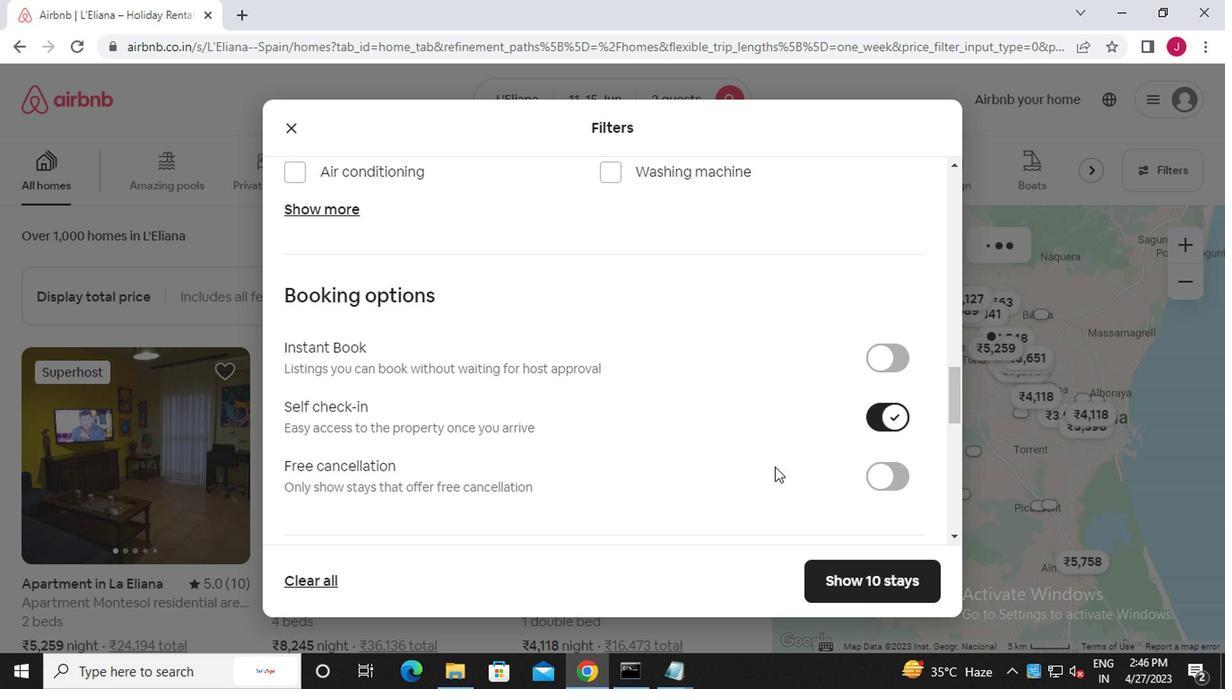 
Action: Mouse moved to (700, 461)
Screenshot: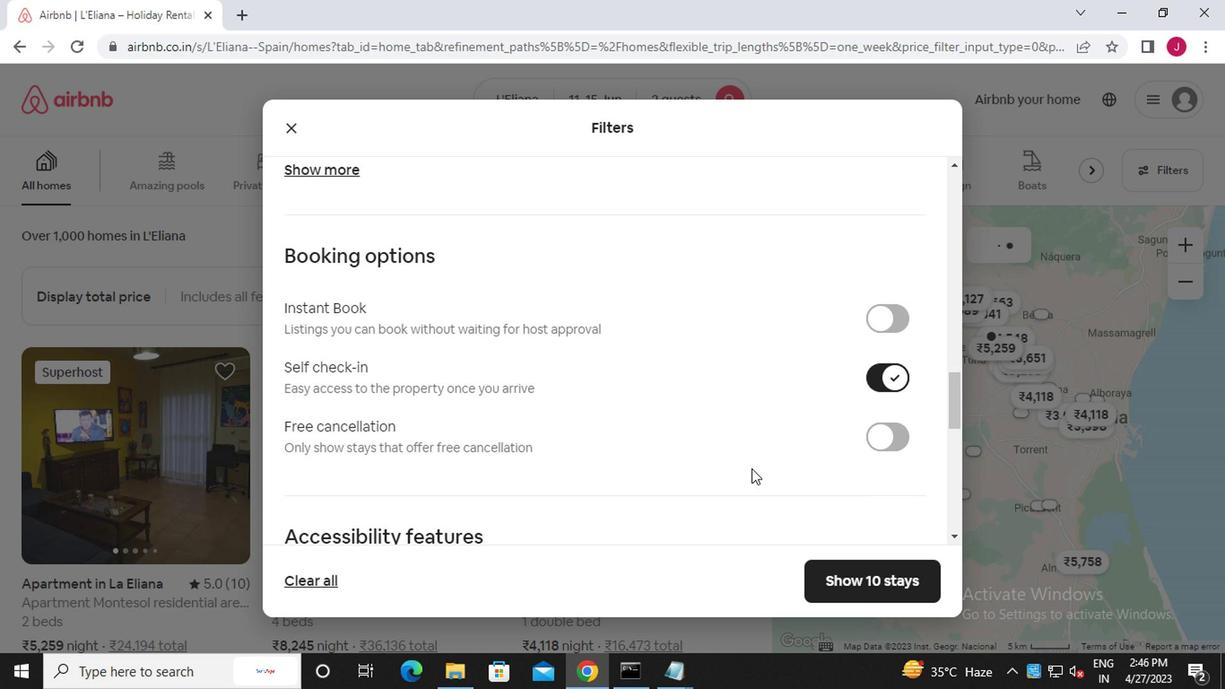 
Action: Mouse scrolled (700, 460) with delta (0, 0)
Screenshot: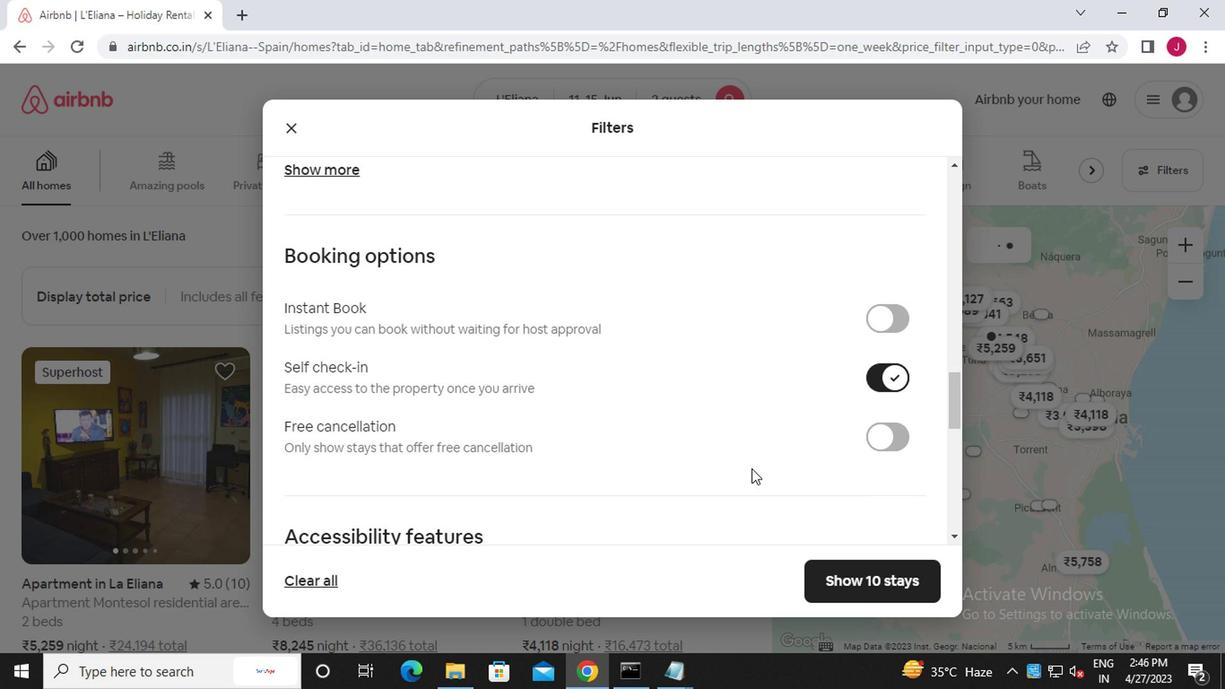
Action: Mouse moved to (700, 461)
Screenshot: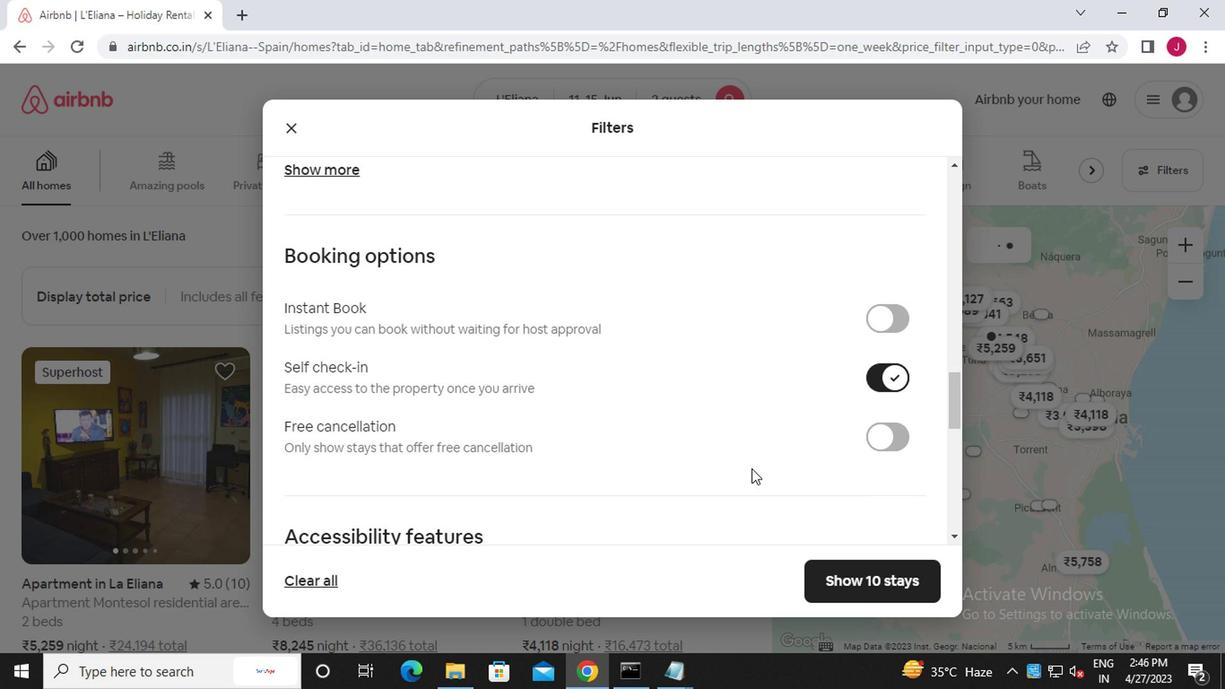 
Action: Mouse scrolled (700, 460) with delta (0, 0)
Screenshot: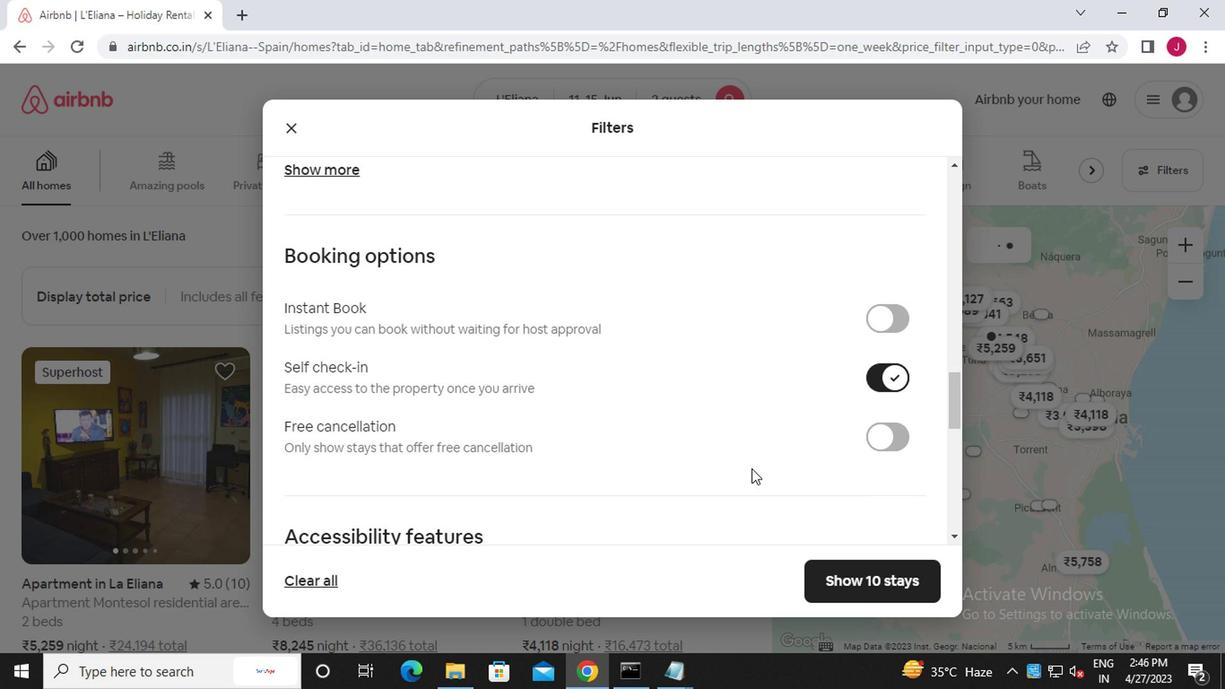 
Action: Mouse moved to (699, 461)
Screenshot: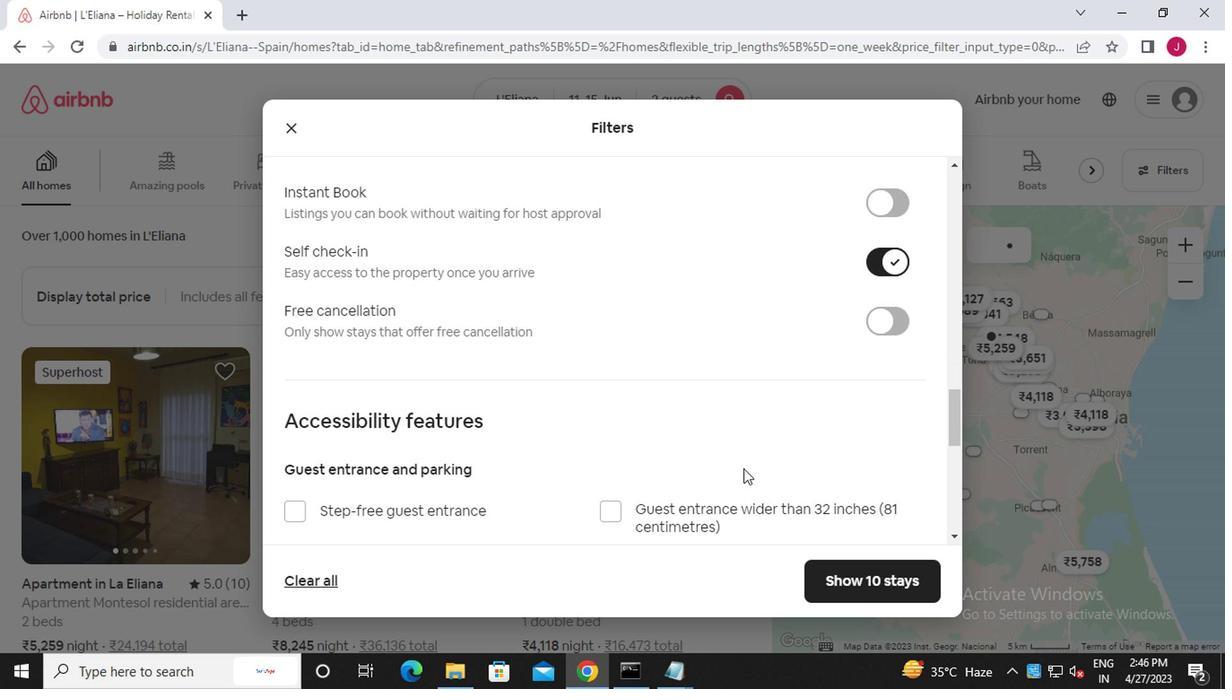 
Action: Mouse scrolled (699, 460) with delta (0, 0)
Screenshot: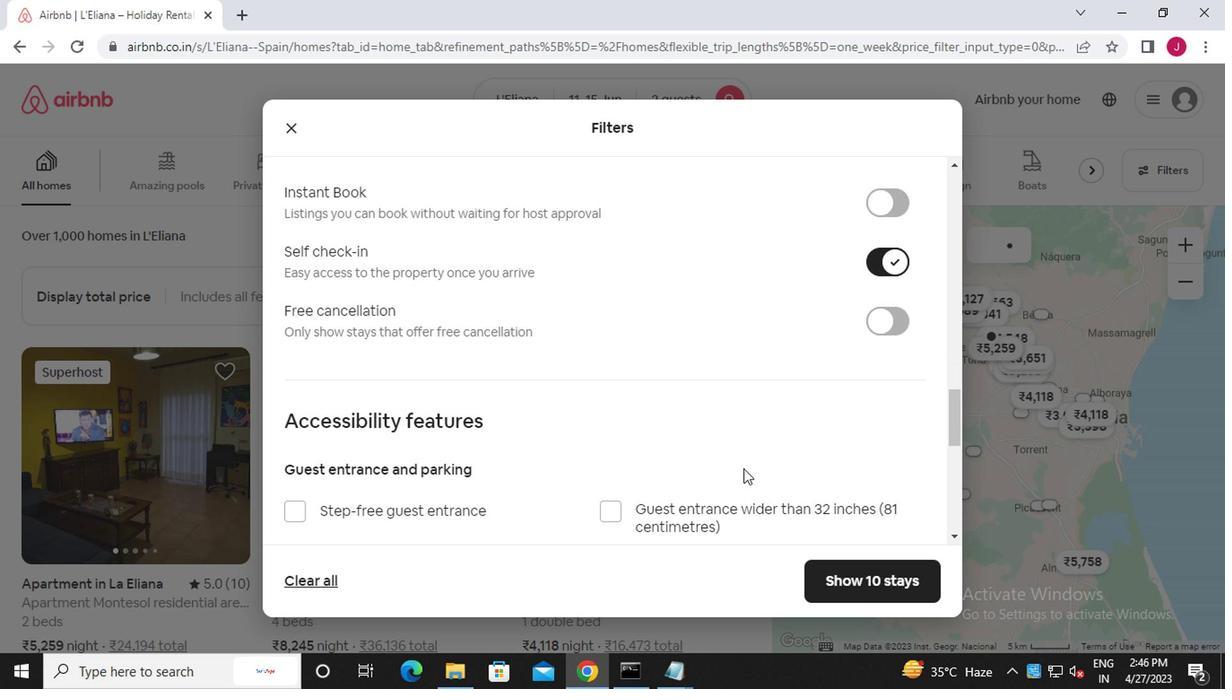 
Action: Mouse scrolled (699, 460) with delta (0, 0)
Screenshot: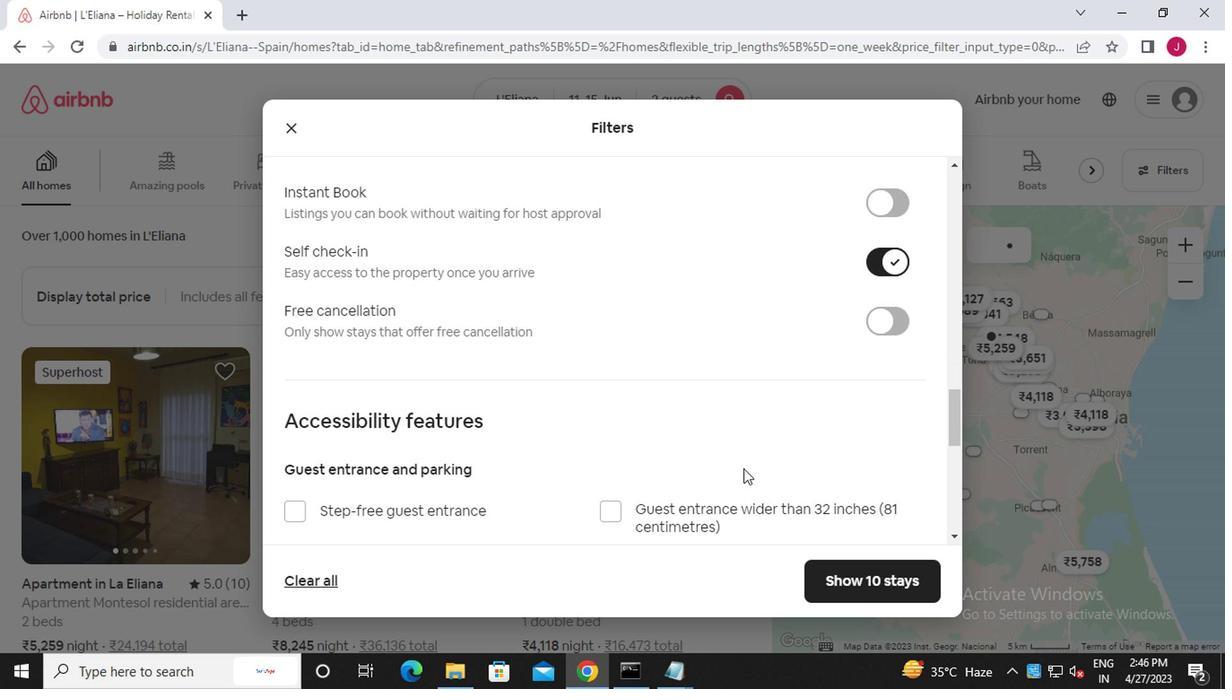 
Action: Mouse scrolled (699, 460) with delta (0, 0)
Screenshot: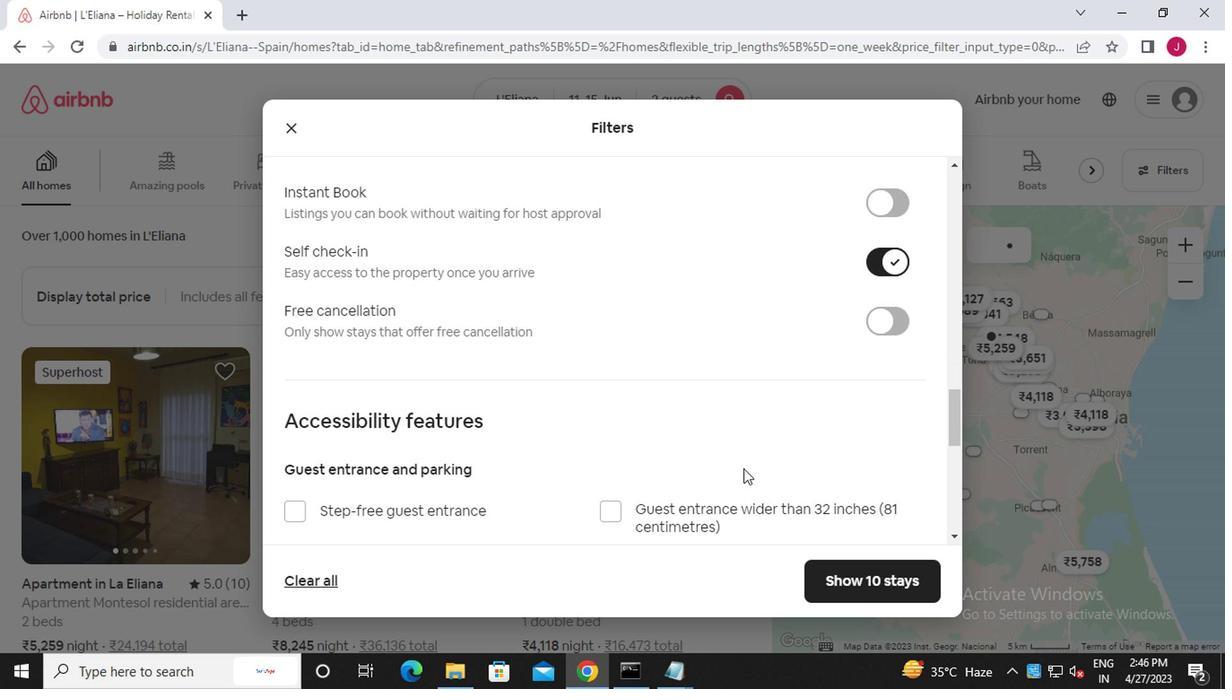 
Action: Mouse scrolled (699, 460) with delta (0, 0)
Screenshot: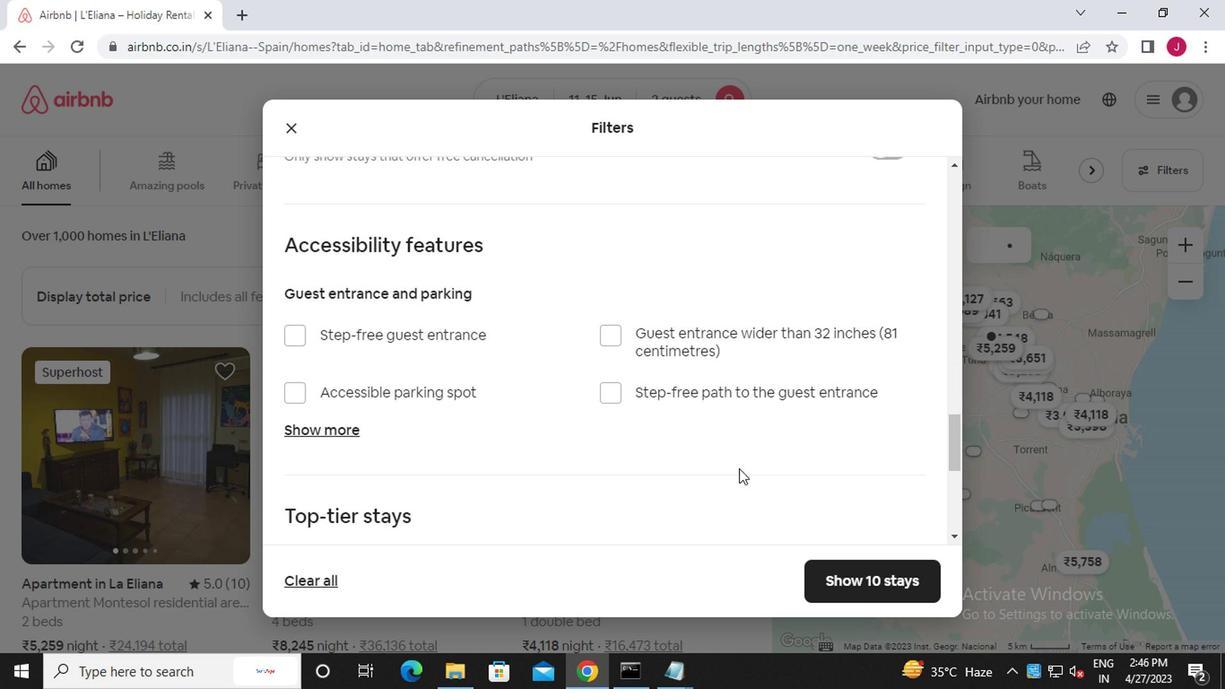 
Action: Mouse moved to (261, 338)
Screenshot: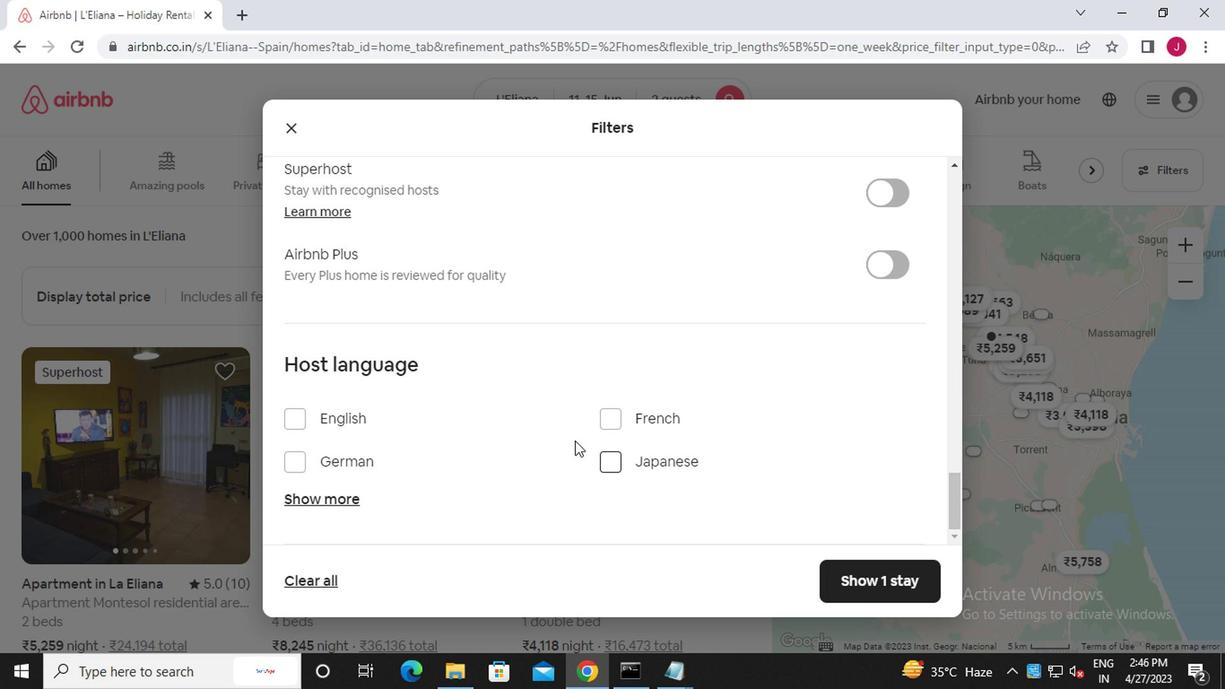 
Action: Mouse scrolled (261, 336) with delta (0, -1)
Screenshot: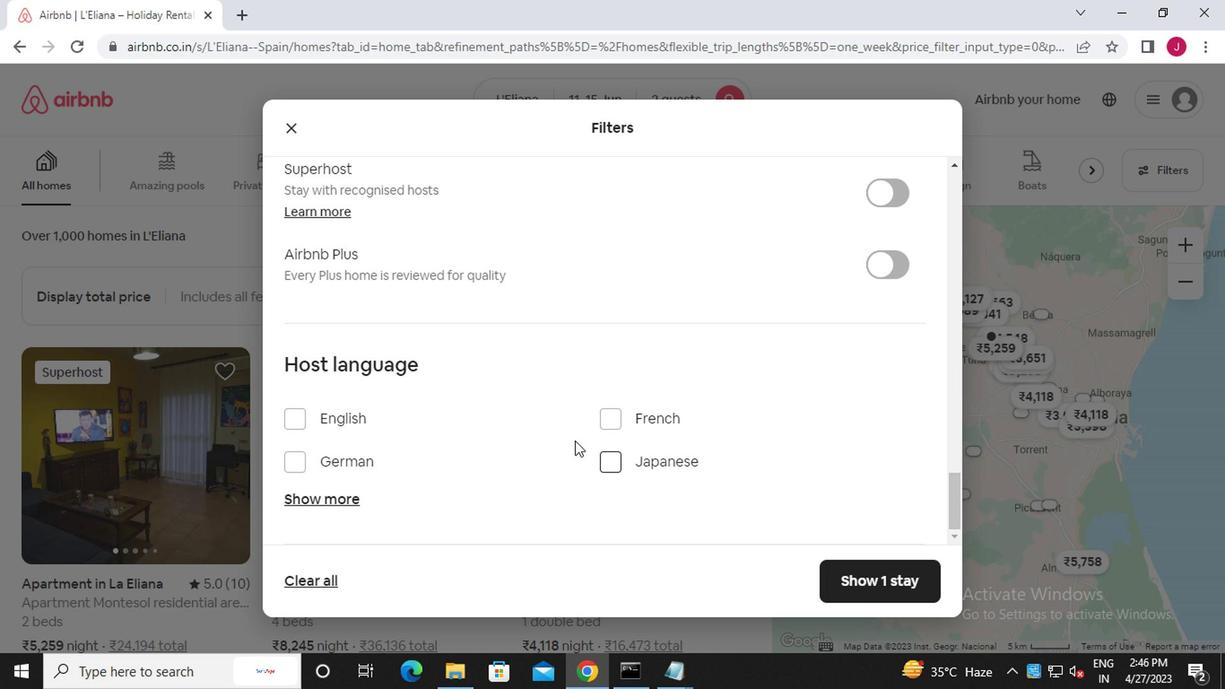 
Action: Mouse moved to (291, 417)
Screenshot: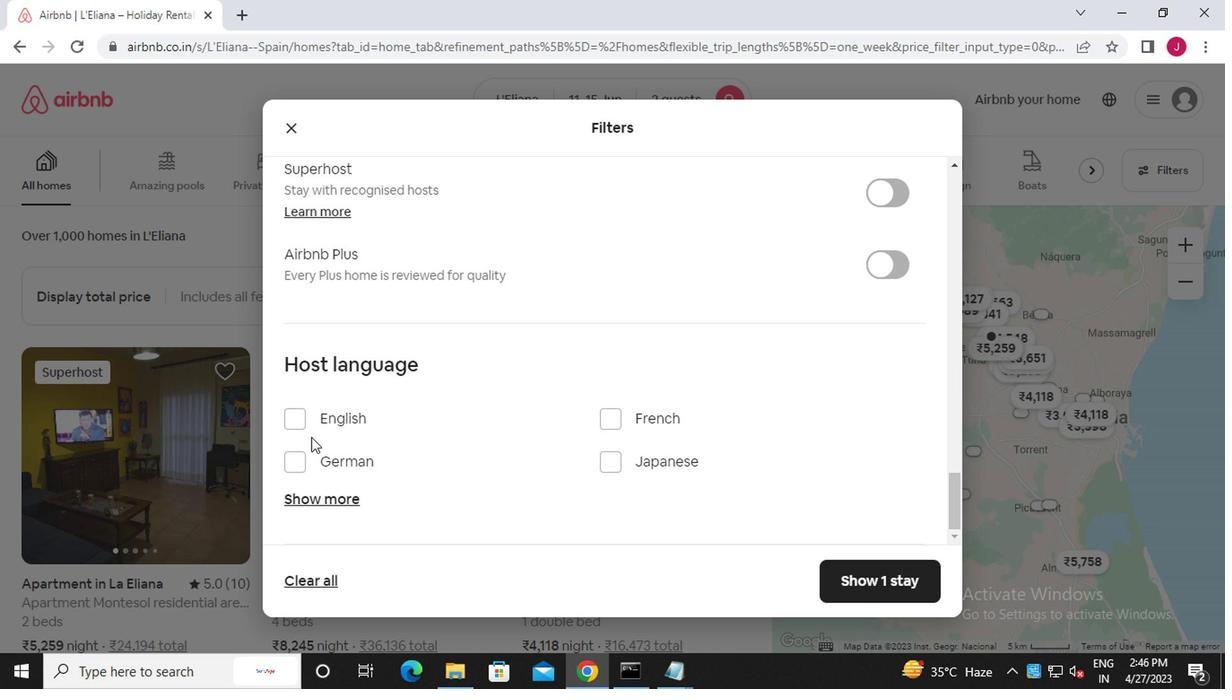 
Action: Mouse pressed left at (291, 417)
Screenshot: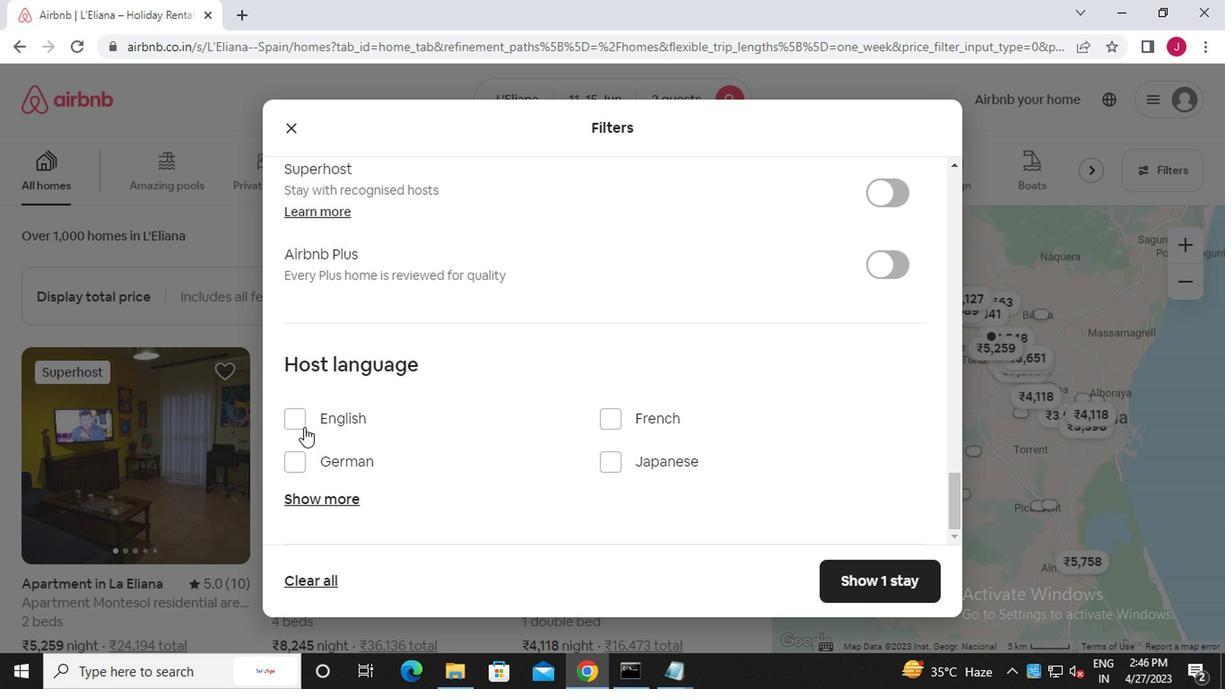 
Action: Mouse moved to (843, 579)
Screenshot: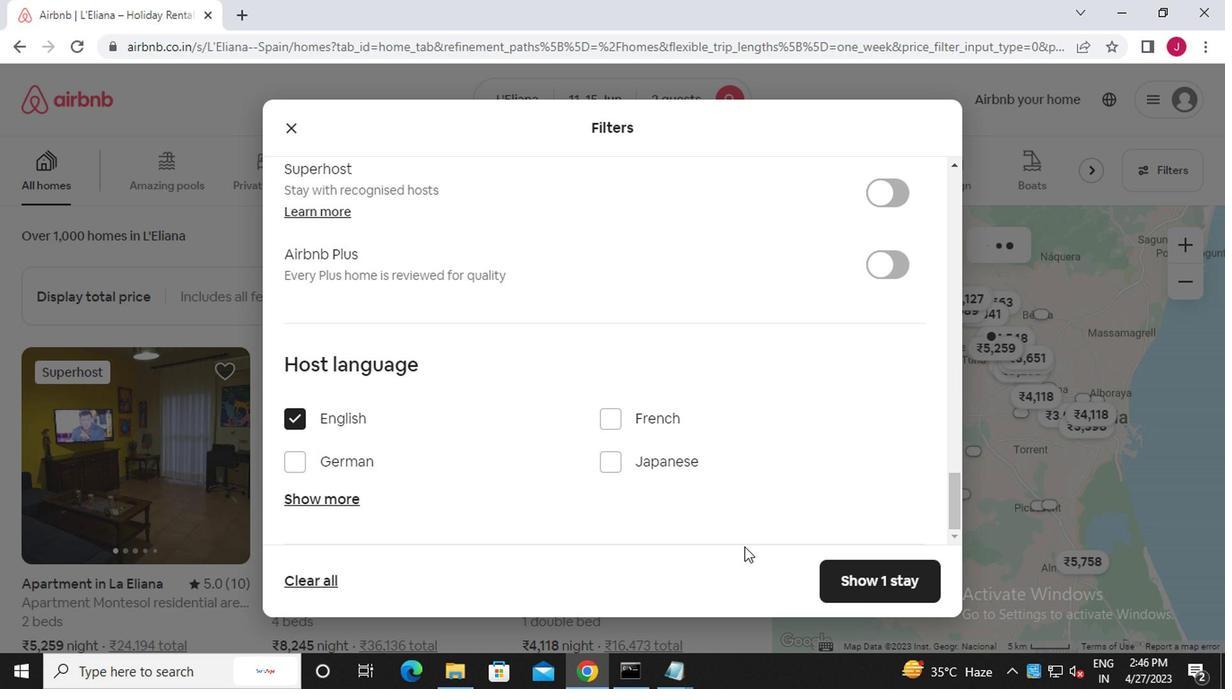 
Action: Mouse pressed left at (843, 579)
Screenshot: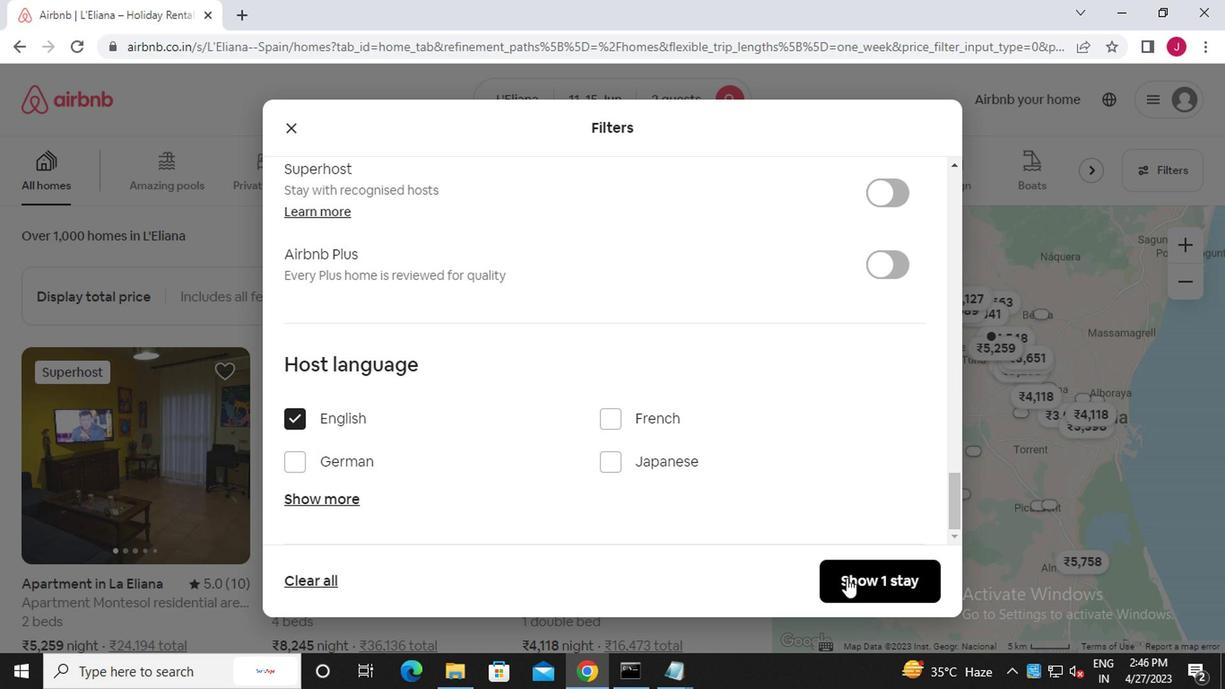 
Action: Mouse moved to (842, 579)
Screenshot: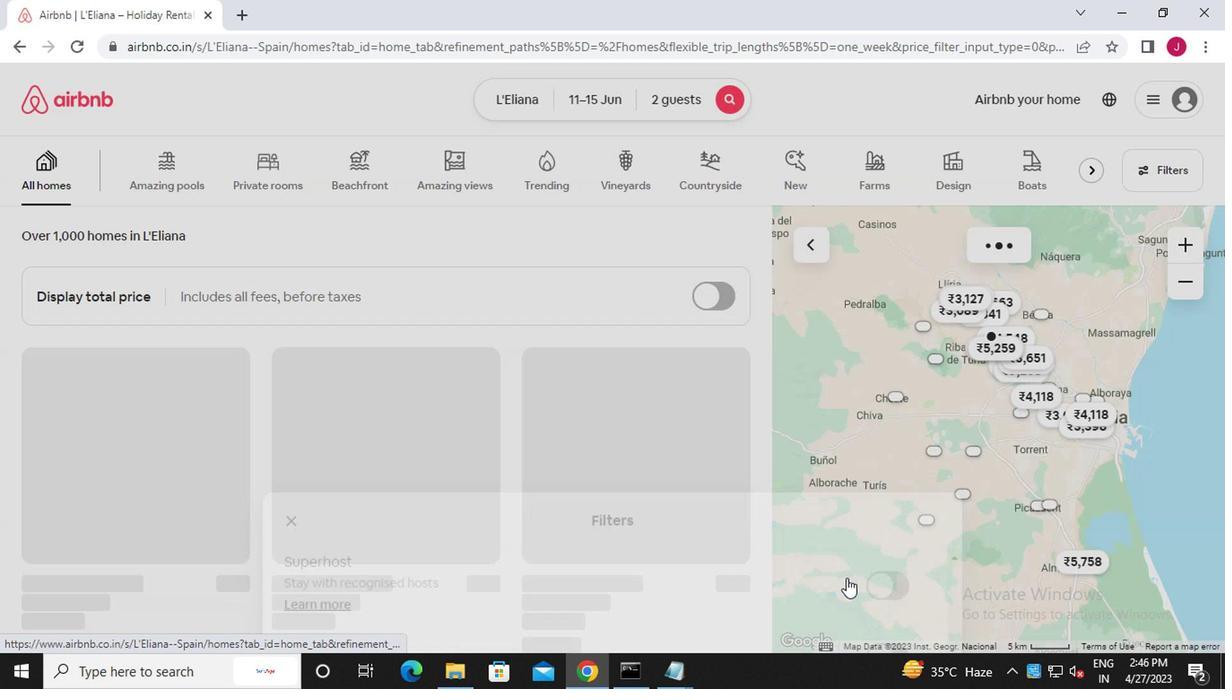 
